 Task: Look for space in Creve Coeur, United States from 6th September, 2023 to 12th September, 2023 for 4 adults in price range Rs.10000 to Rs.14000. Place can be private room with 4 bedrooms having 4 beds and 4 bathrooms. Property type can be house, flat, guest house. Amenities needed are: wifi, TV, free parkinig on premises, gym, breakfast. Booking option can be shelf check-in. Required host language is English.
Action: Mouse moved to (574, 138)
Screenshot: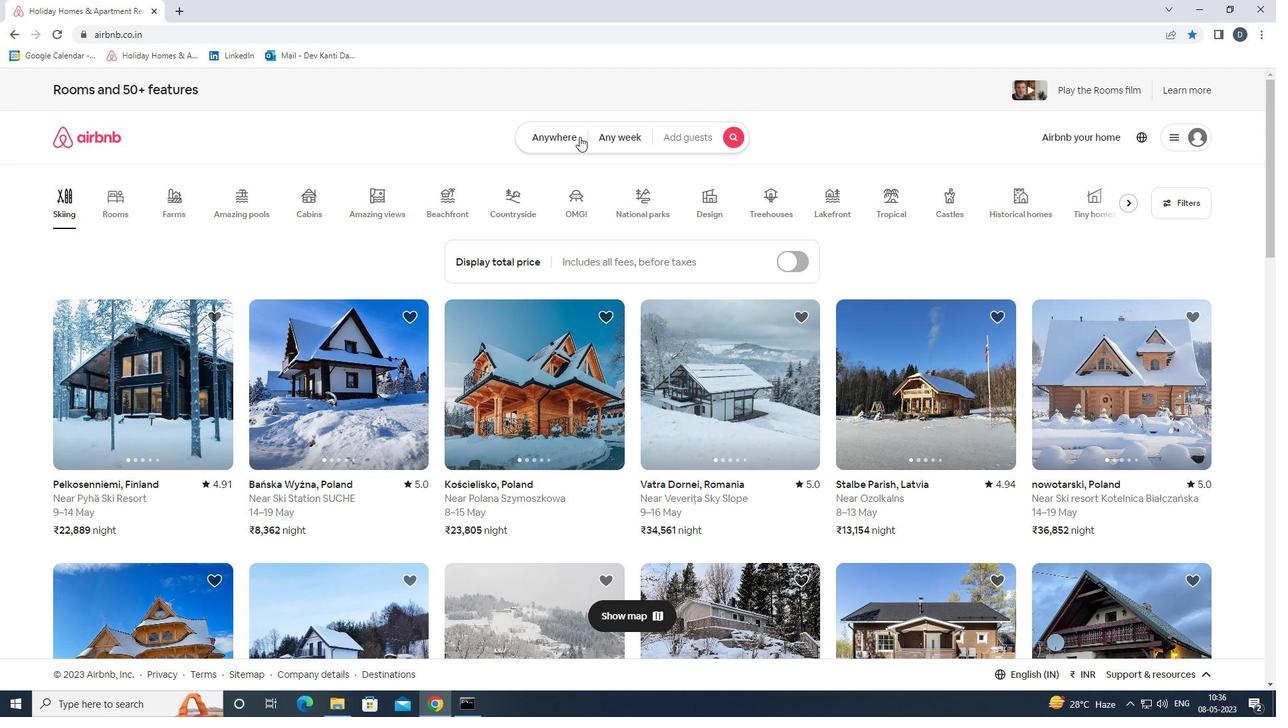 
Action: Mouse pressed left at (574, 138)
Screenshot: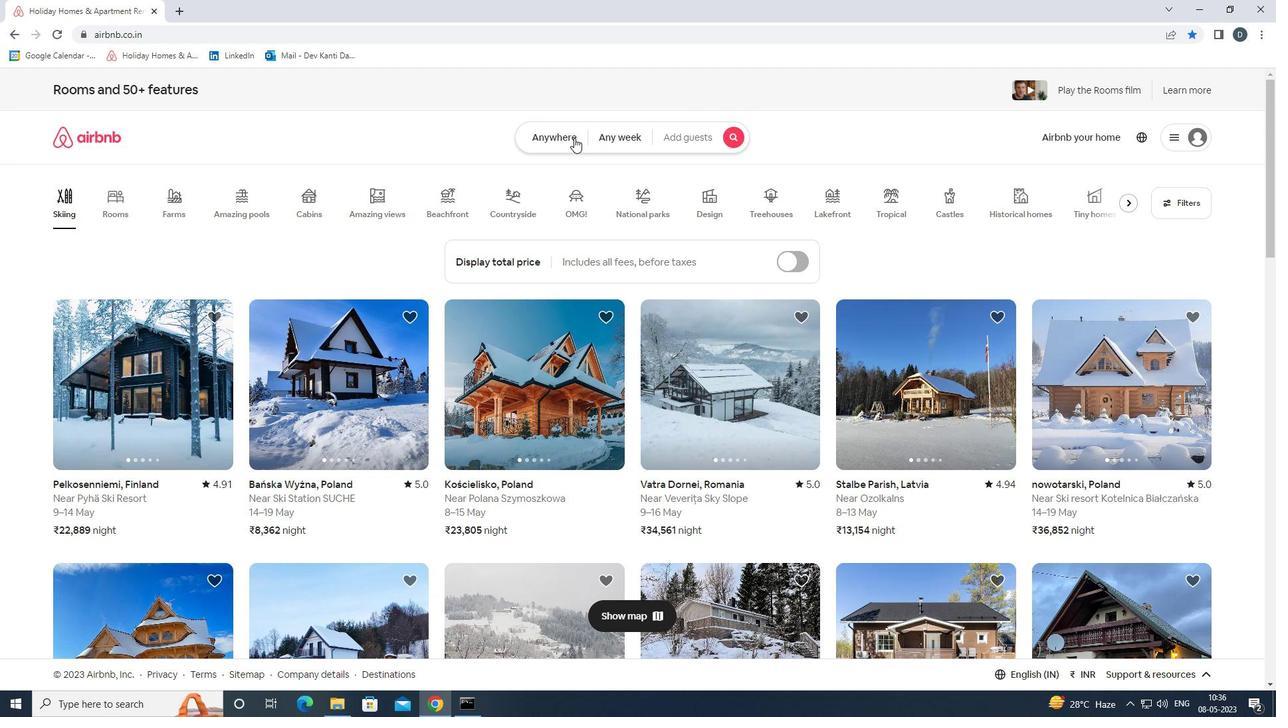 
Action: Mouse moved to (513, 190)
Screenshot: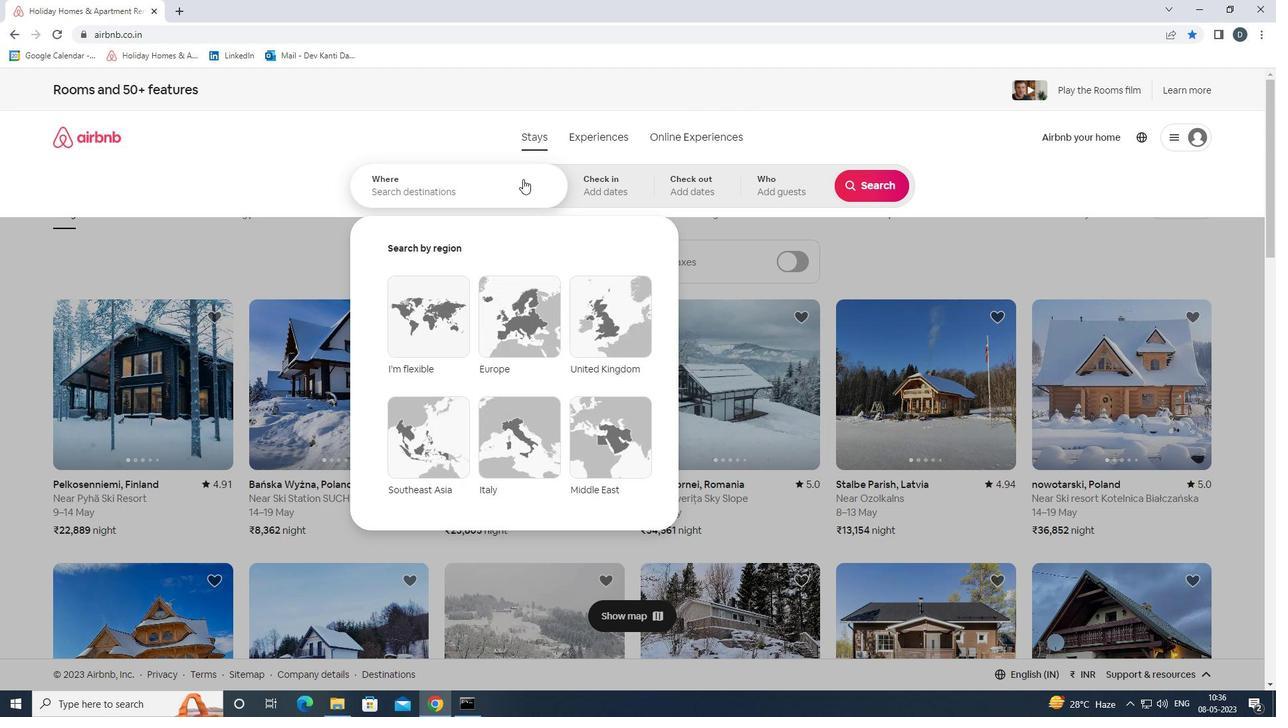 
Action: Mouse pressed left at (513, 190)
Screenshot: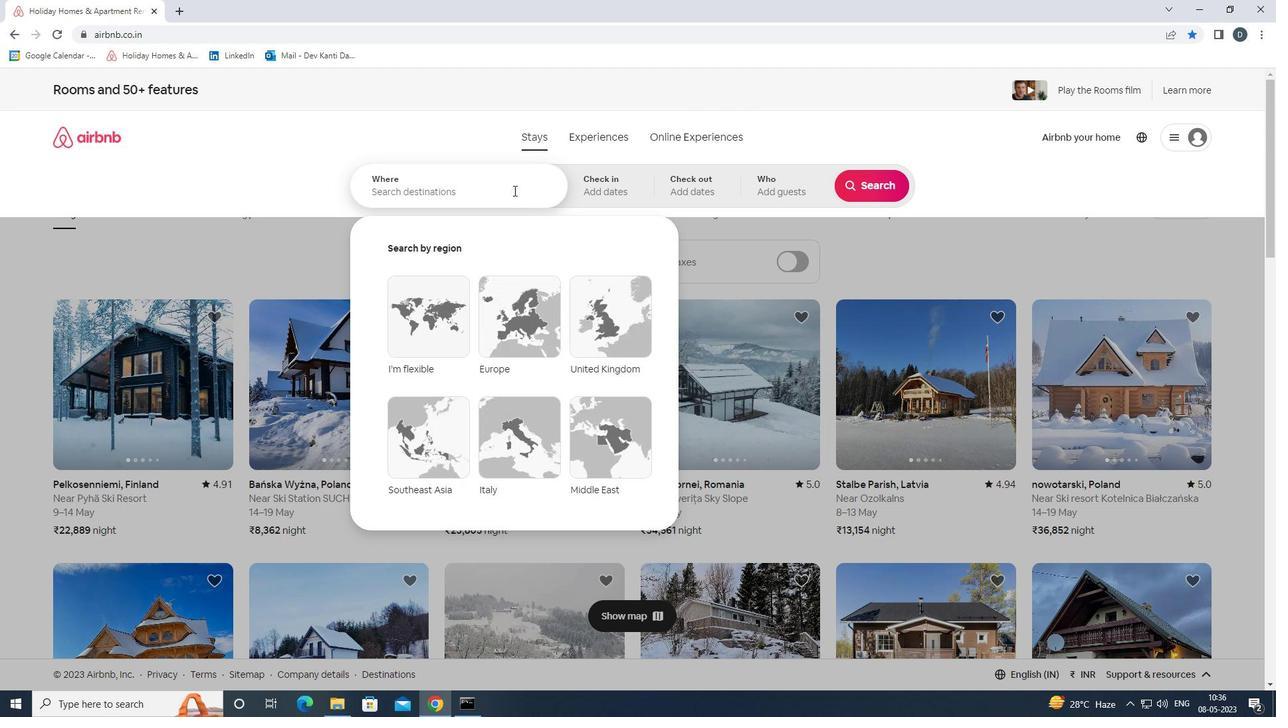 
Action: Key pressed <Key.shift><Key.shift>CREVE<Key.space><Key.shift>COEUR,<Key.shift><Key.shift>UNITED<Key.space><Key.shift><Key.shift>STAE<Key.backspace>TES<Key.enter>
Screenshot: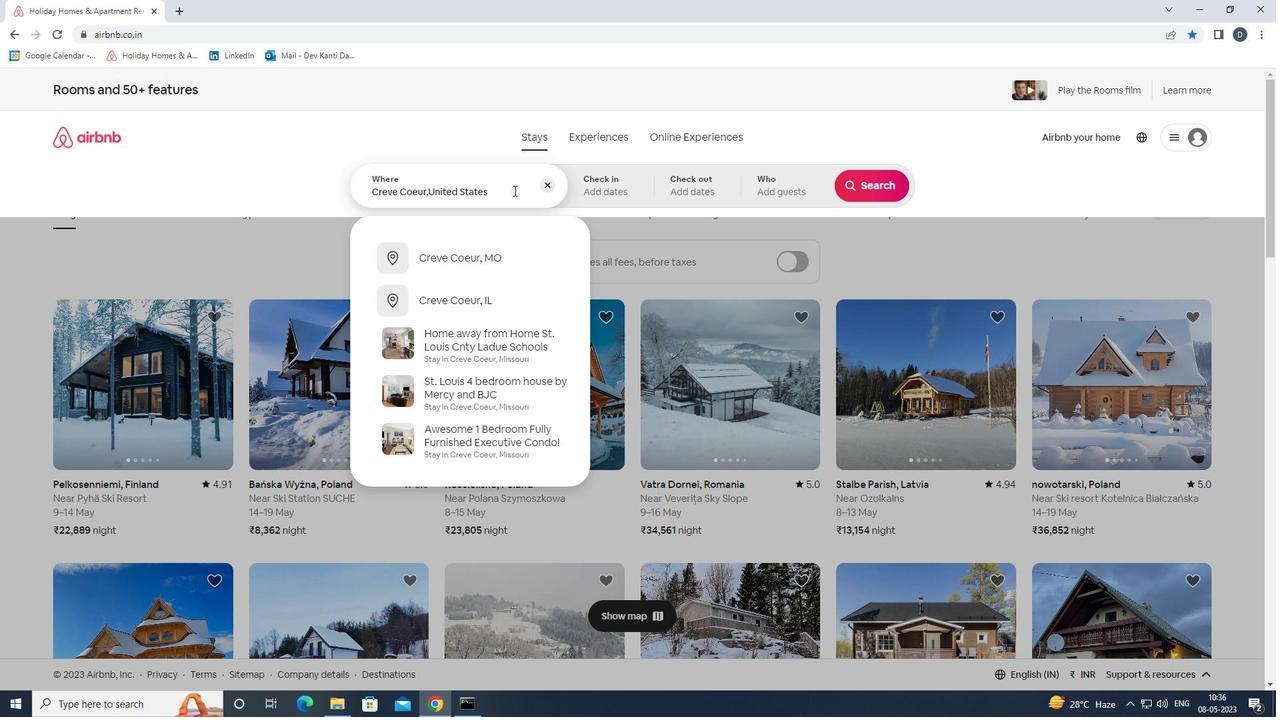 
Action: Mouse moved to (872, 292)
Screenshot: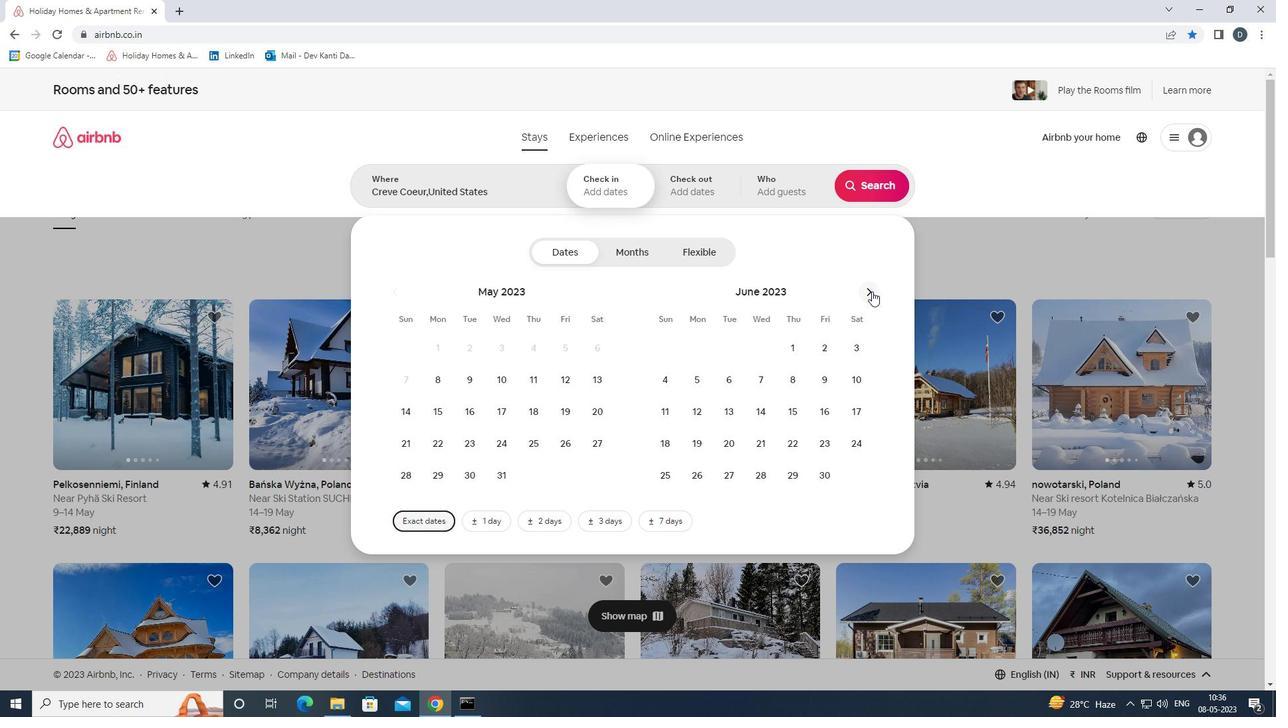 
Action: Mouse pressed left at (872, 292)
Screenshot: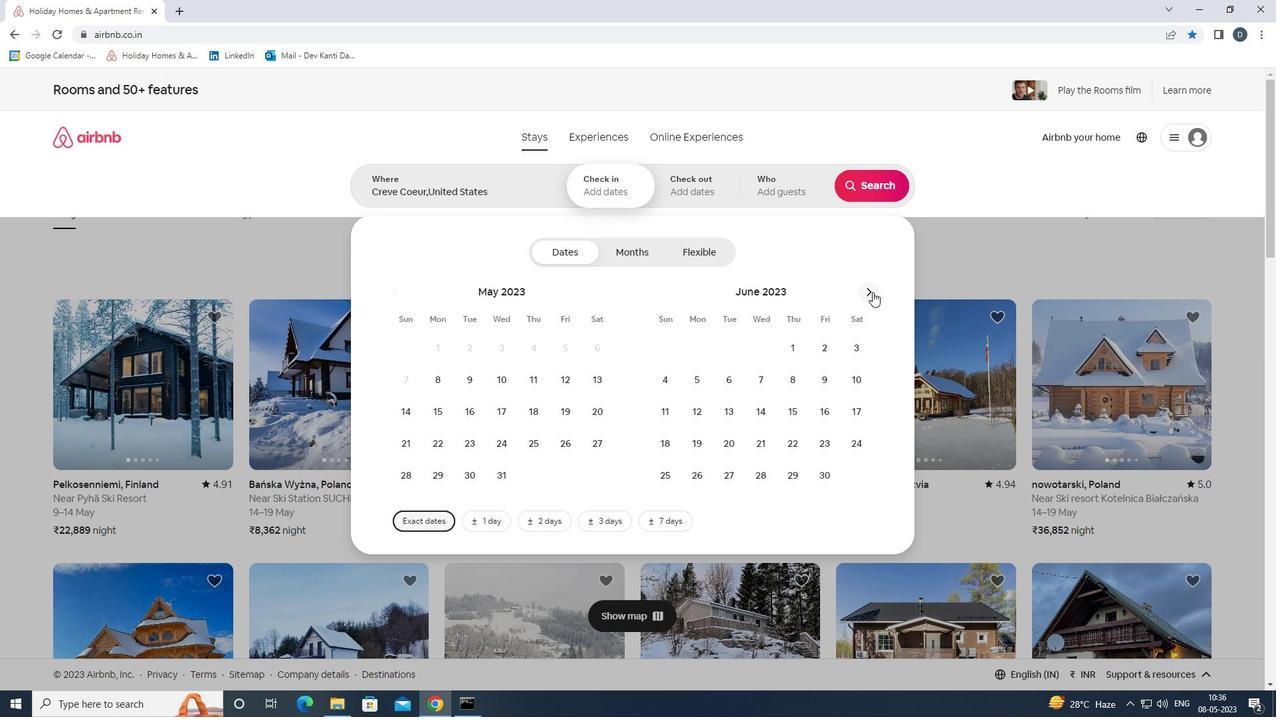 
Action: Mouse moved to (872, 292)
Screenshot: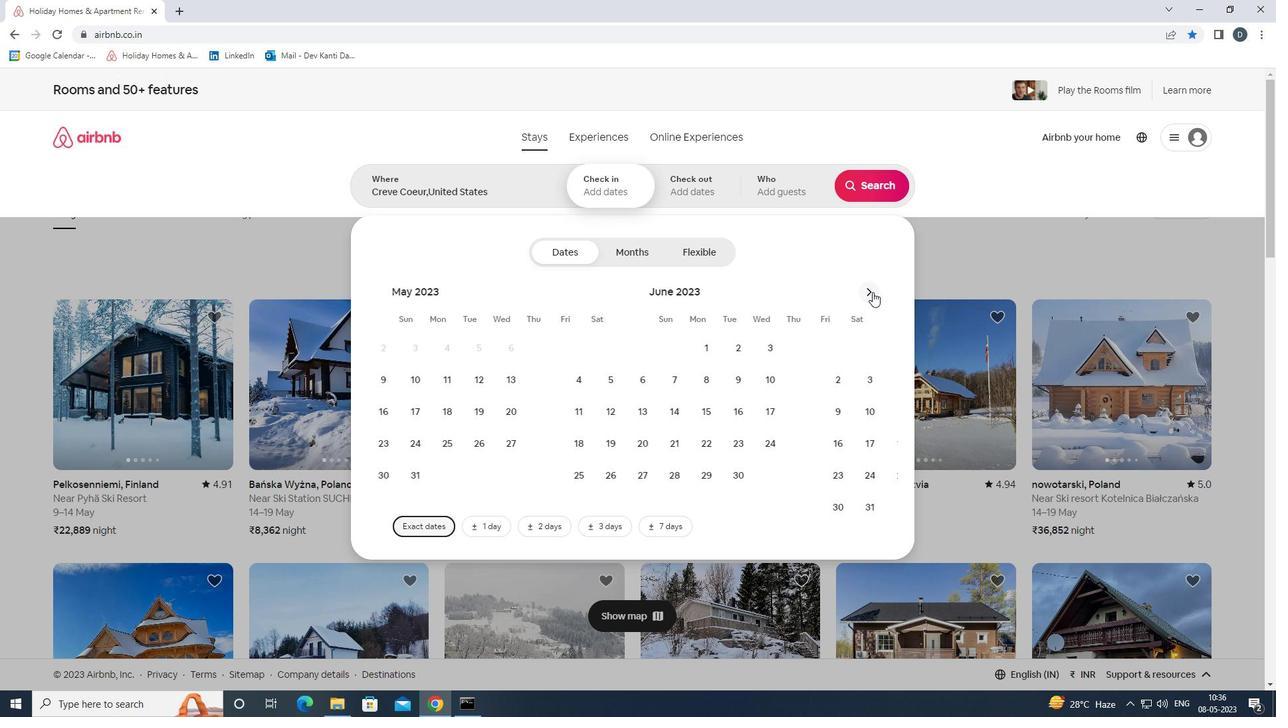 
Action: Mouse pressed left at (872, 292)
Screenshot: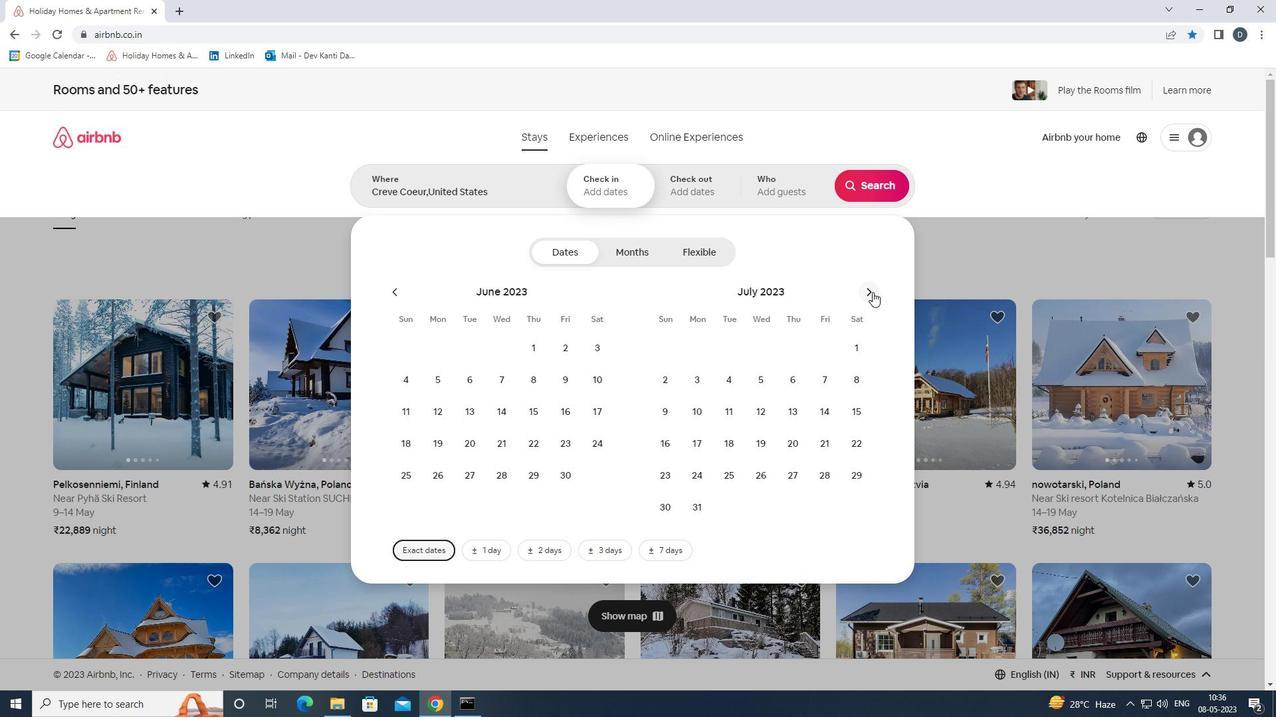 
Action: Mouse pressed left at (872, 292)
Screenshot: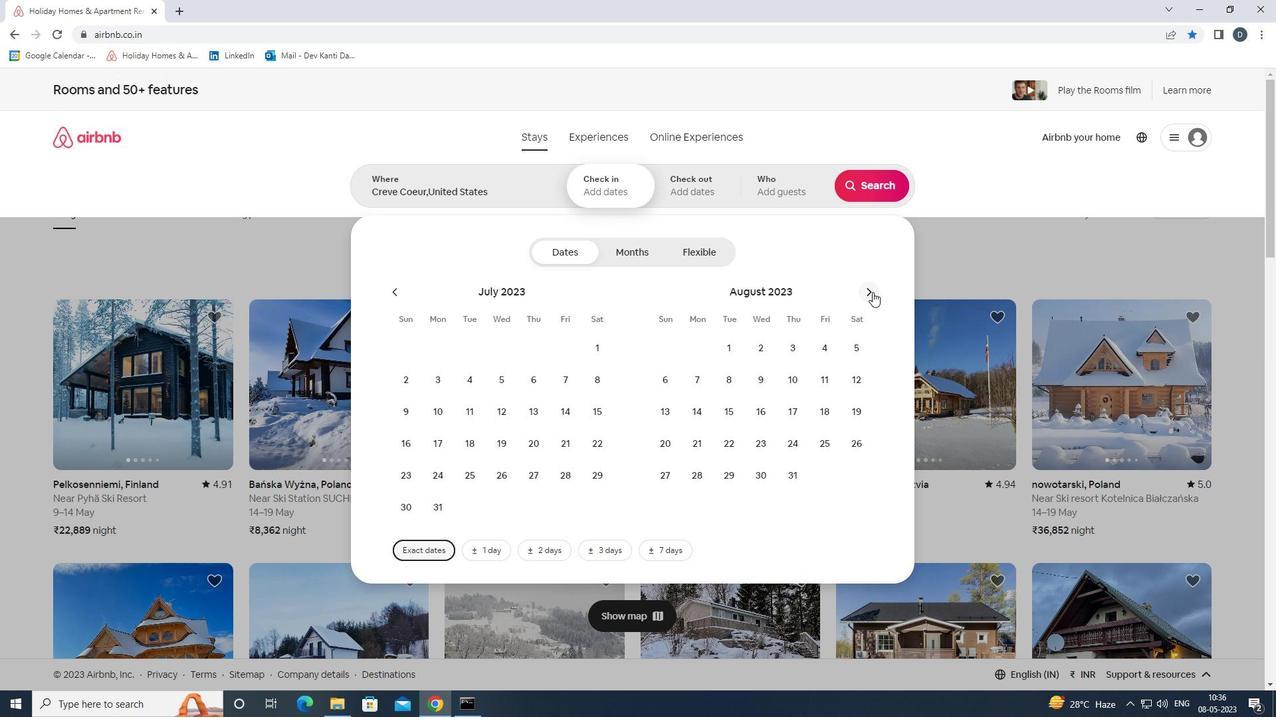 
Action: Mouse moved to (767, 374)
Screenshot: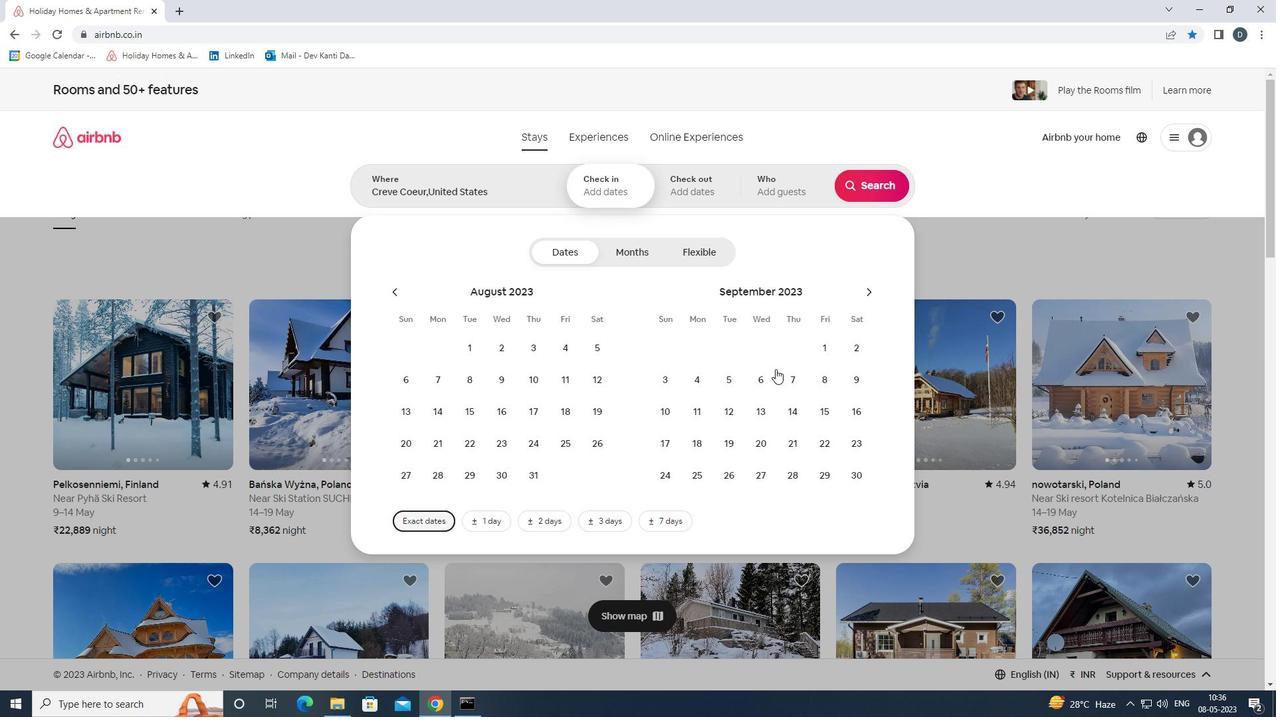 
Action: Mouse pressed left at (767, 374)
Screenshot: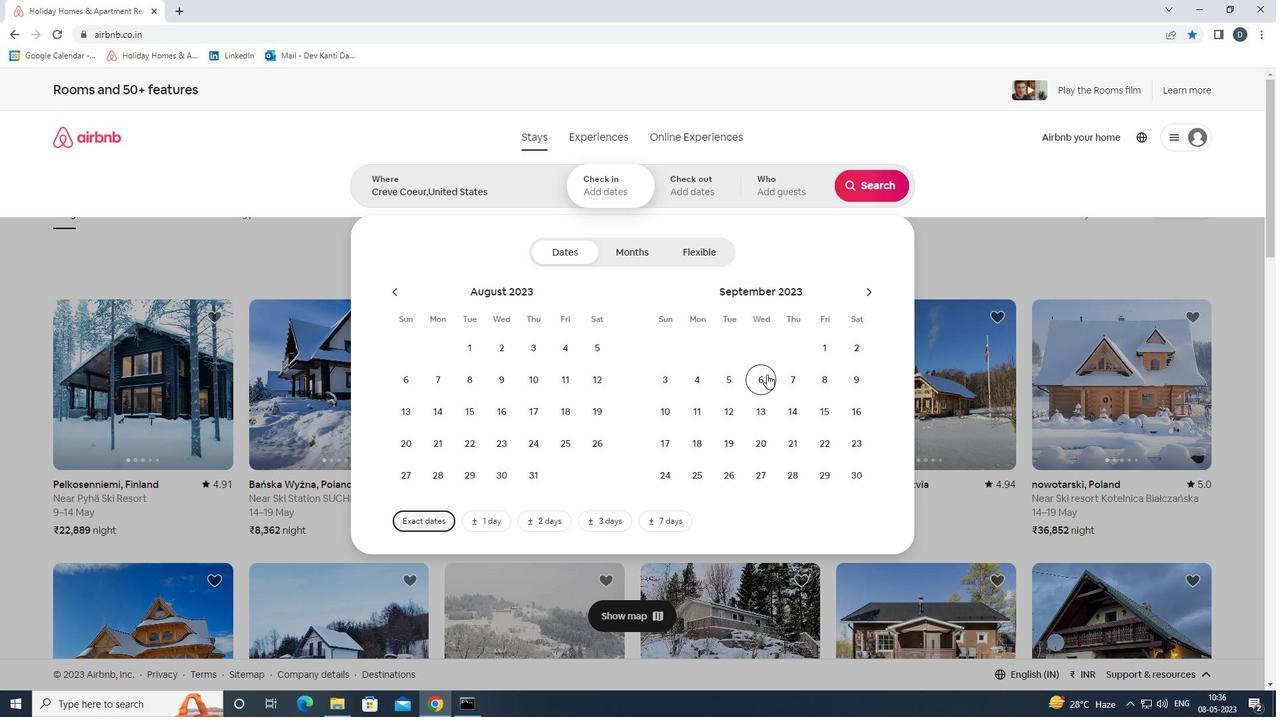 
Action: Mouse moved to (734, 410)
Screenshot: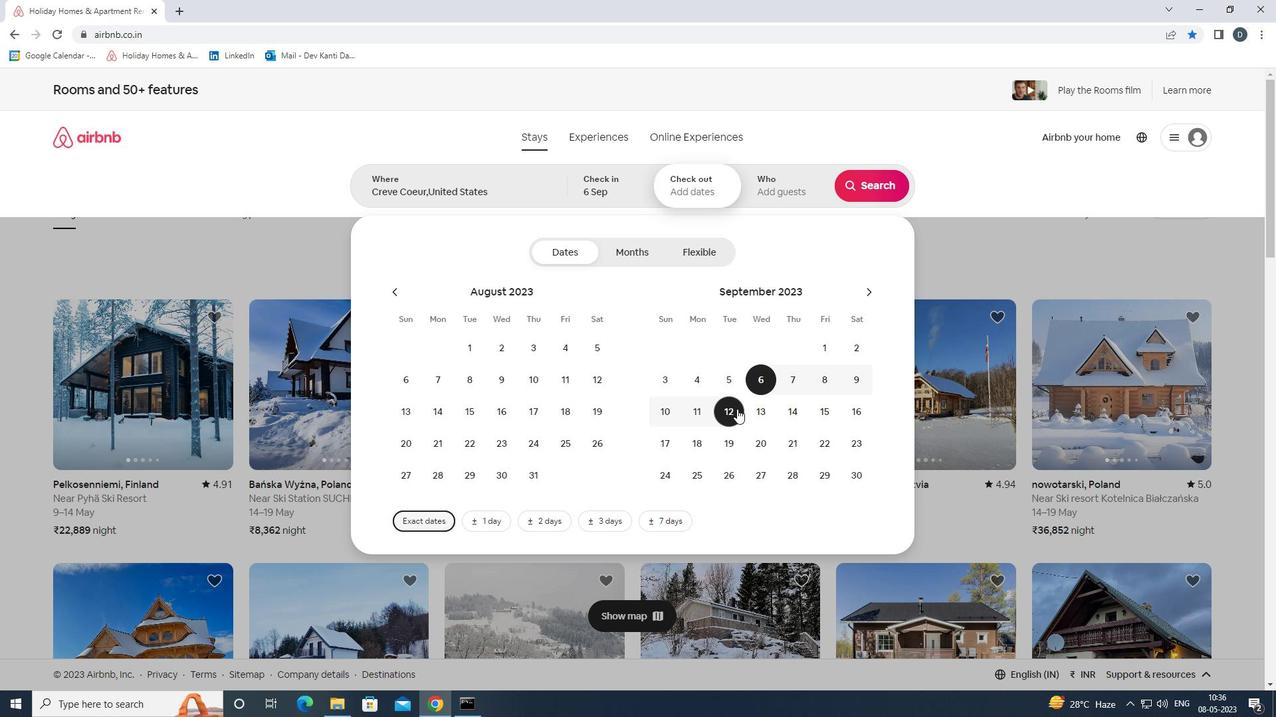 
Action: Mouse pressed left at (734, 410)
Screenshot: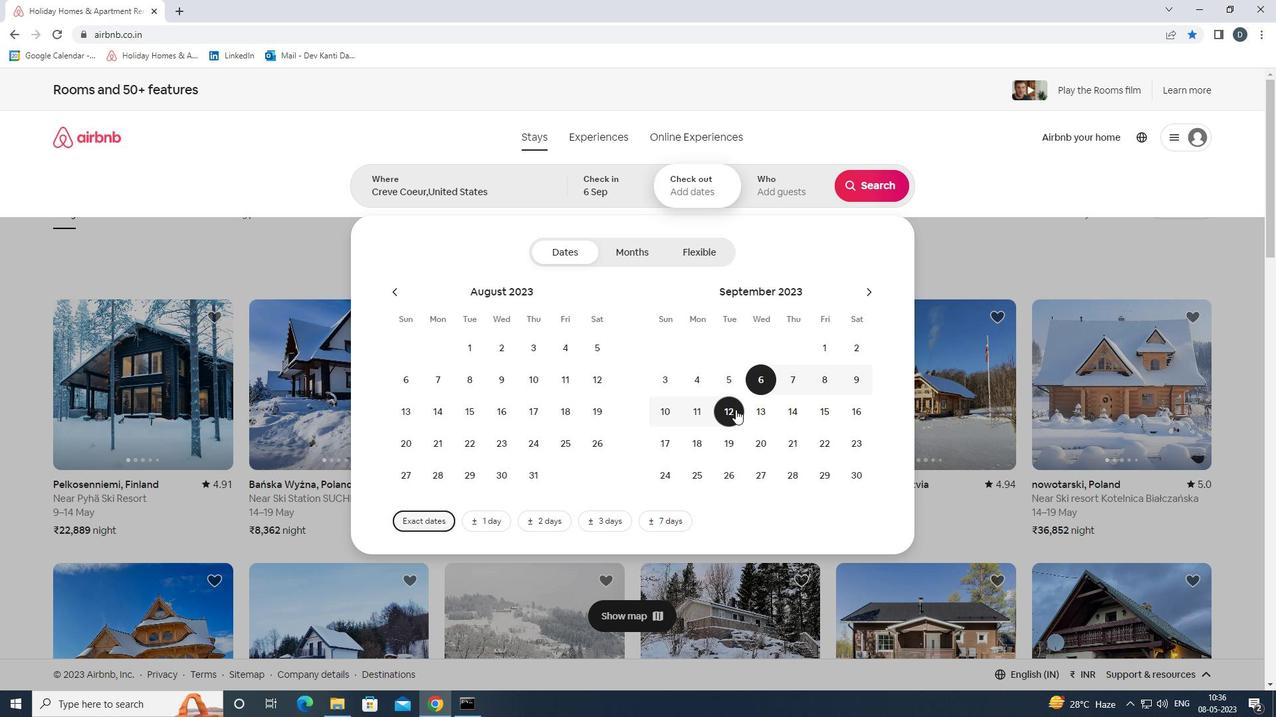 
Action: Mouse moved to (771, 195)
Screenshot: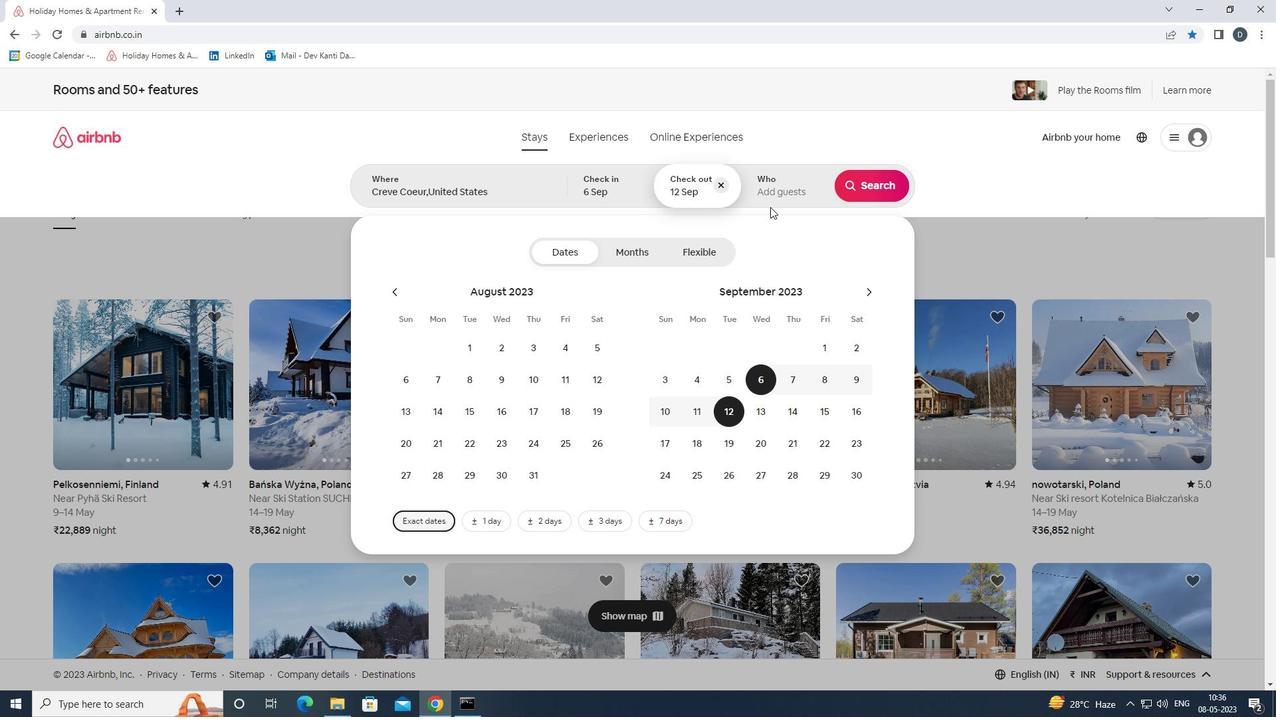 
Action: Mouse pressed left at (771, 195)
Screenshot: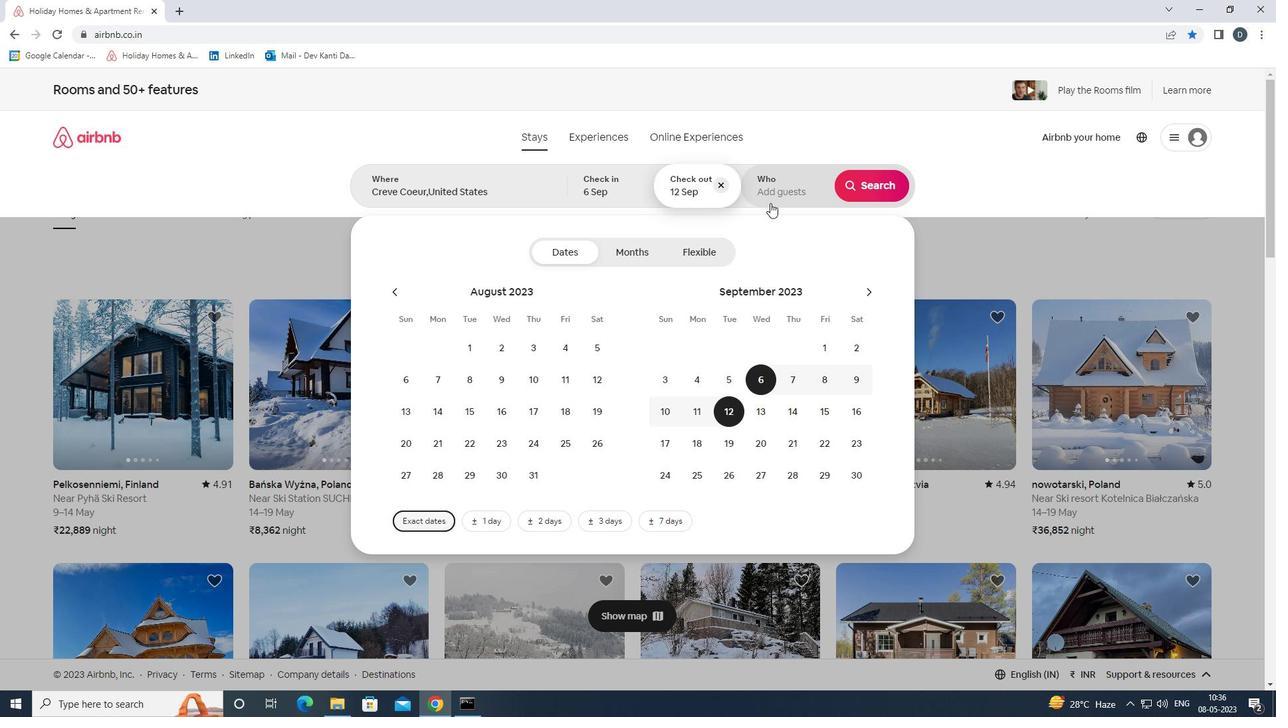 
Action: Mouse moved to (873, 255)
Screenshot: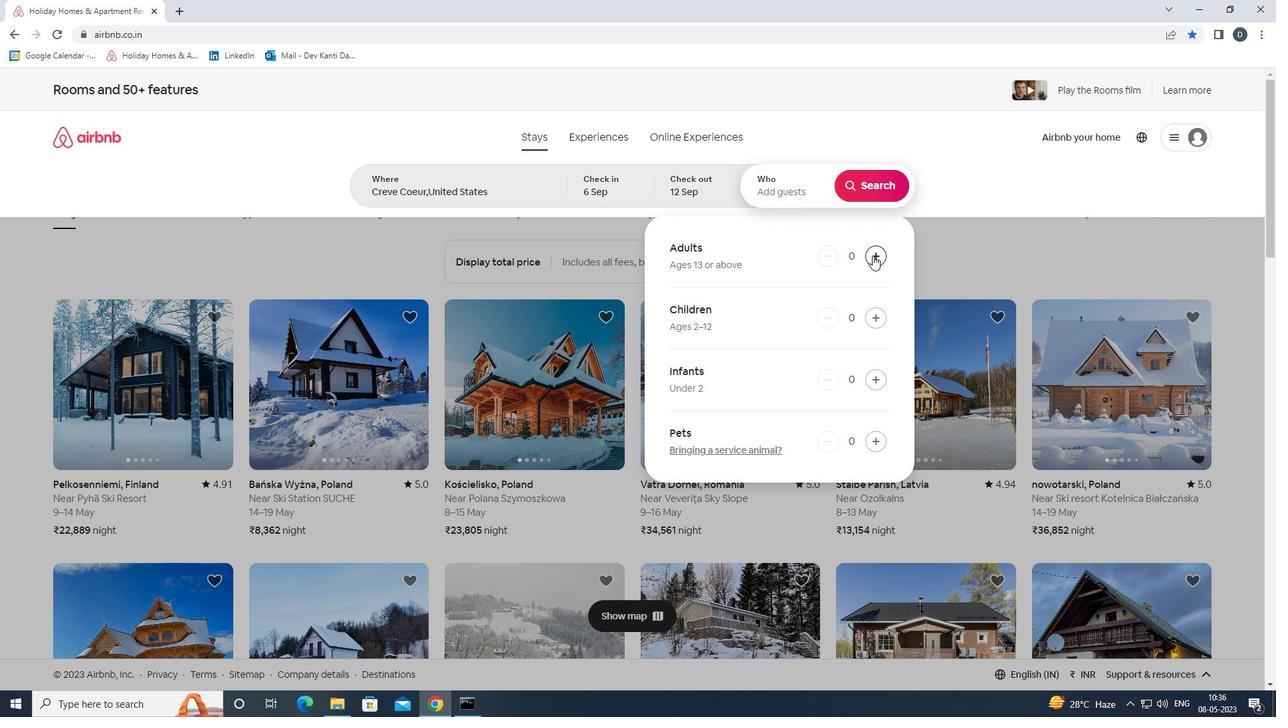 
Action: Mouse pressed left at (873, 255)
Screenshot: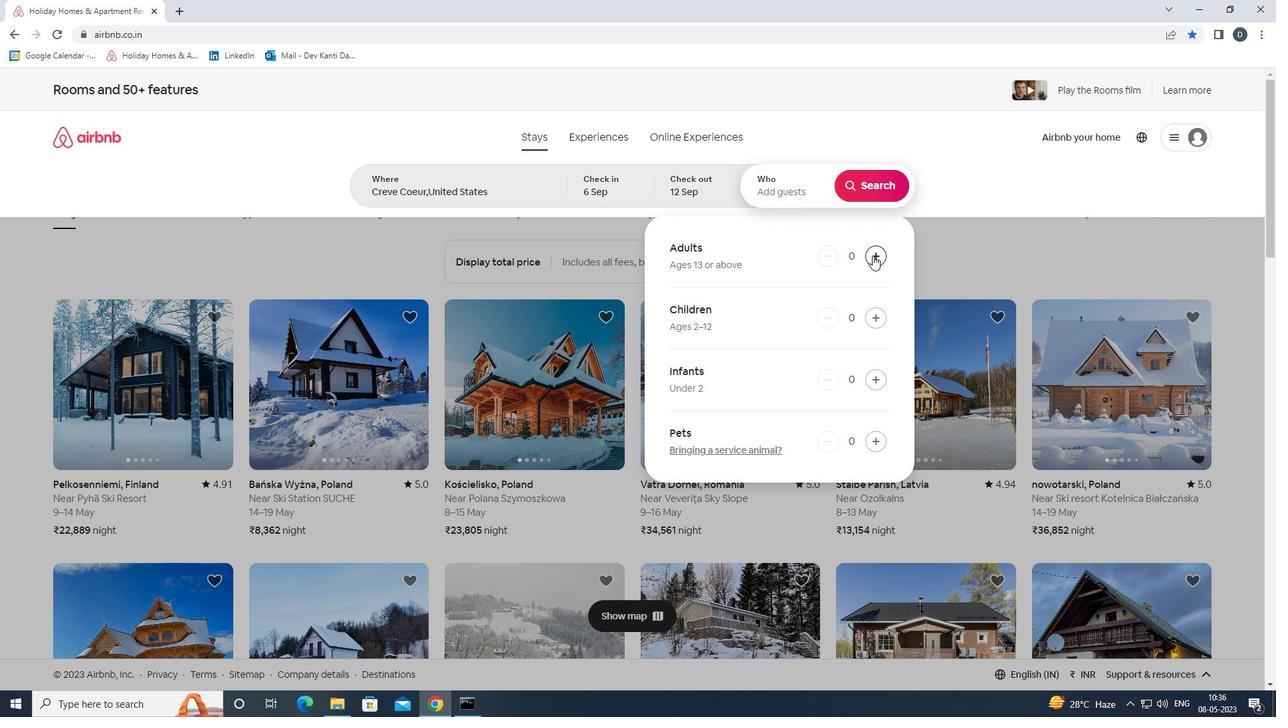 
Action: Mouse moved to (873, 255)
Screenshot: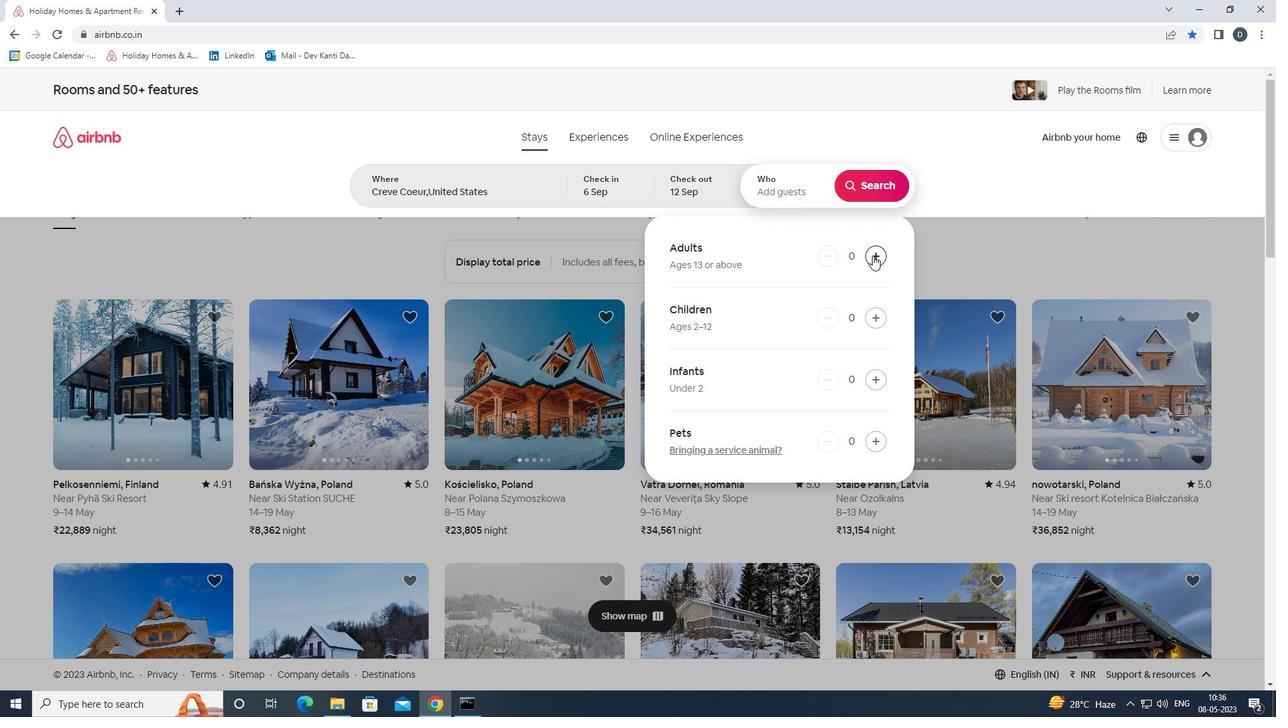 
Action: Mouse pressed left at (873, 255)
Screenshot: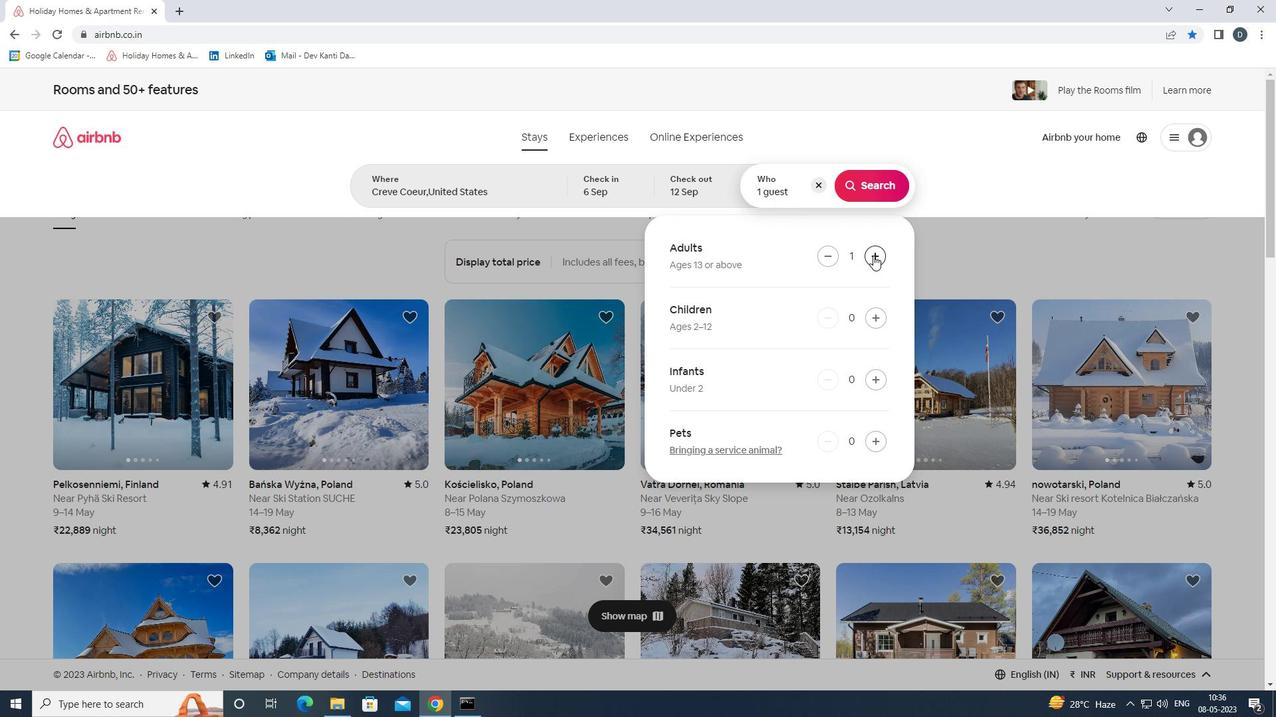 
Action: Mouse pressed left at (873, 255)
Screenshot: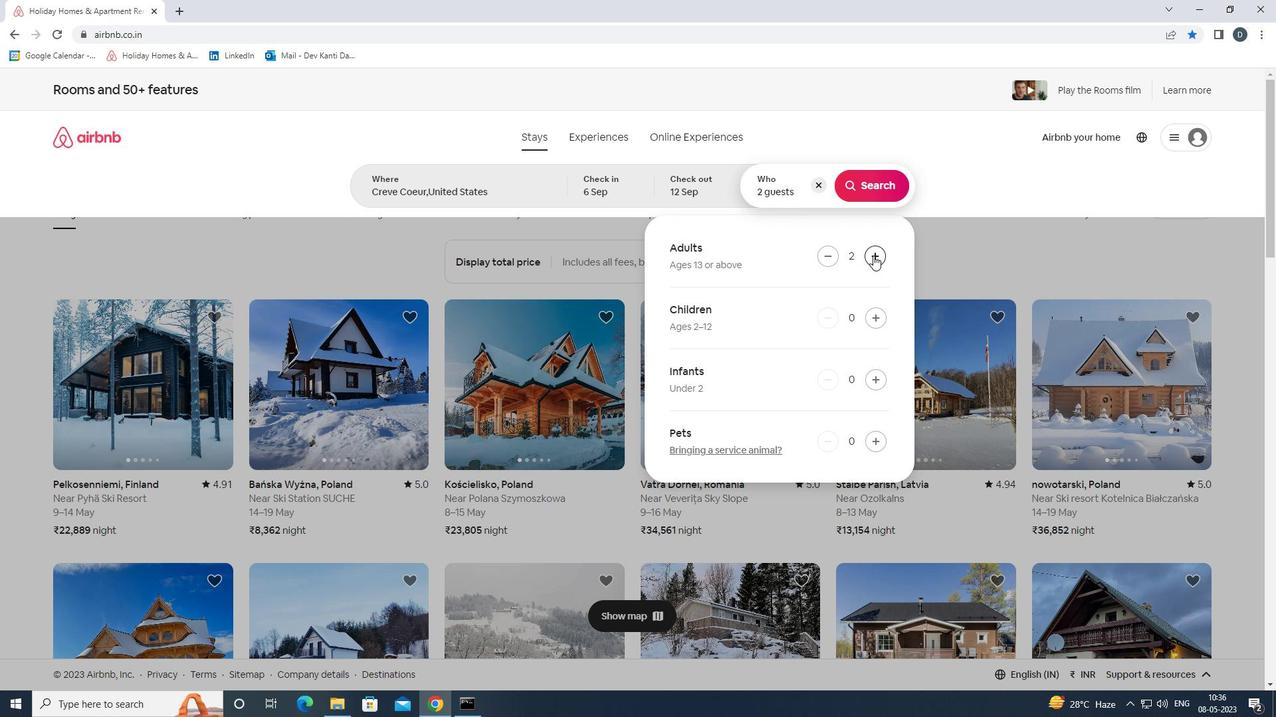 
Action: Mouse pressed left at (873, 255)
Screenshot: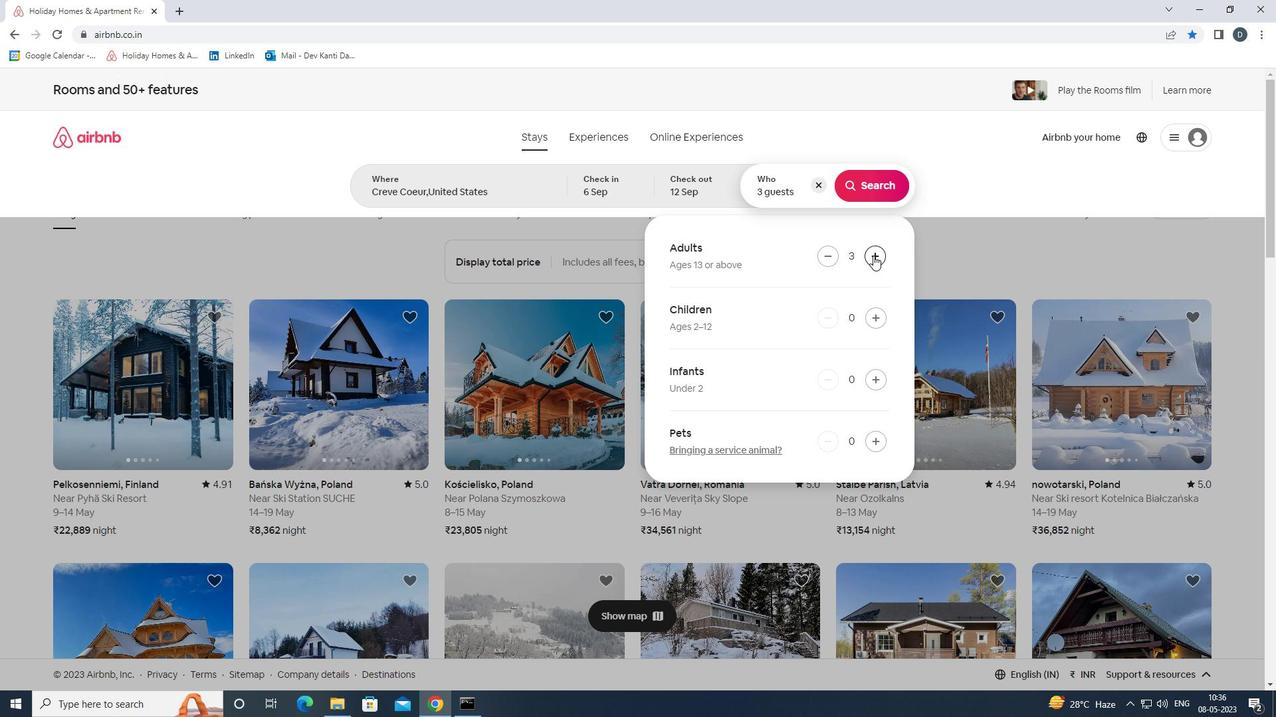 
Action: Mouse moved to (874, 180)
Screenshot: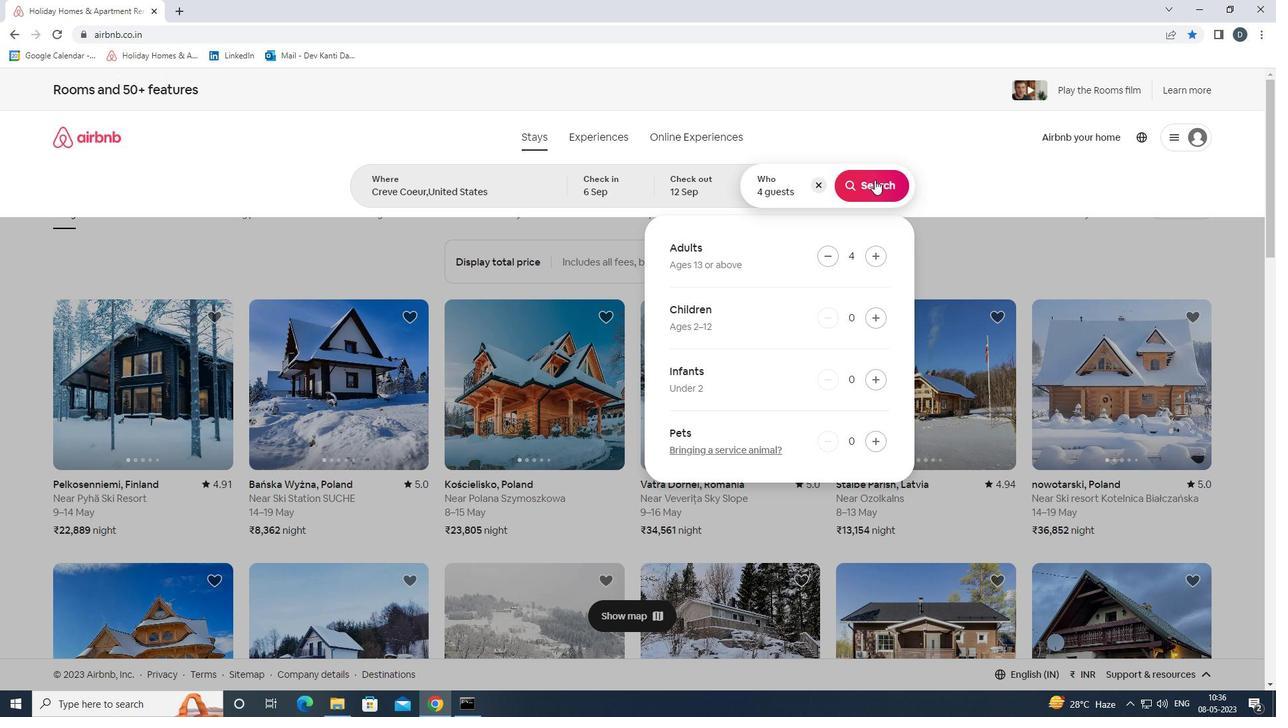 
Action: Mouse pressed left at (874, 180)
Screenshot: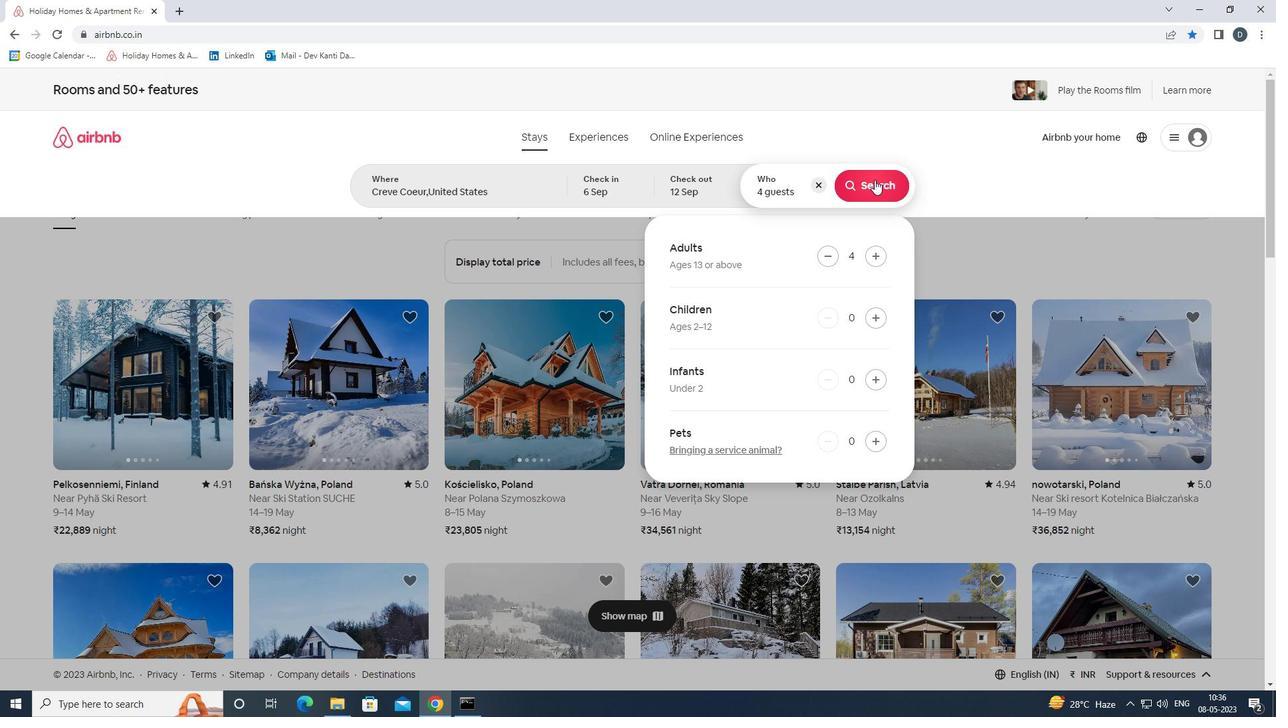 
Action: Mouse moved to (1212, 143)
Screenshot: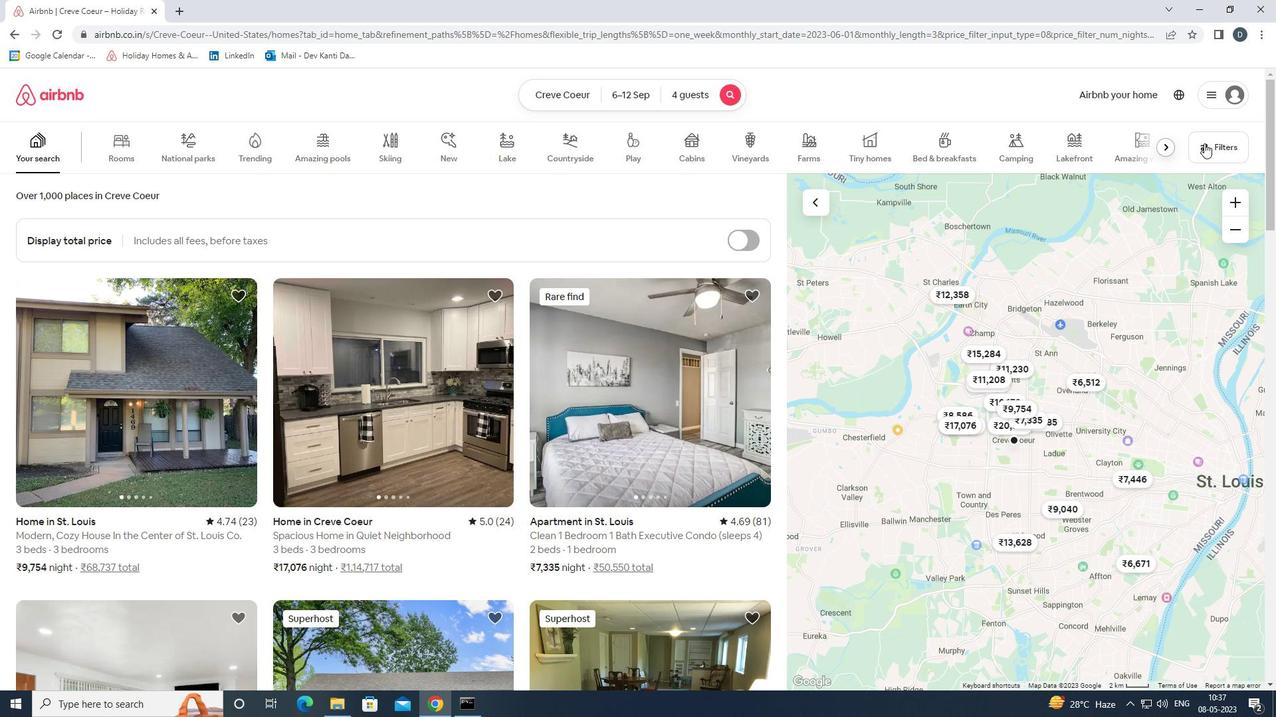 
Action: Mouse pressed left at (1212, 143)
Screenshot: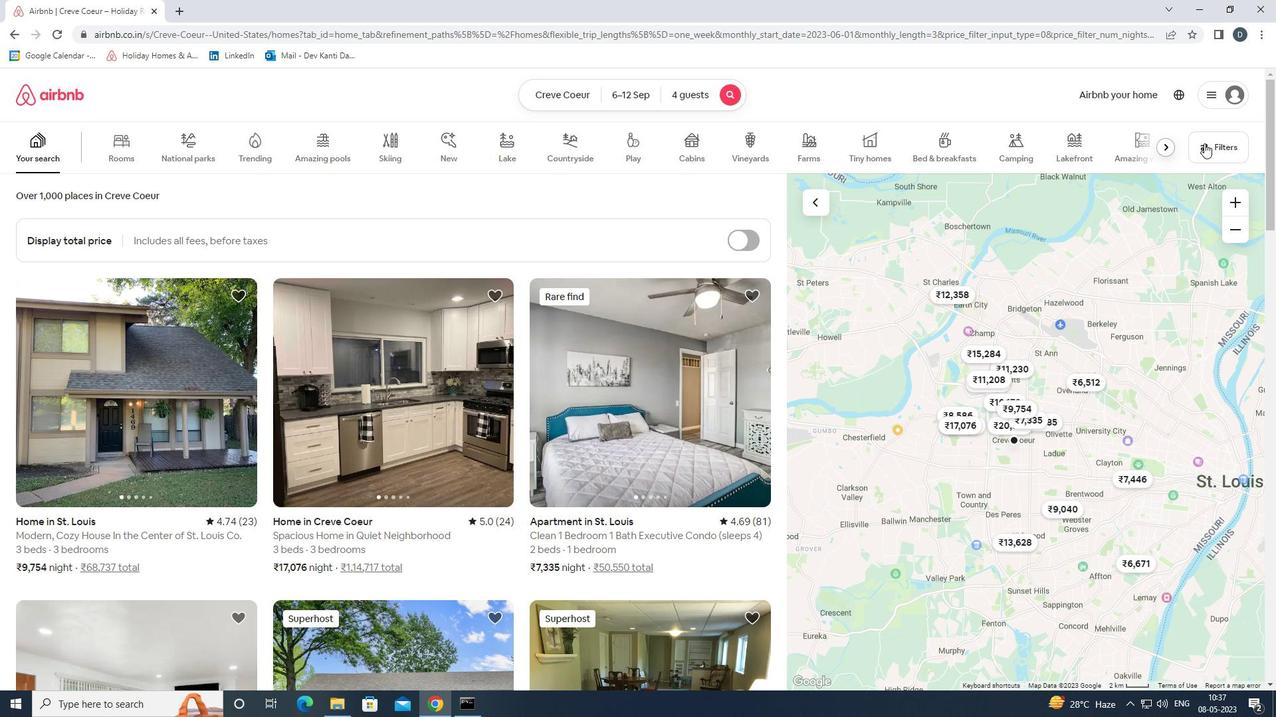 
Action: Mouse moved to (559, 475)
Screenshot: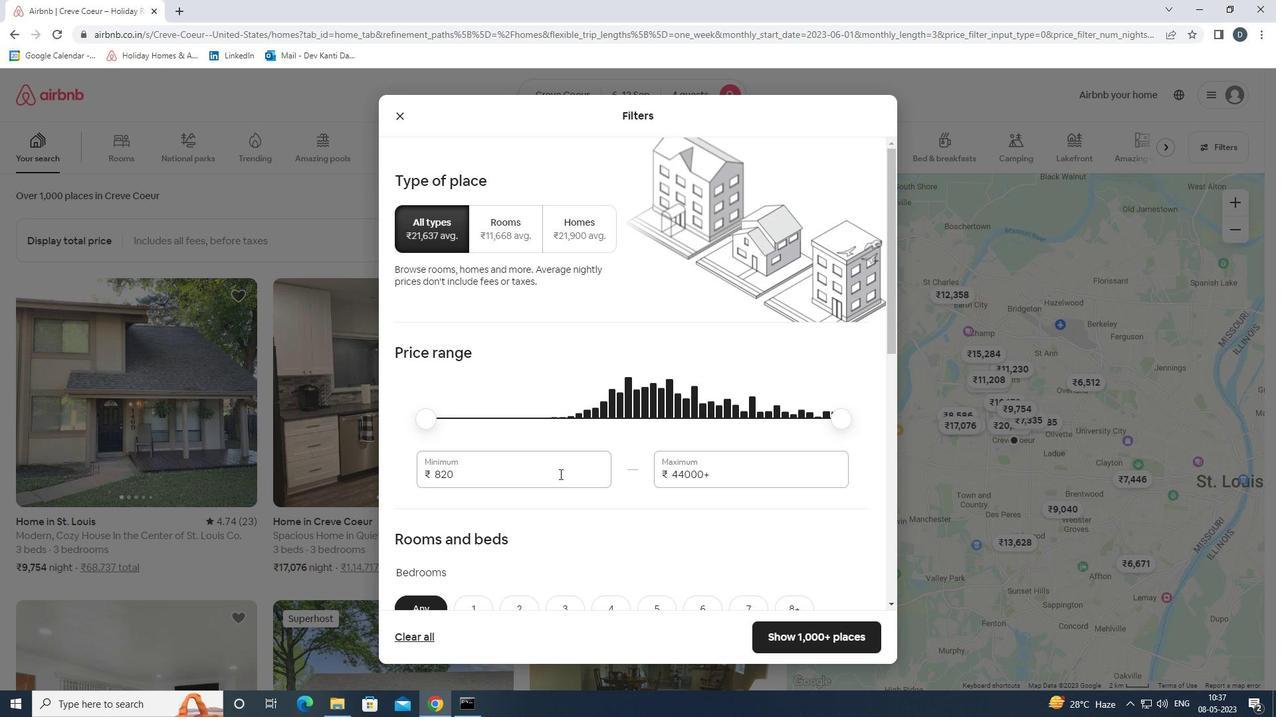 
Action: Mouse pressed left at (559, 475)
Screenshot: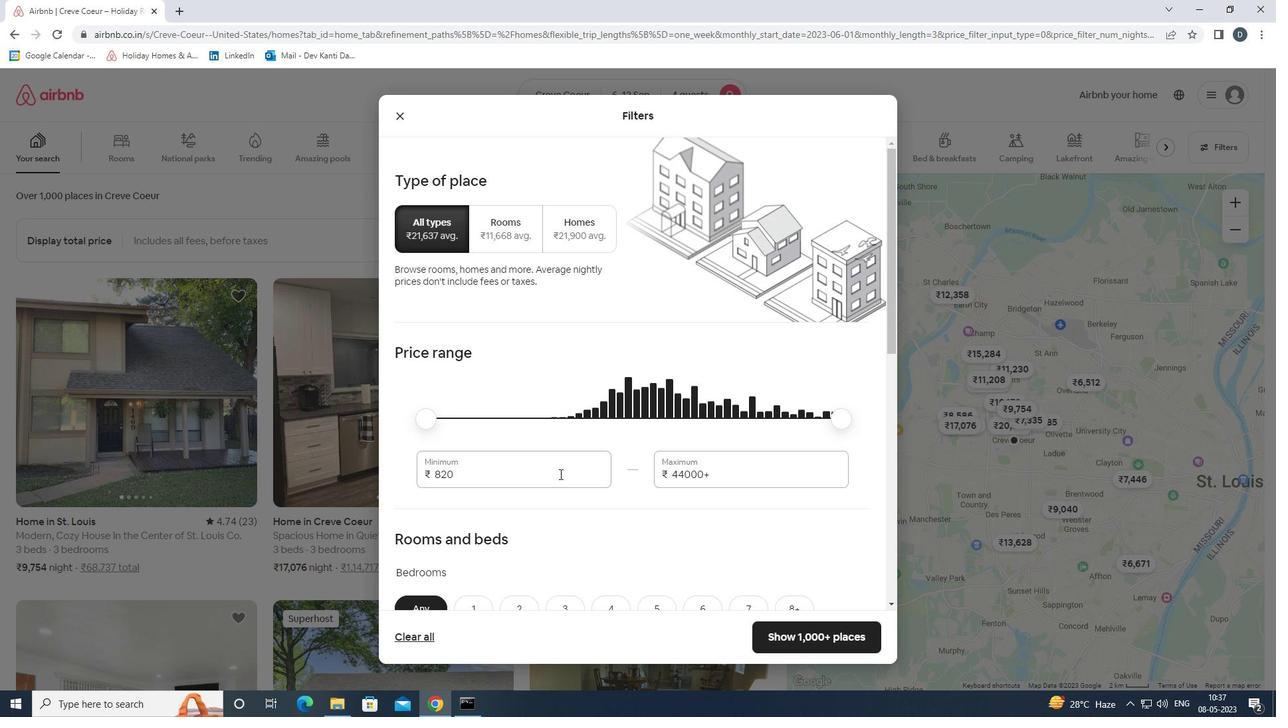 
Action: Mouse moved to (559, 475)
Screenshot: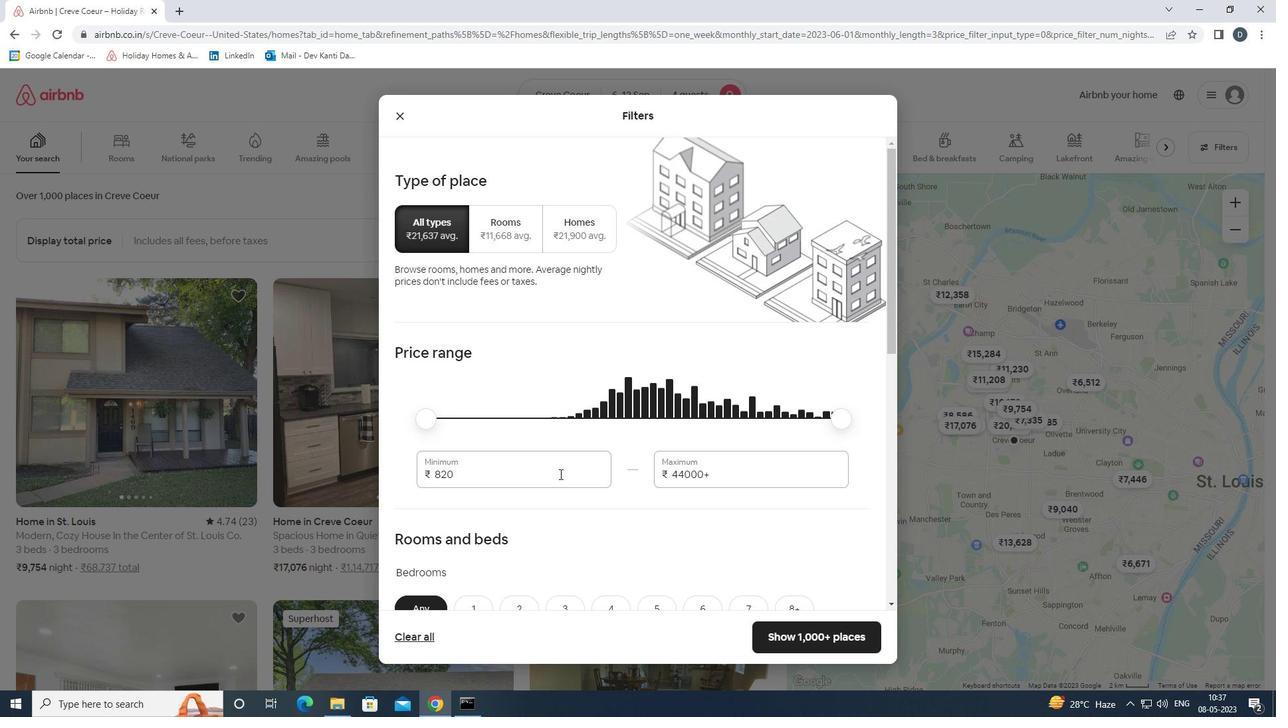 
Action: Mouse pressed left at (559, 475)
Screenshot: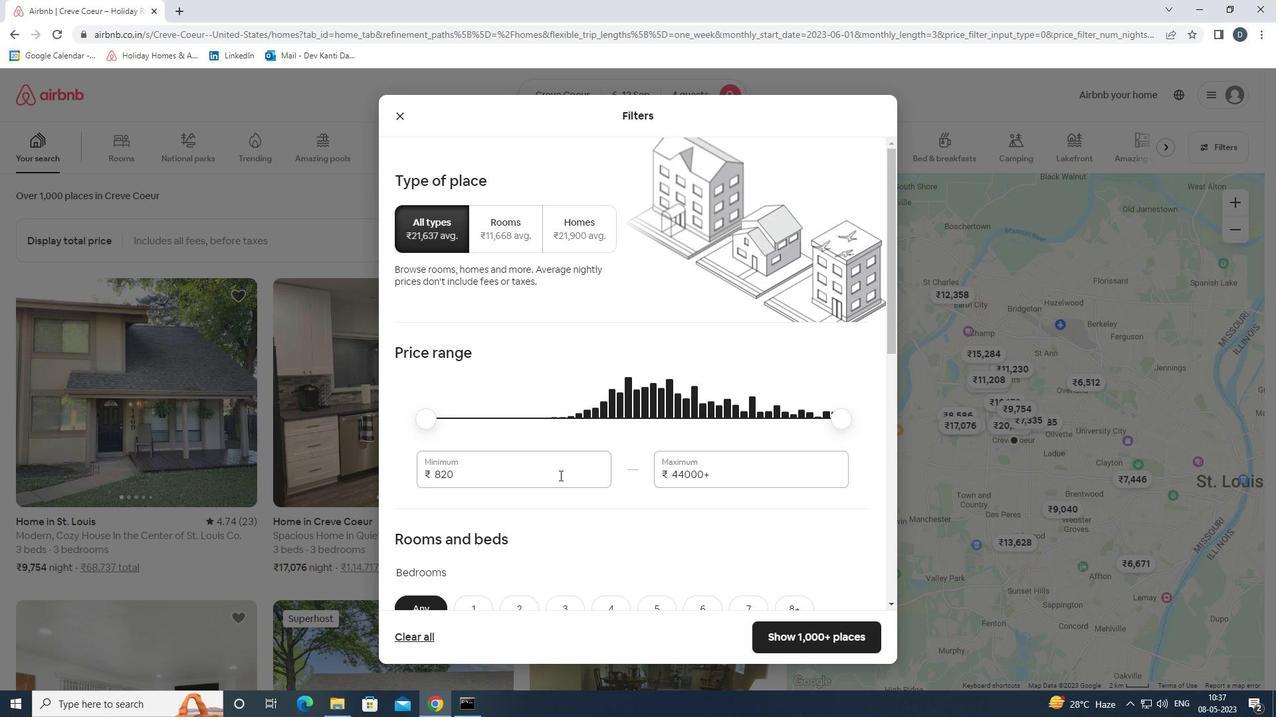
Action: Key pressed 10000<Key.tab>14000
Screenshot: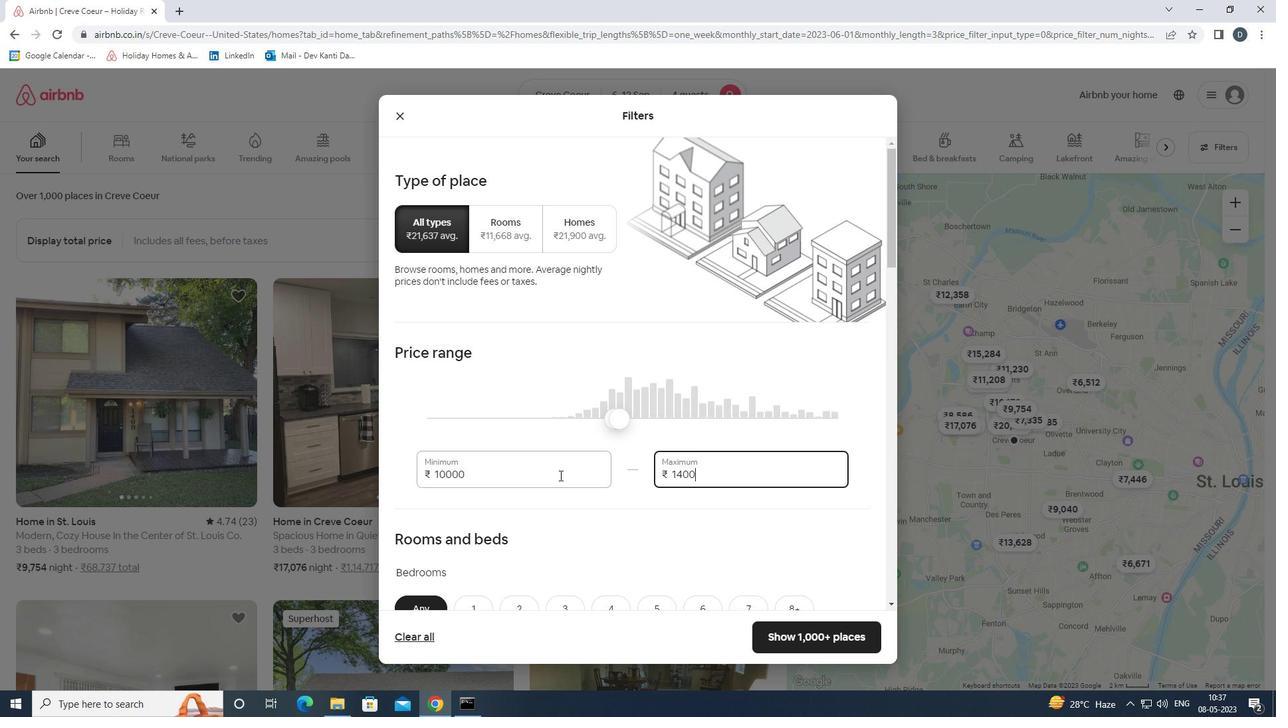 
Action: Mouse scrolled (559, 475) with delta (0, 0)
Screenshot: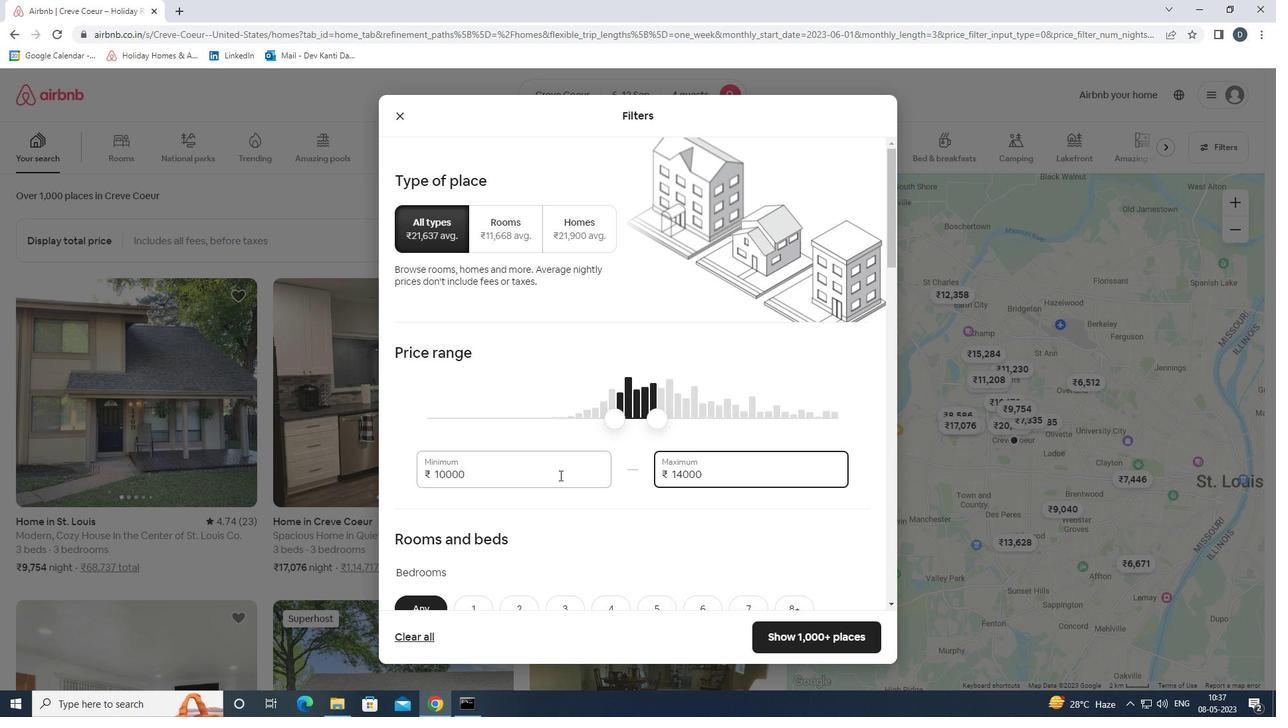 
Action: Mouse moved to (561, 475)
Screenshot: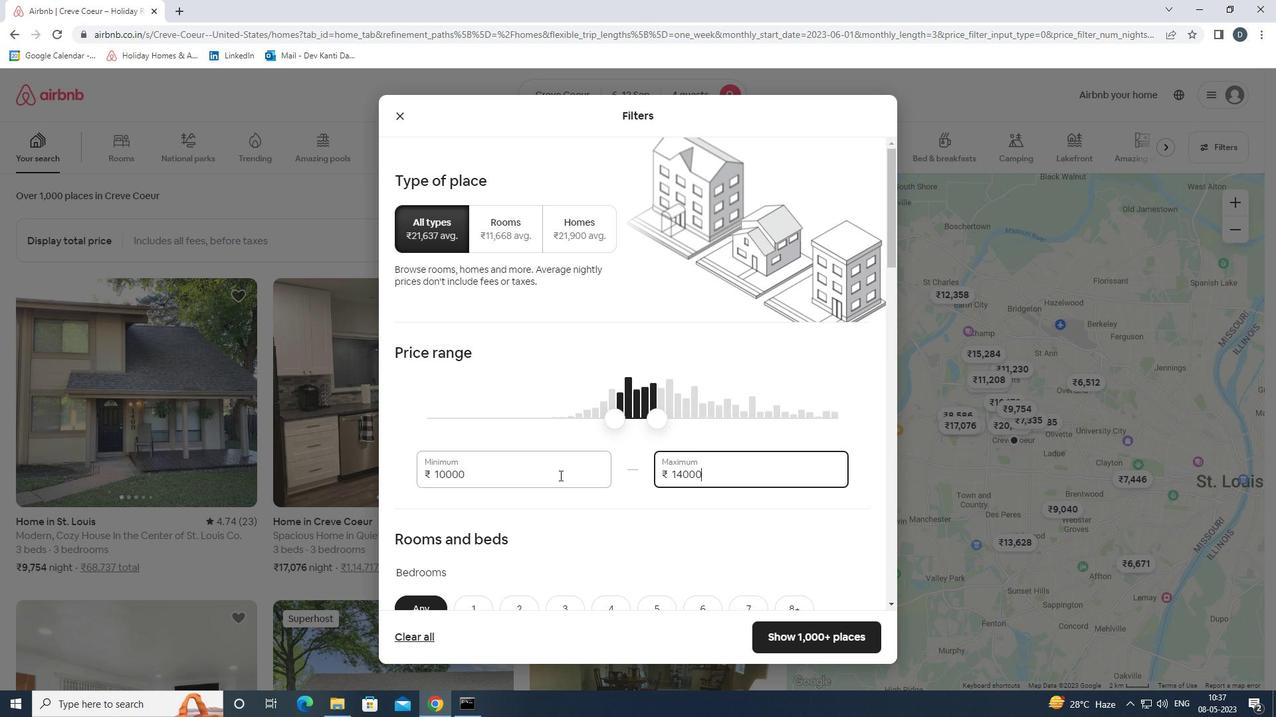 
Action: Mouse scrolled (561, 475) with delta (0, 0)
Screenshot: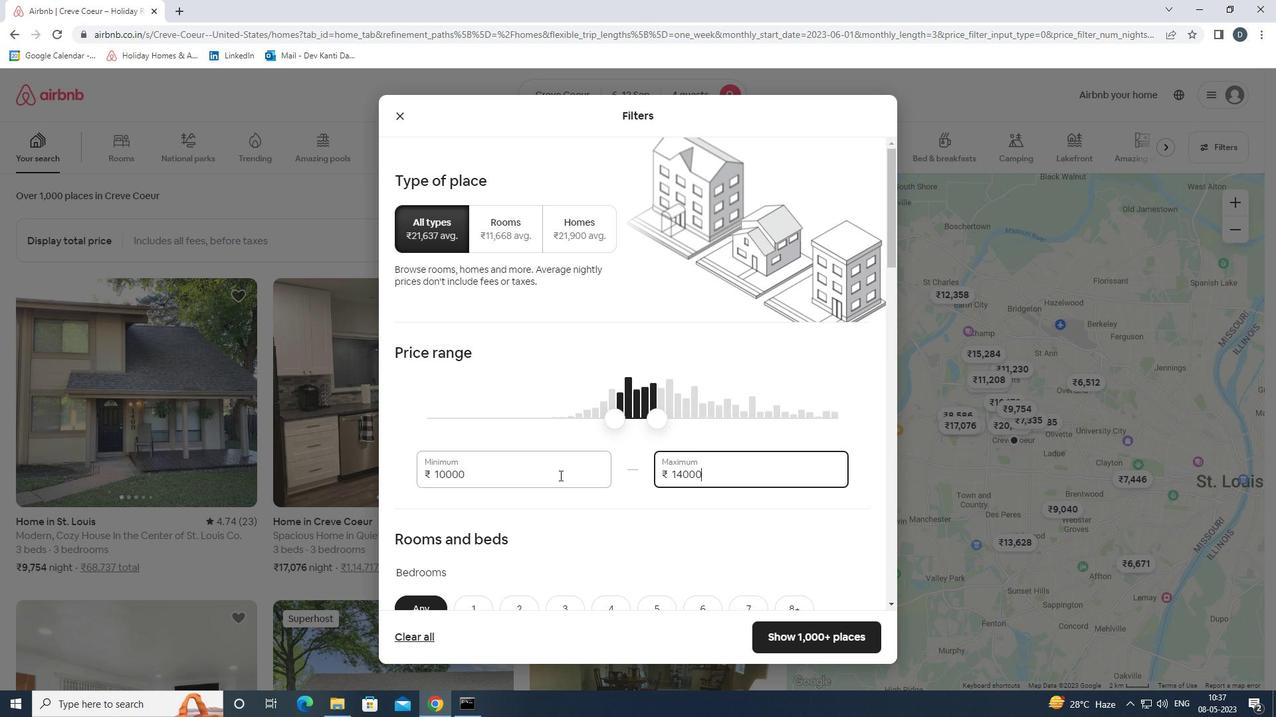 
Action: Mouse moved to (562, 475)
Screenshot: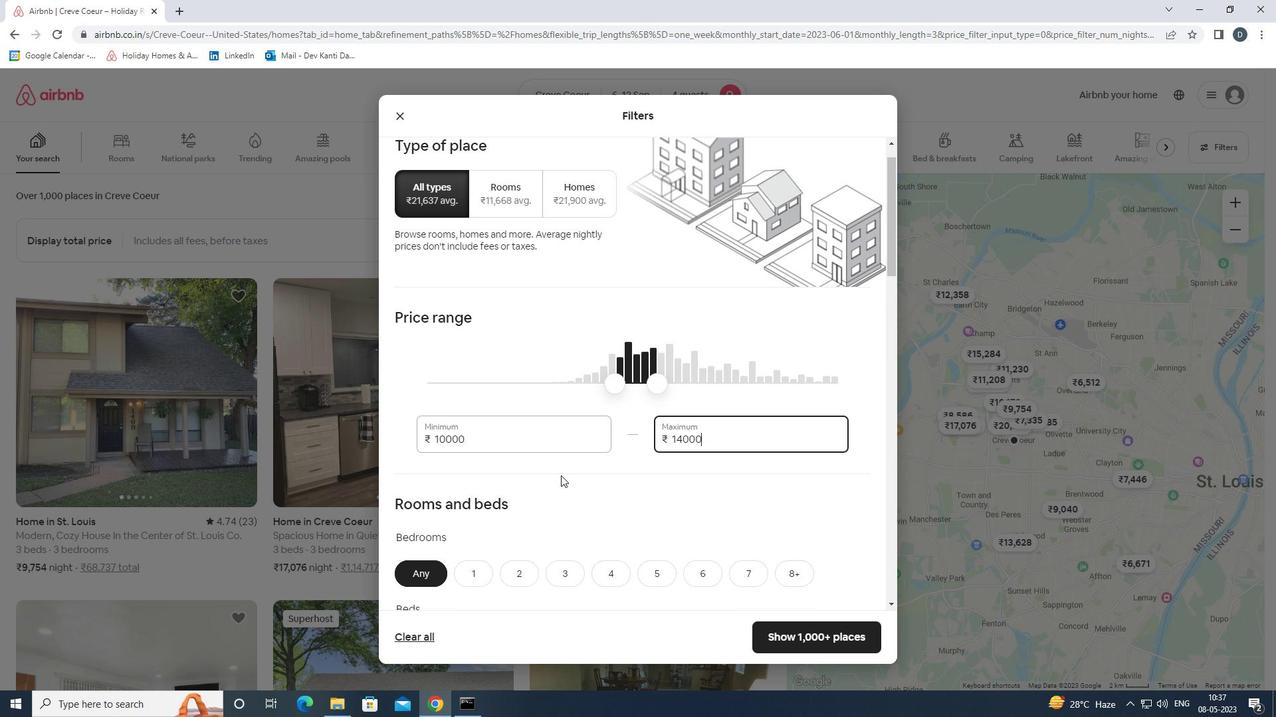 
Action: Mouse scrolled (562, 474) with delta (0, 0)
Screenshot: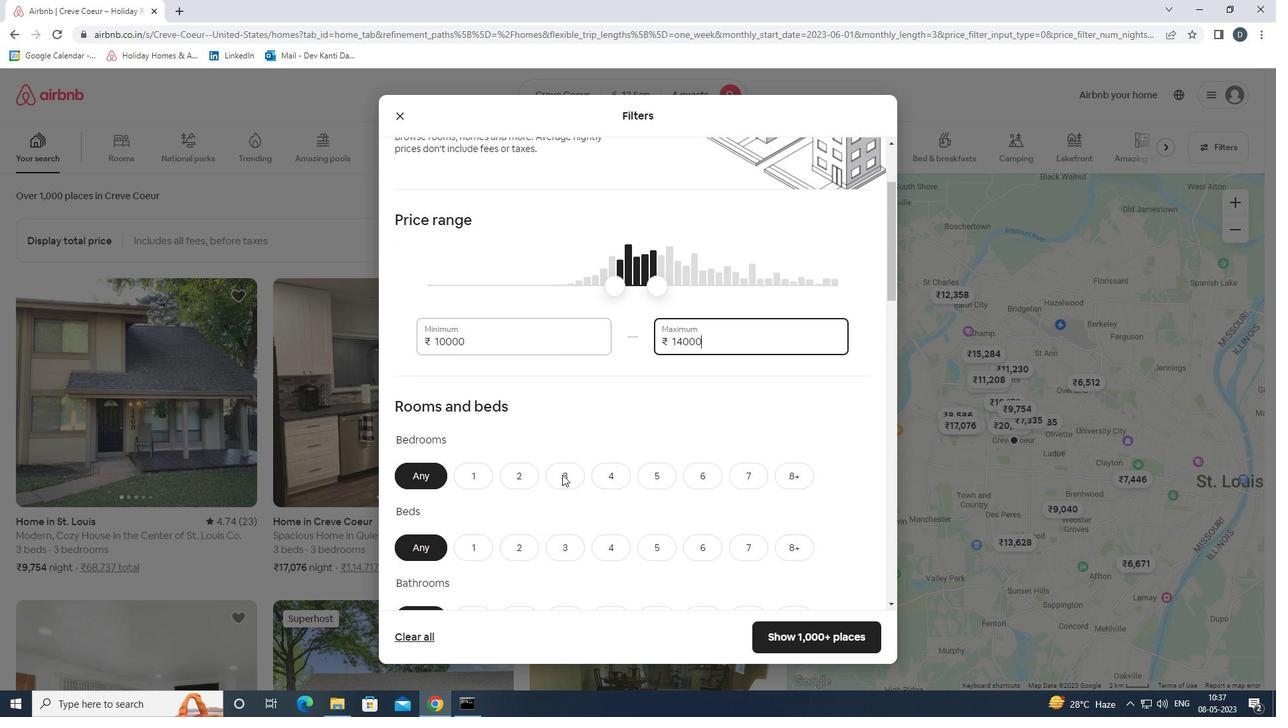 
Action: Mouse scrolled (562, 474) with delta (0, 0)
Screenshot: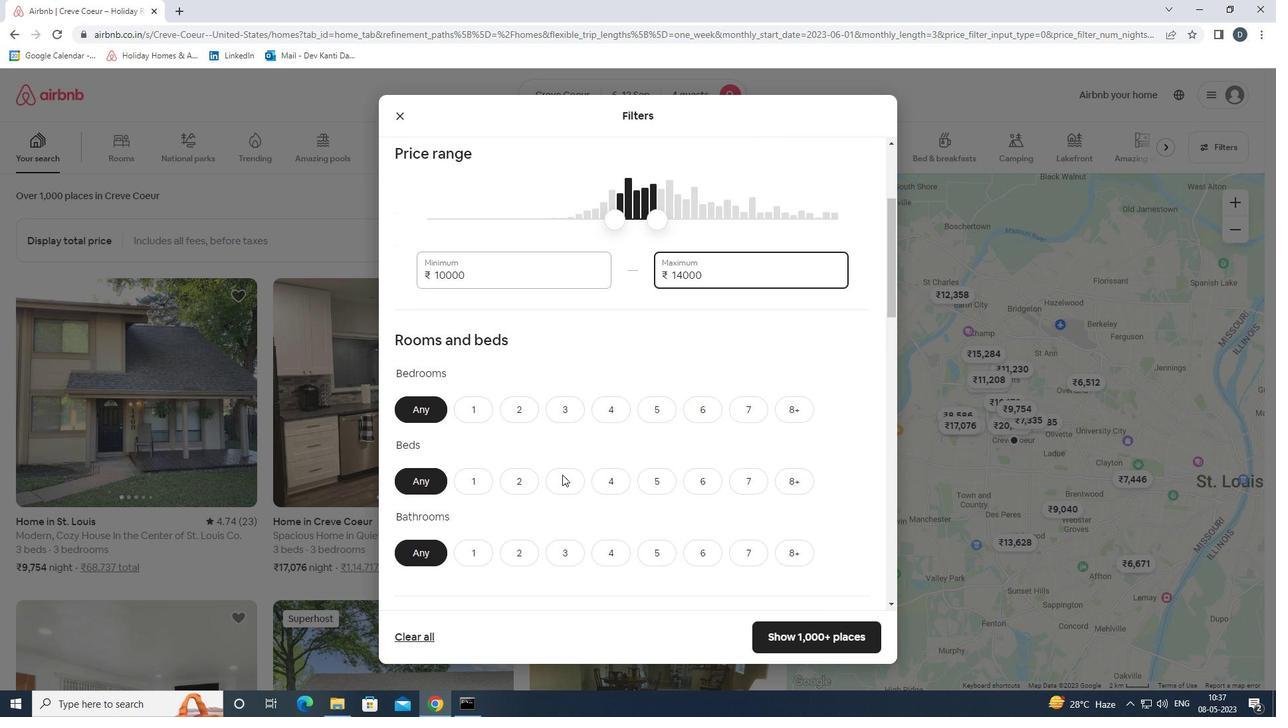 
Action: Mouse moved to (616, 345)
Screenshot: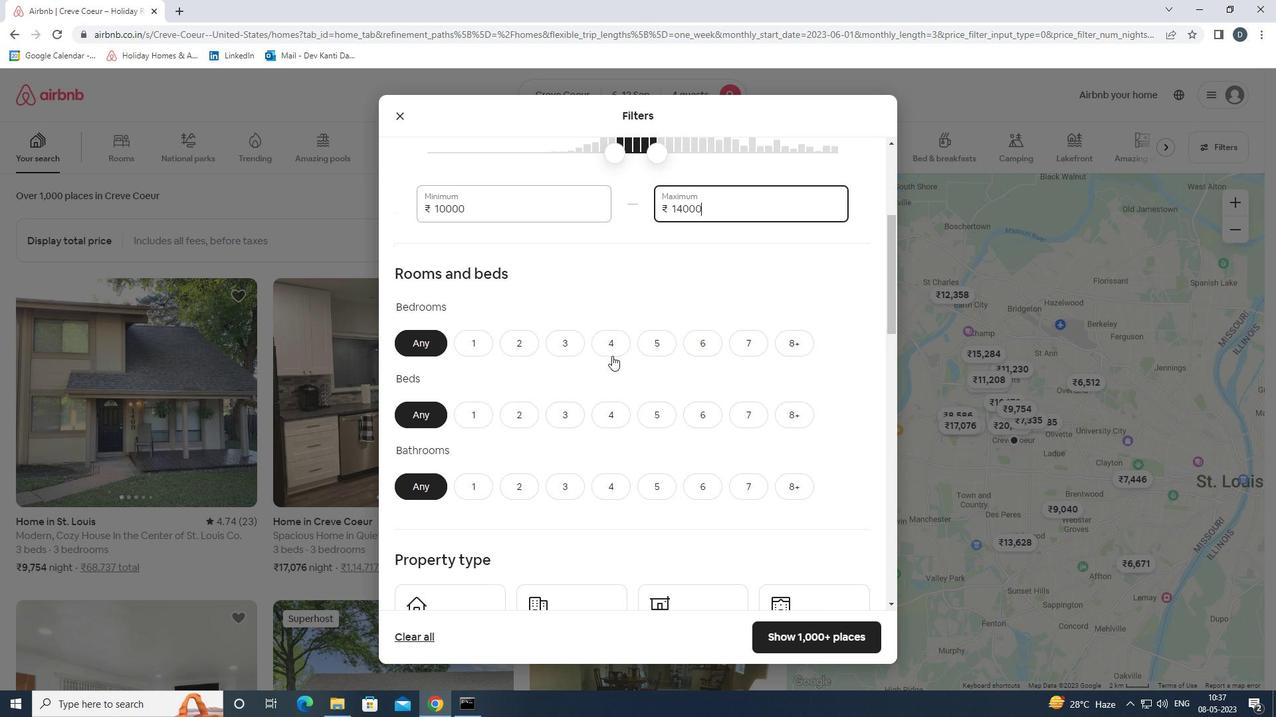 
Action: Mouse pressed left at (616, 345)
Screenshot: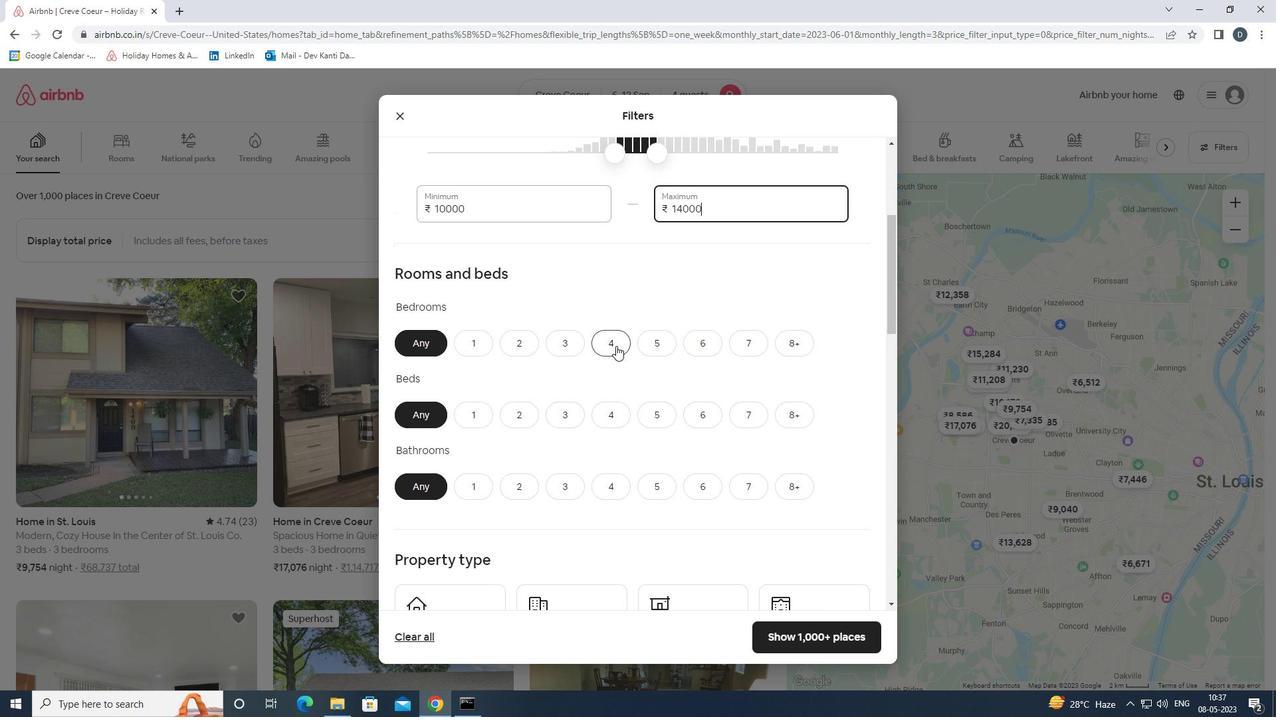 
Action: Mouse moved to (613, 407)
Screenshot: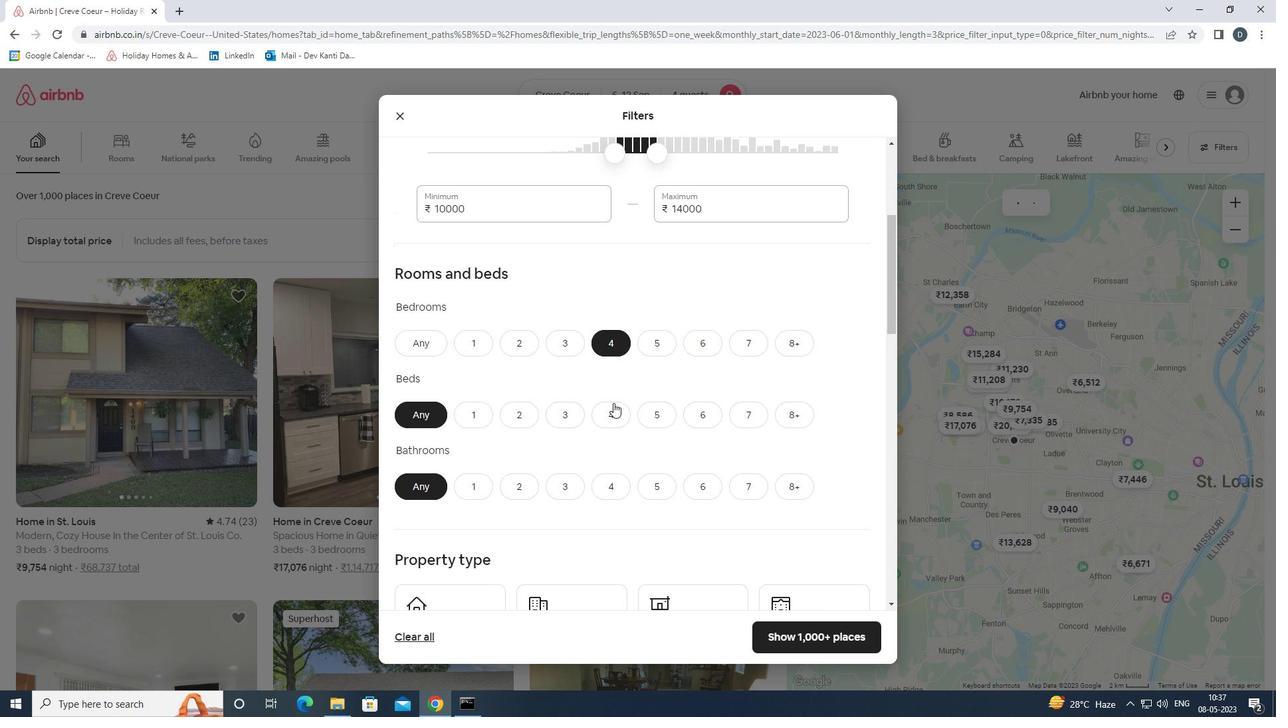 
Action: Mouse pressed left at (613, 407)
Screenshot: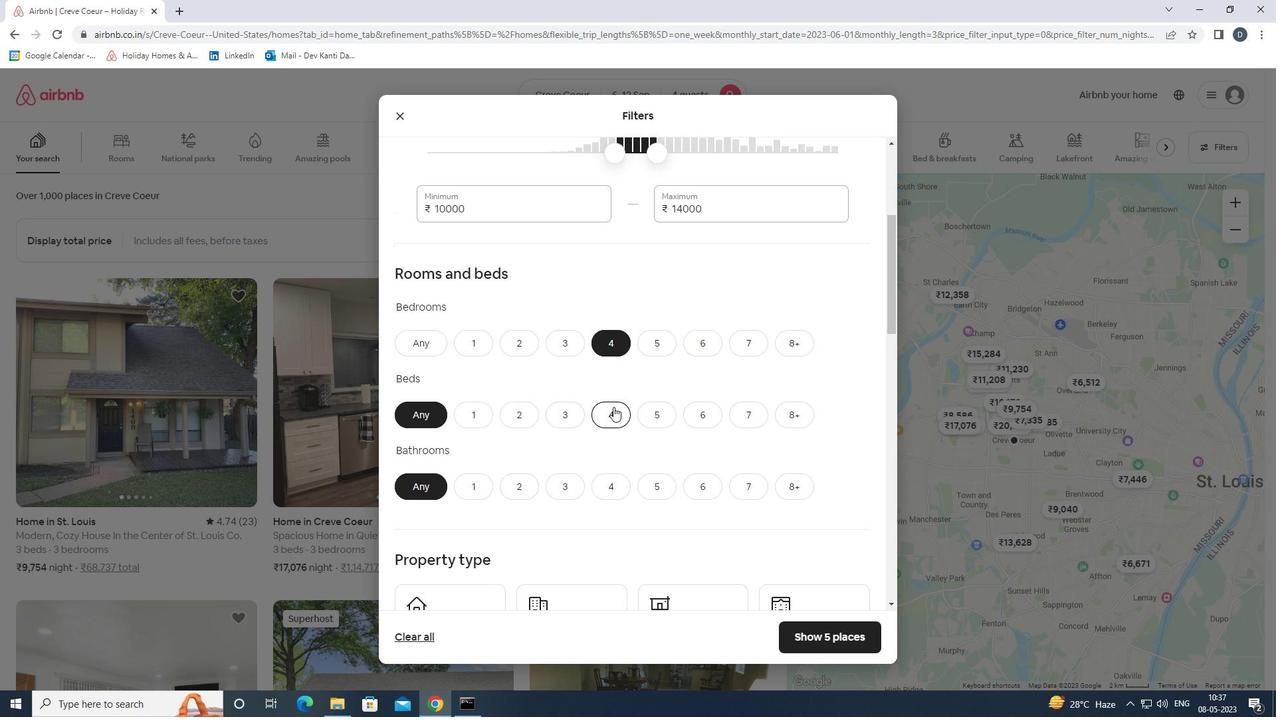 
Action: Mouse moved to (620, 481)
Screenshot: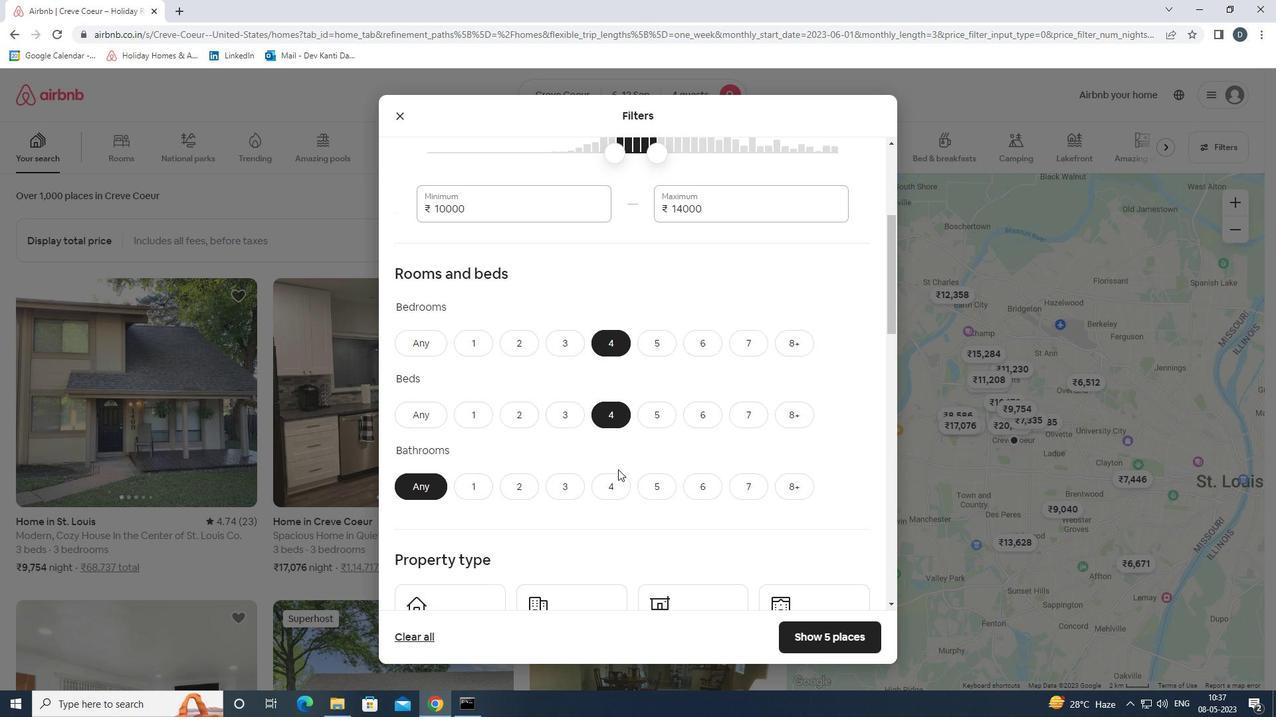 
Action: Mouse pressed left at (620, 481)
Screenshot: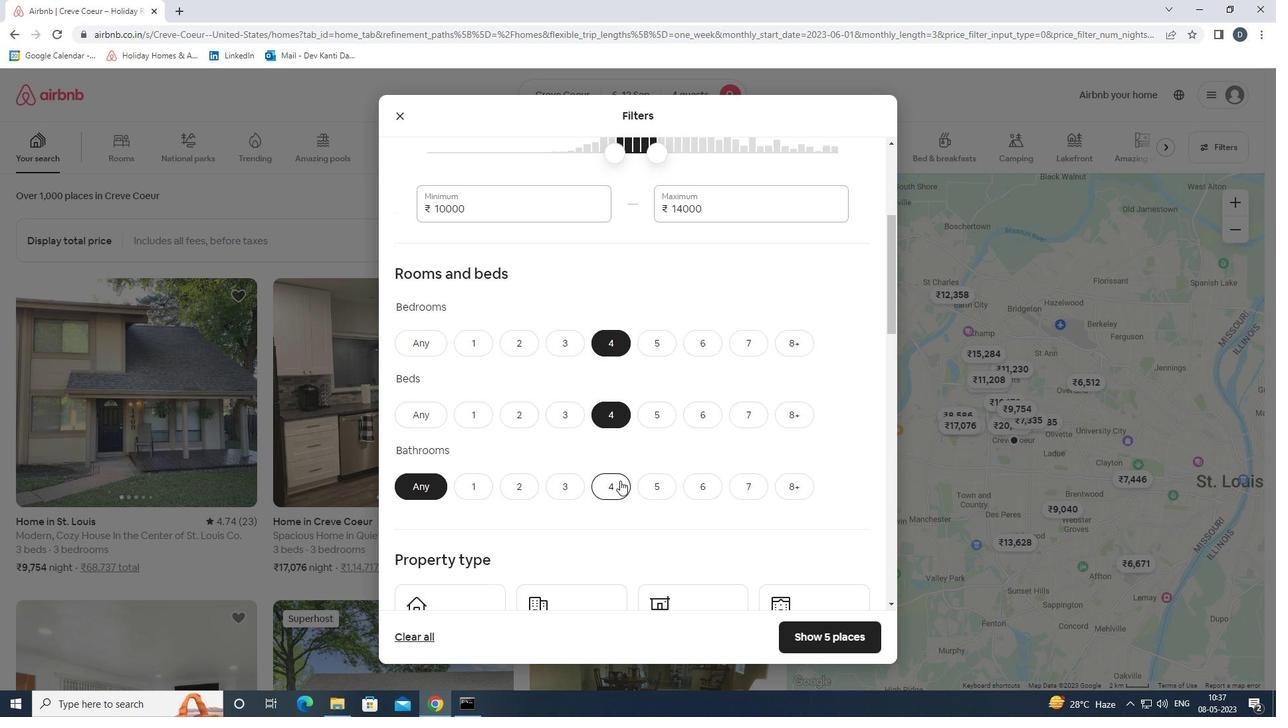 
Action: Mouse scrolled (620, 480) with delta (0, 0)
Screenshot: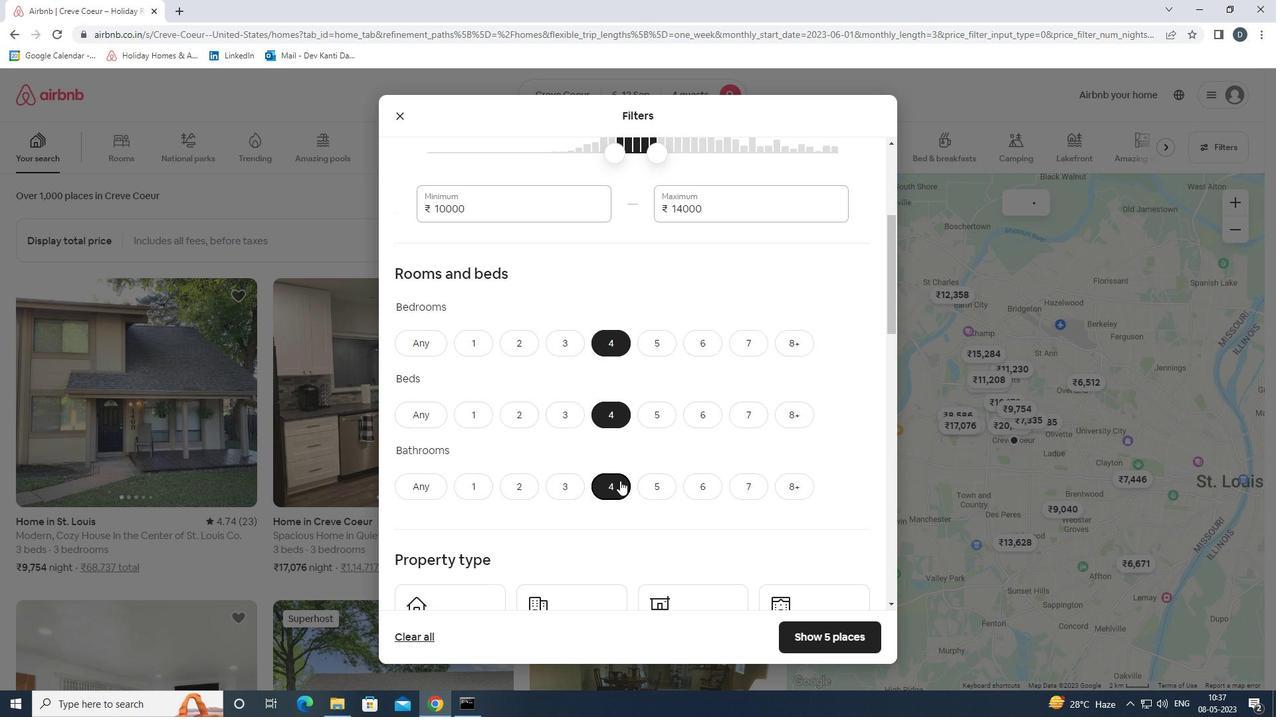 
Action: Mouse scrolled (620, 480) with delta (0, 0)
Screenshot: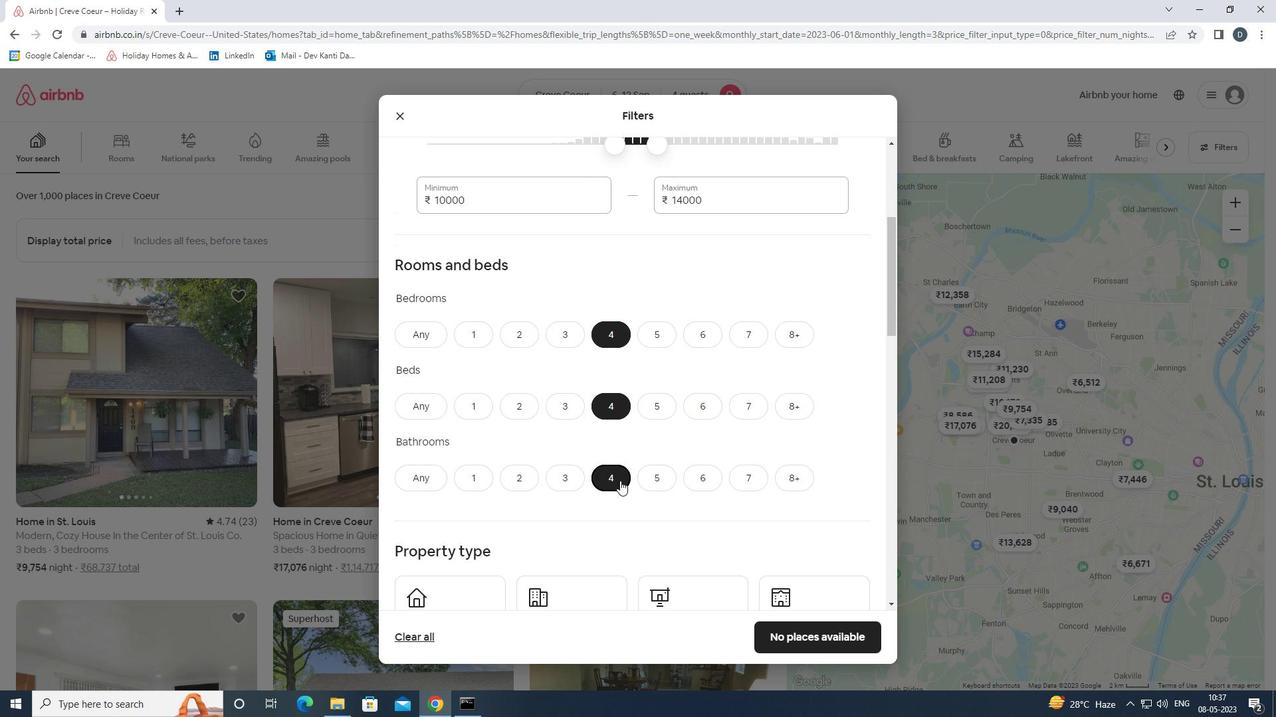
Action: Mouse moved to (470, 495)
Screenshot: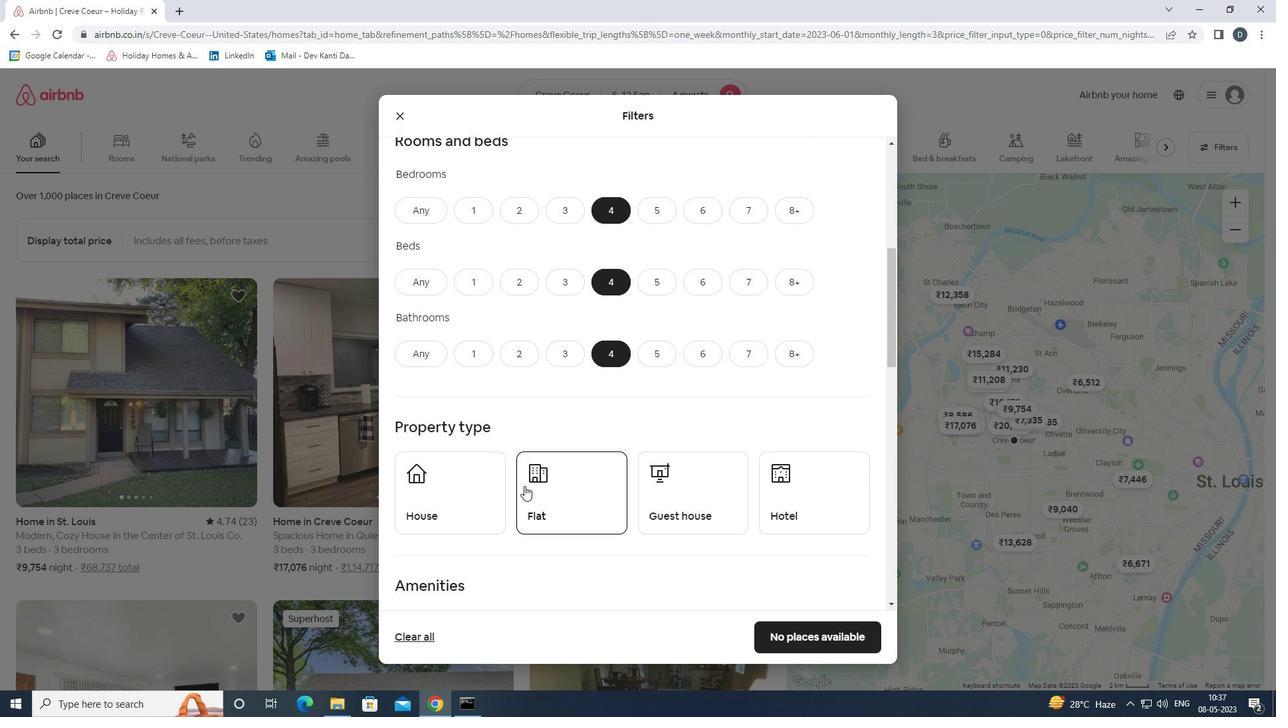 
Action: Mouse pressed left at (470, 495)
Screenshot: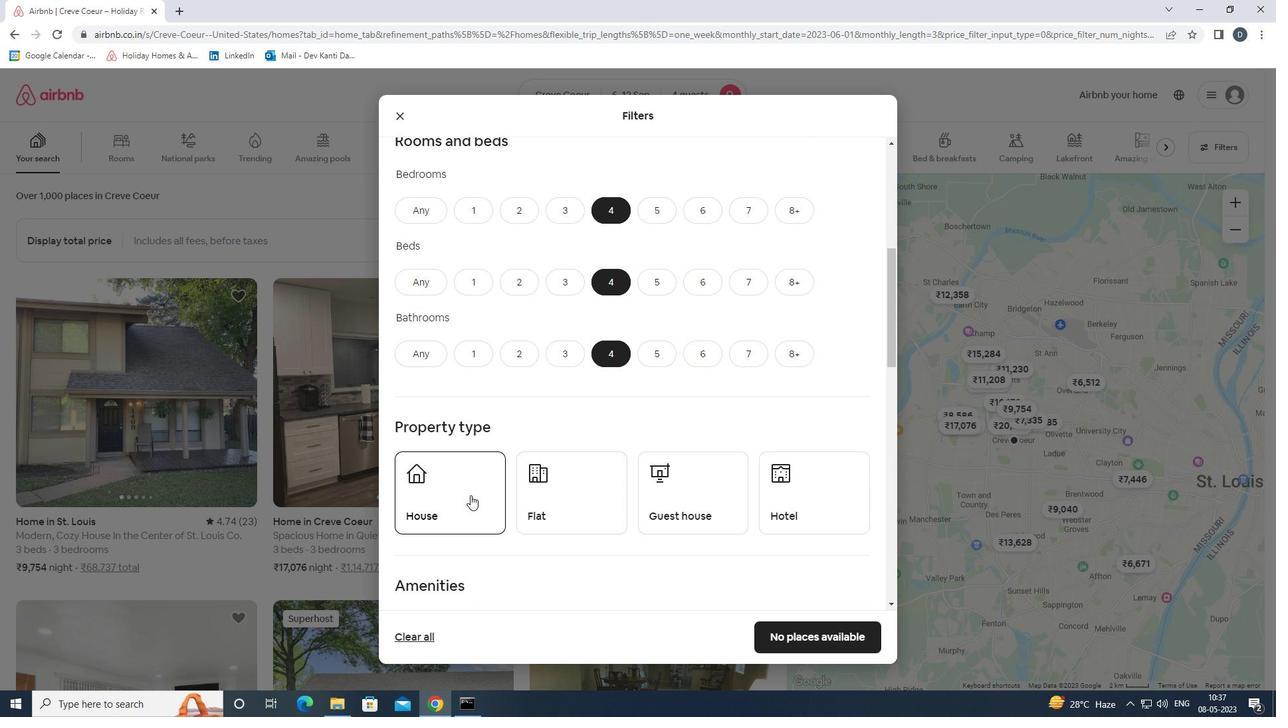 
Action: Mouse moved to (542, 491)
Screenshot: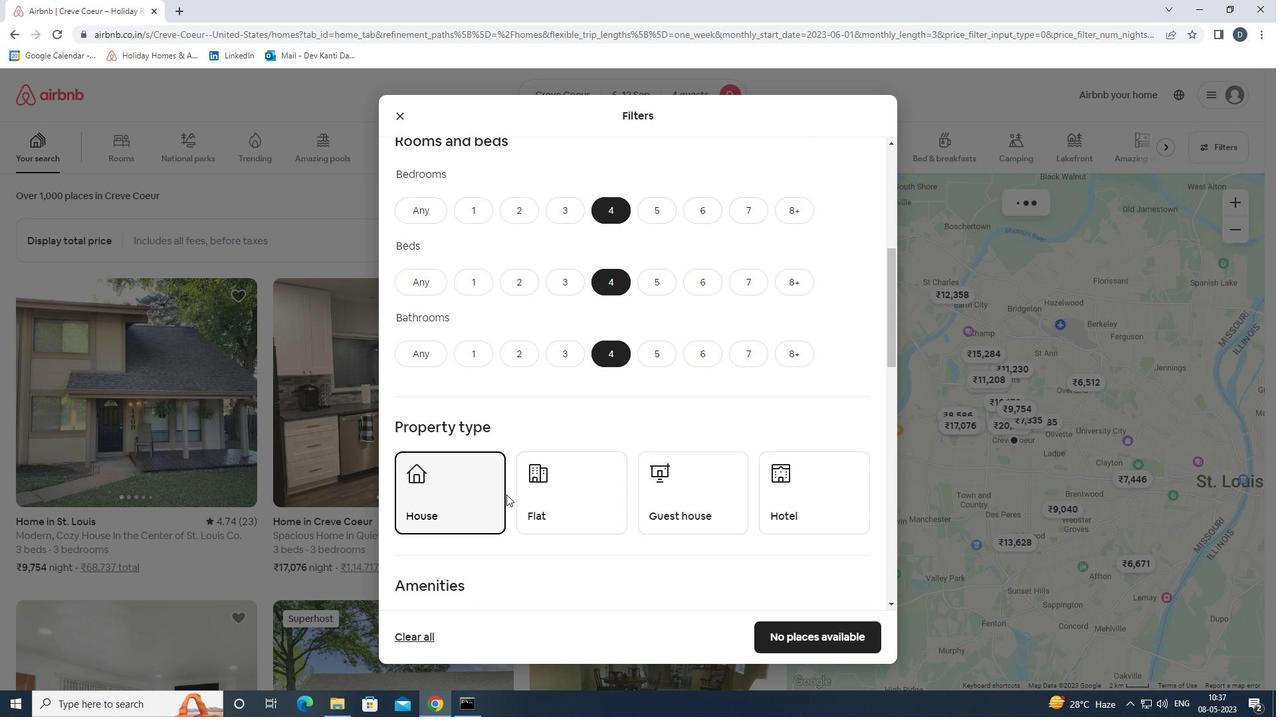 
Action: Mouse pressed left at (542, 491)
Screenshot: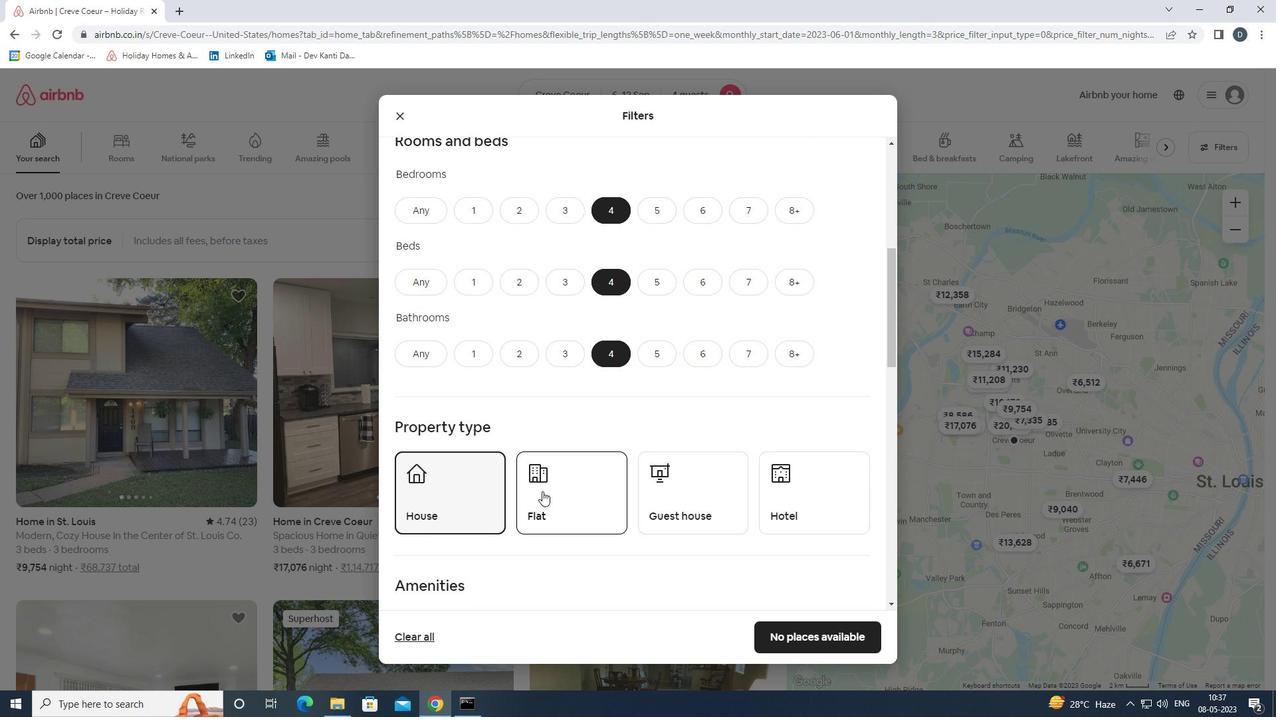 
Action: Mouse moved to (661, 475)
Screenshot: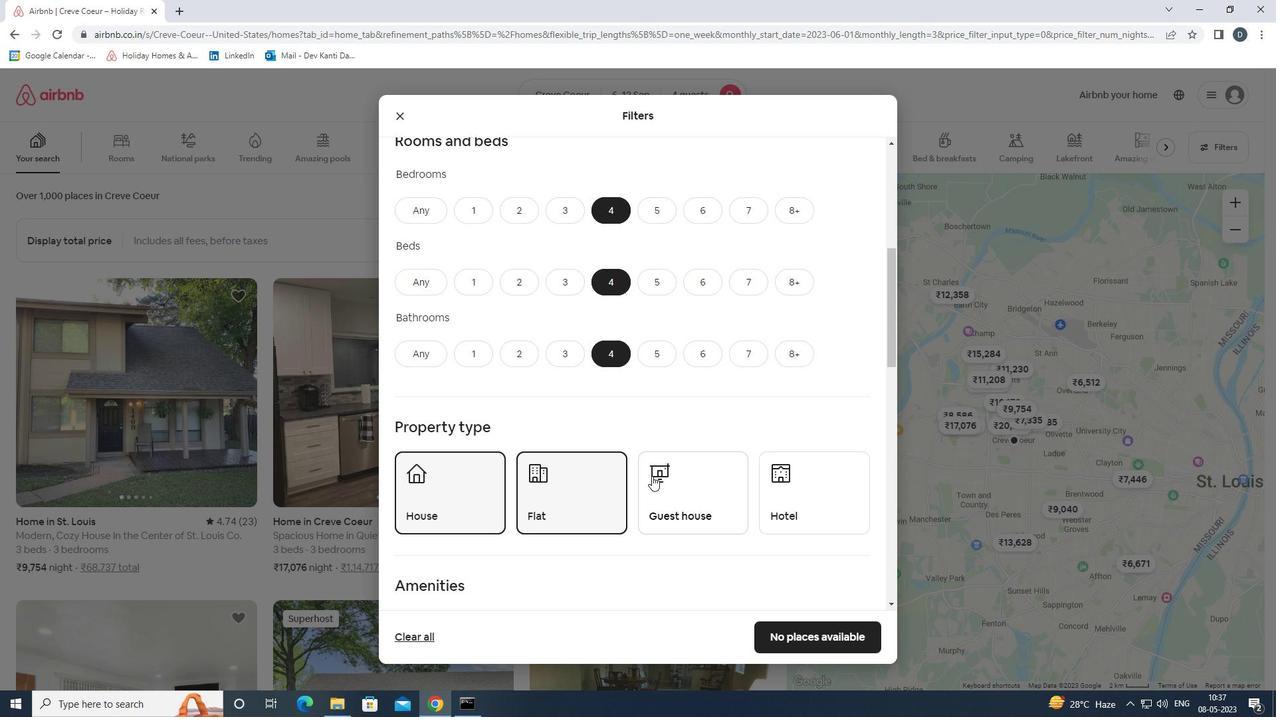 
Action: Mouse pressed left at (661, 475)
Screenshot: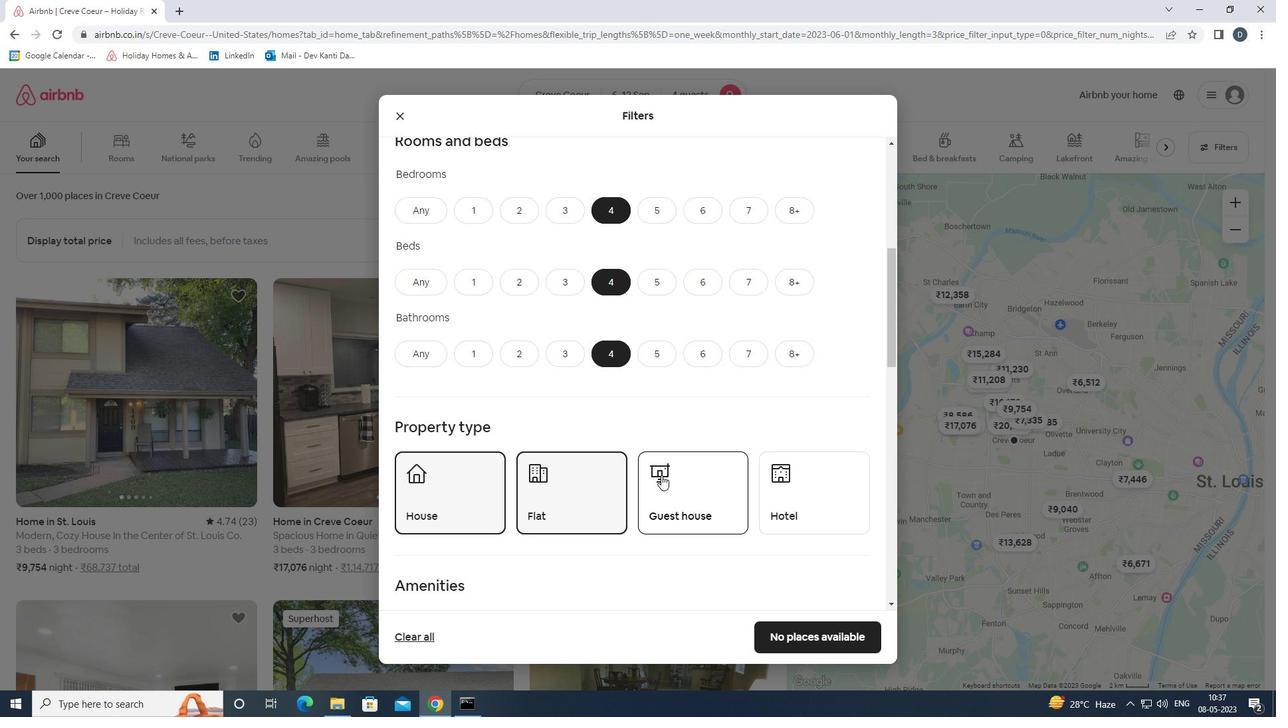 
Action: Mouse scrolled (661, 475) with delta (0, 0)
Screenshot: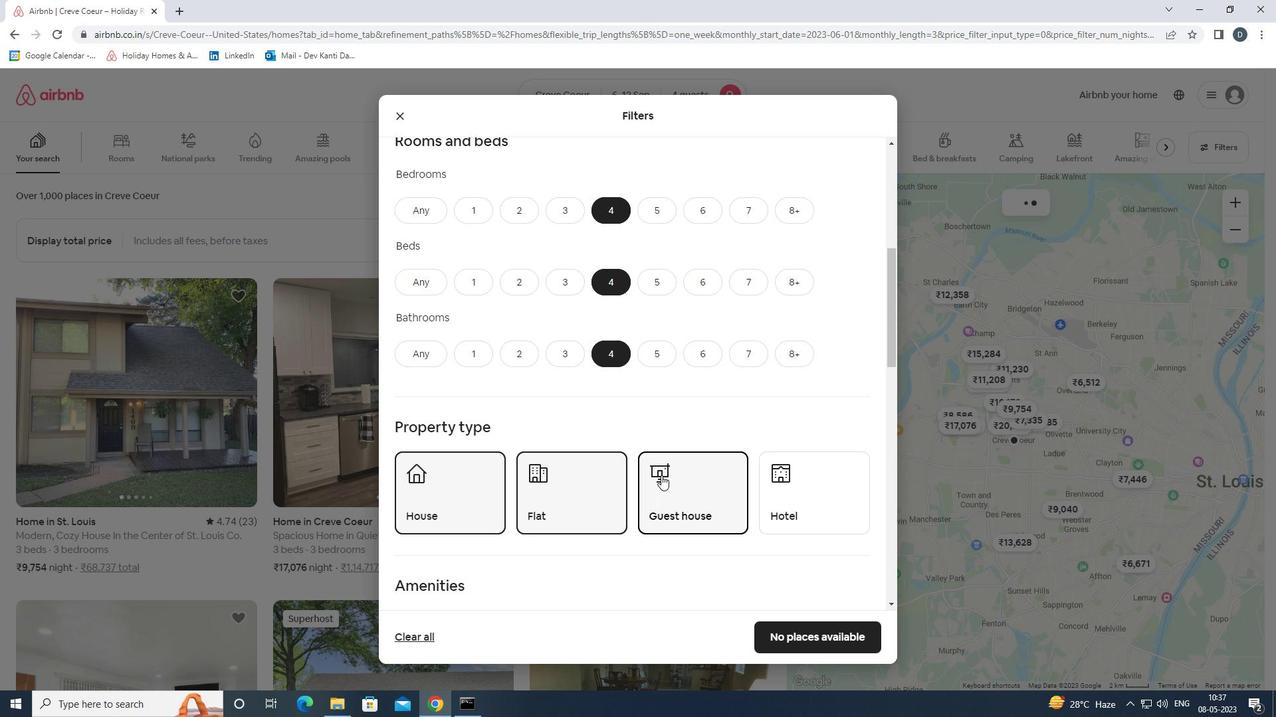 
Action: Mouse scrolled (661, 475) with delta (0, 0)
Screenshot: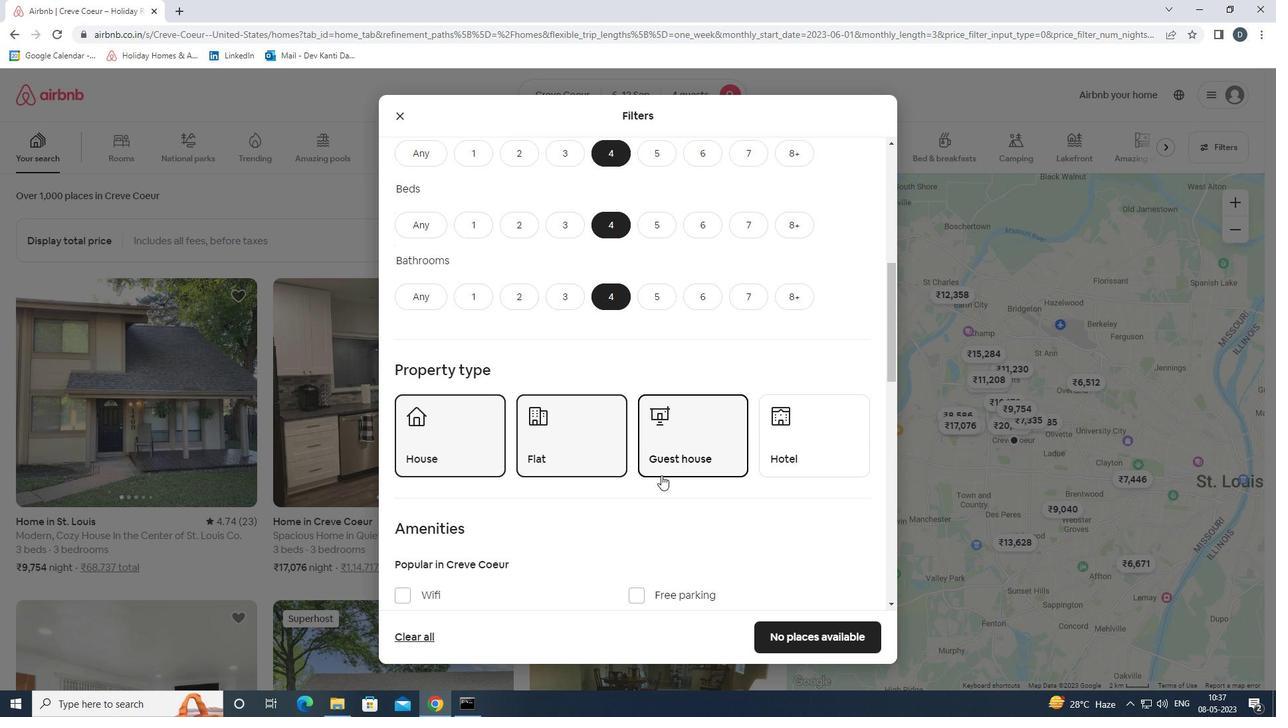 
Action: Mouse scrolled (661, 475) with delta (0, 0)
Screenshot: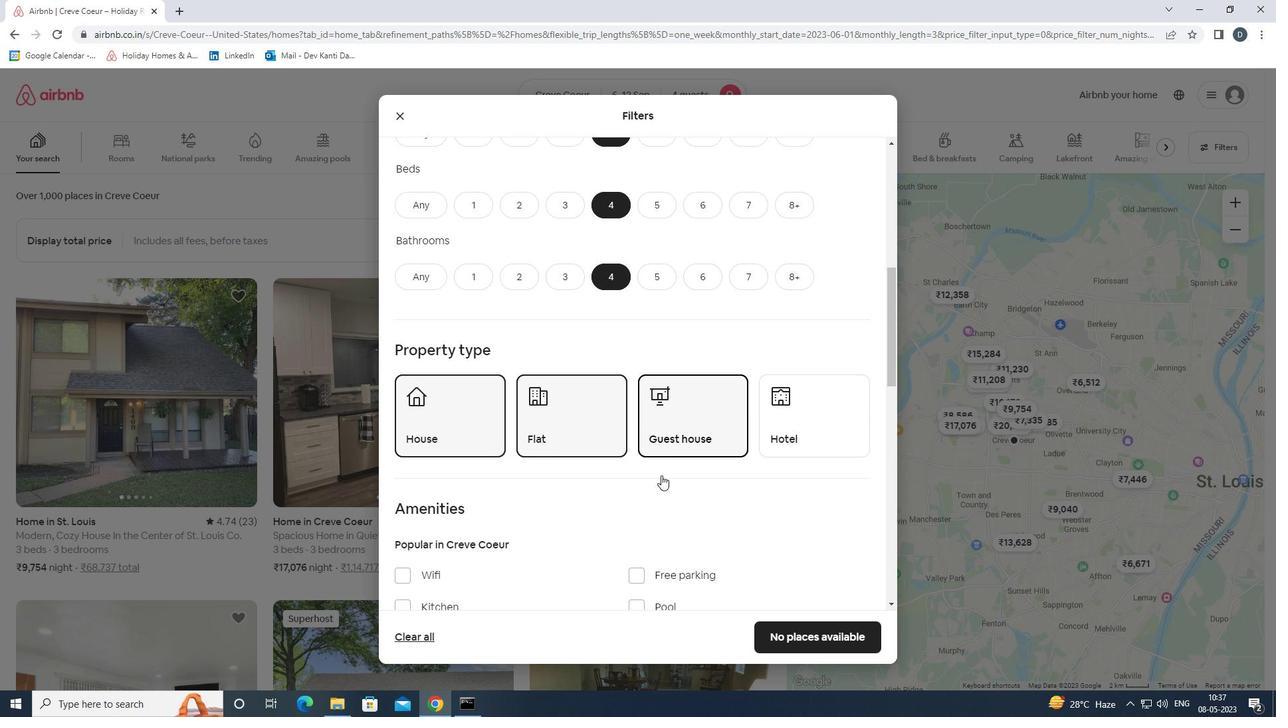 
Action: Mouse moved to (664, 456)
Screenshot: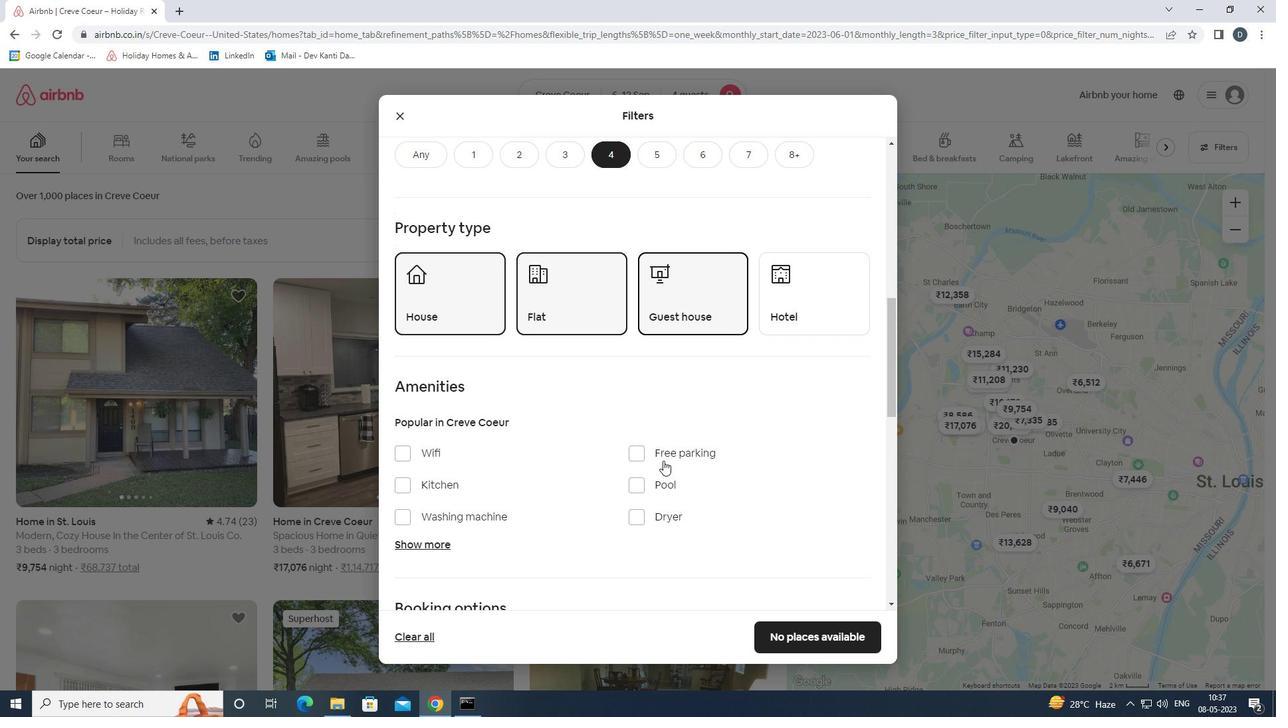
Action: Mouse pressed left at (664, 456)
Screenshot: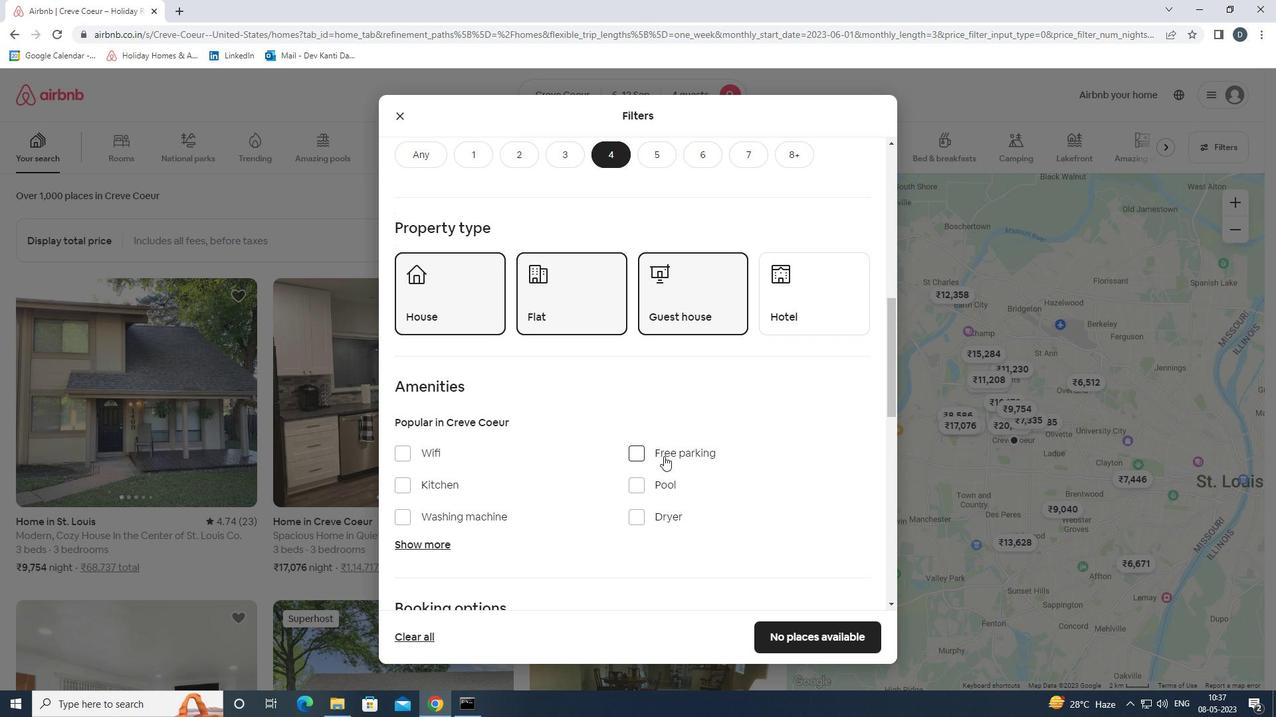 
Action: Mouse moved to (442, 450)
Screenshot: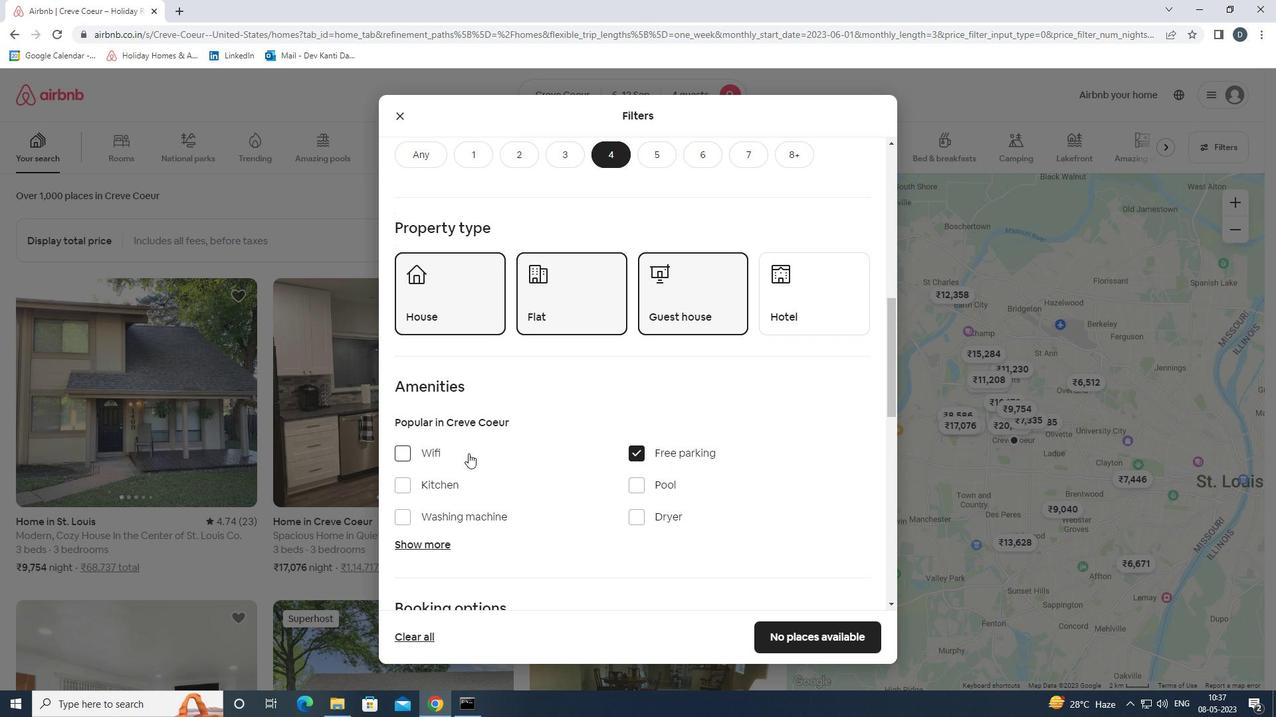 
Action: Mouse pressed left at (442, 450)
Screenshot: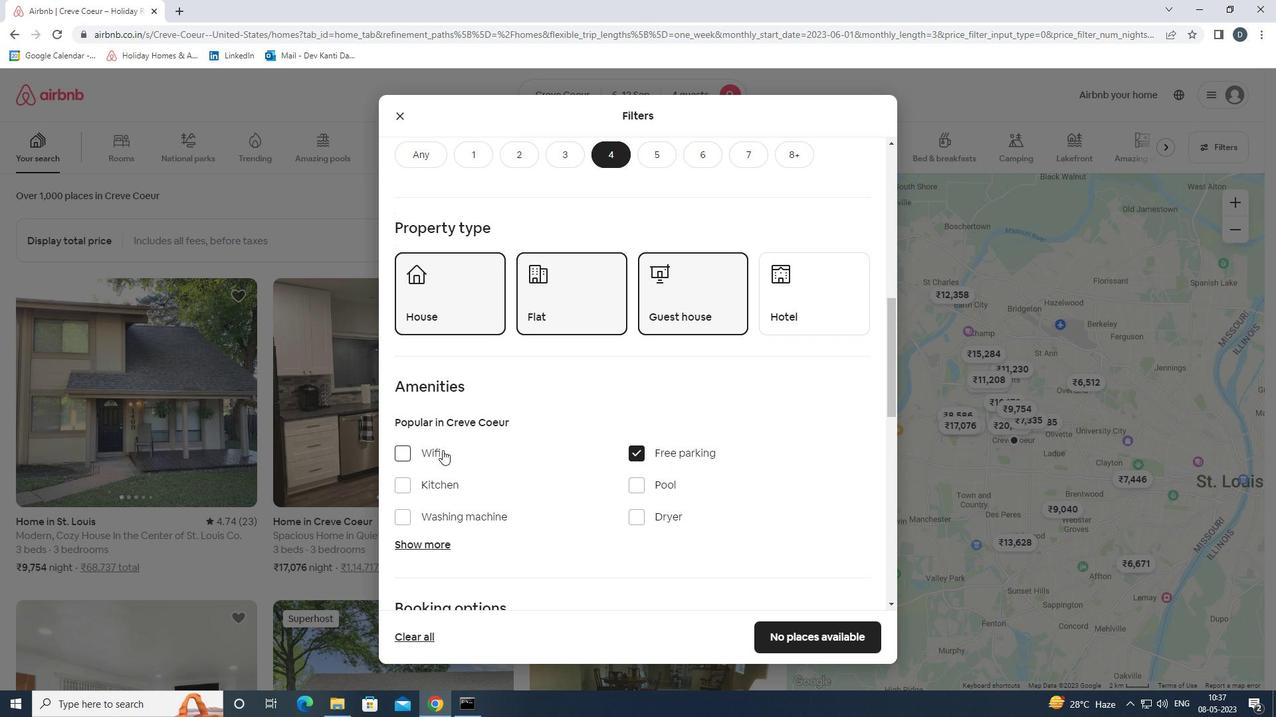 
Action: Mouse moved to (424, 541)
Screenshot: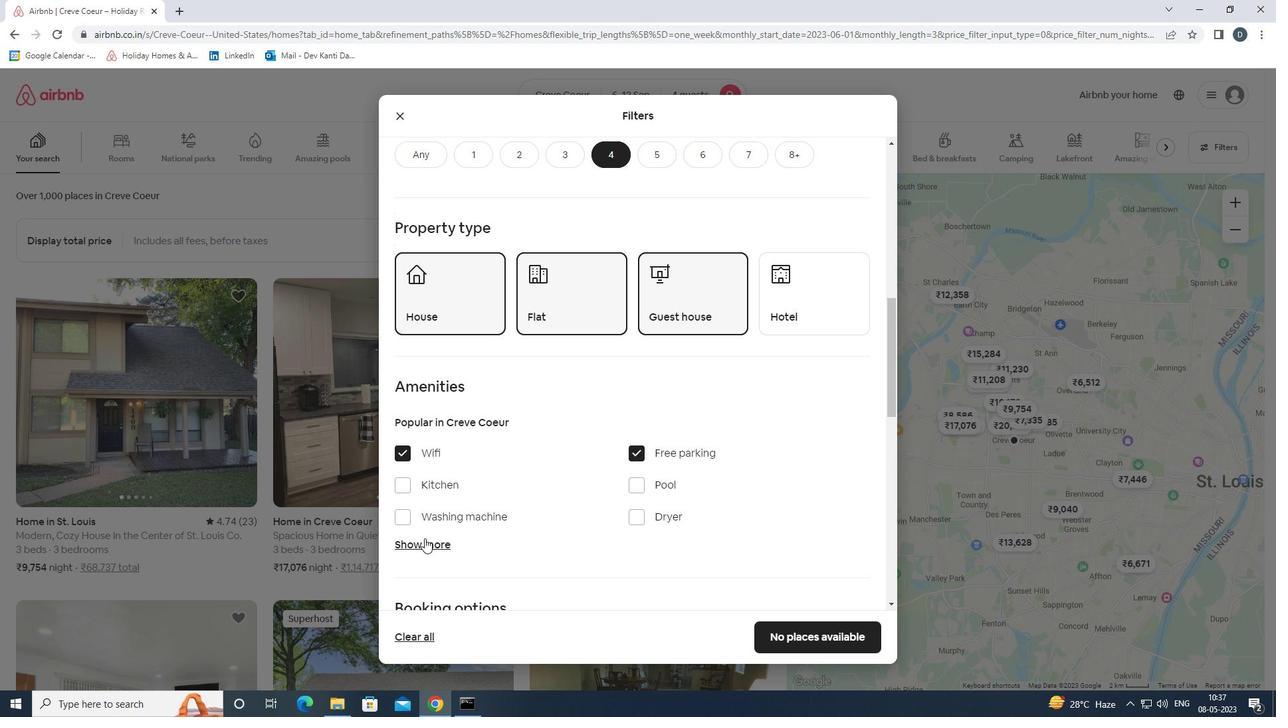 
Action: Mouse pressed left at (424, 541)
Screenshot: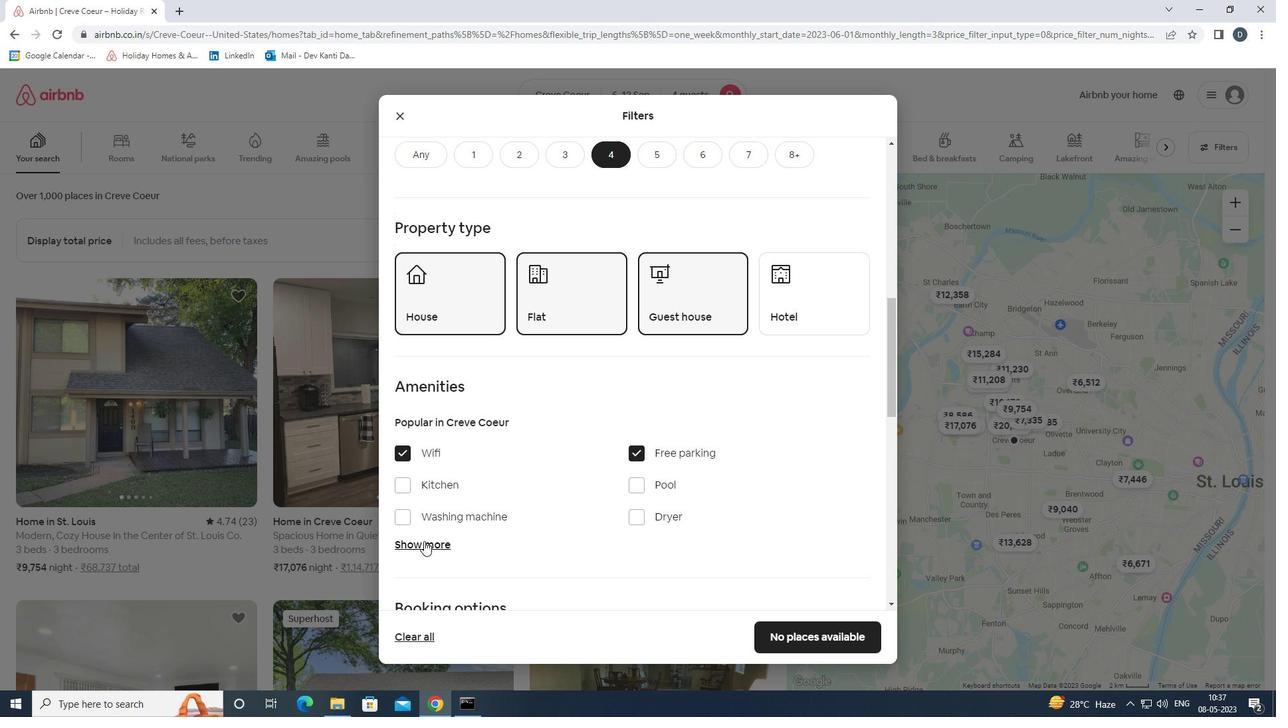 
Action: Mouse moved to (503, 515)
Screenshot: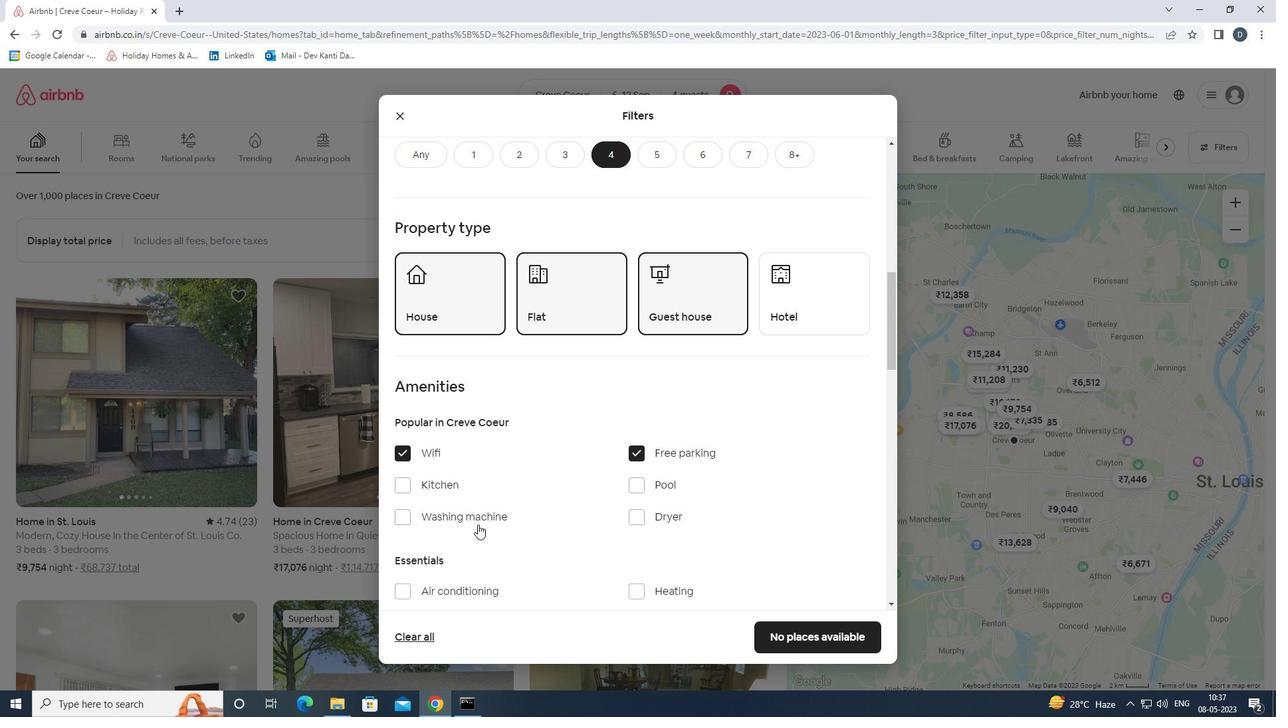 
Action: Mouse scrolled (503, 515) with delta (0, 0)
Screenshot: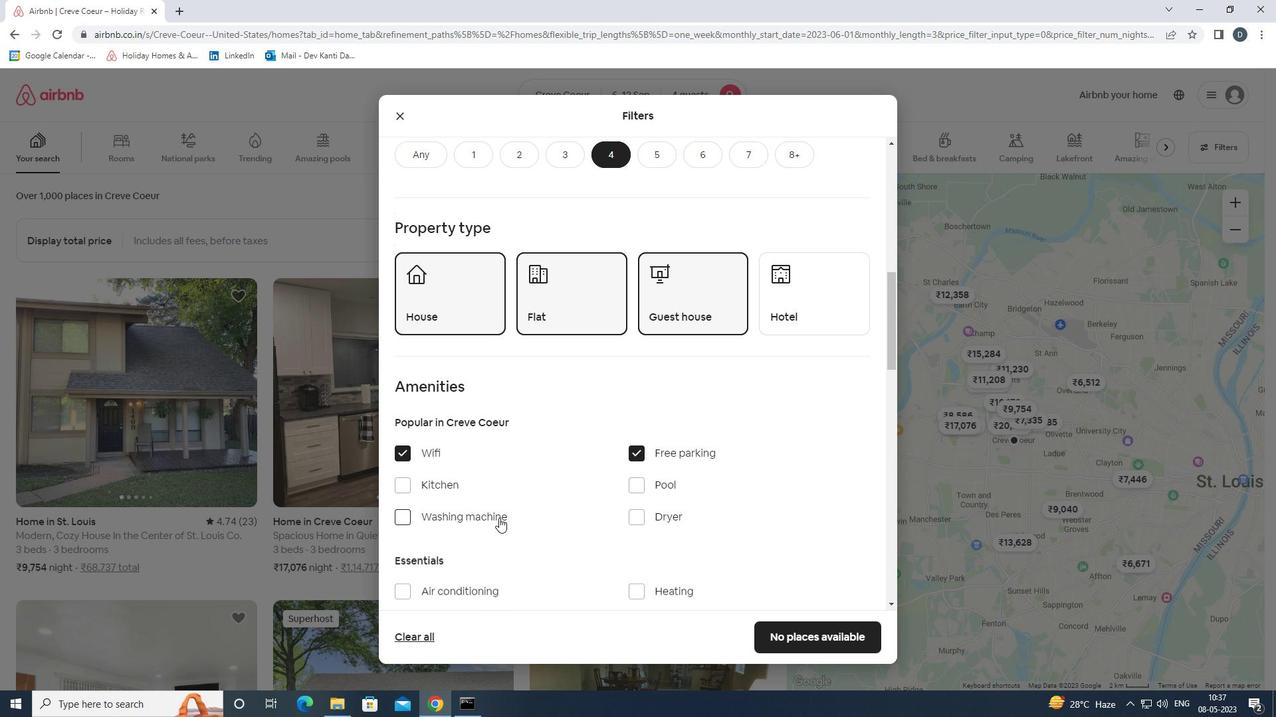 
Action: Mouse scrolled (503, 515) with delta (0, 0)
Screenshot: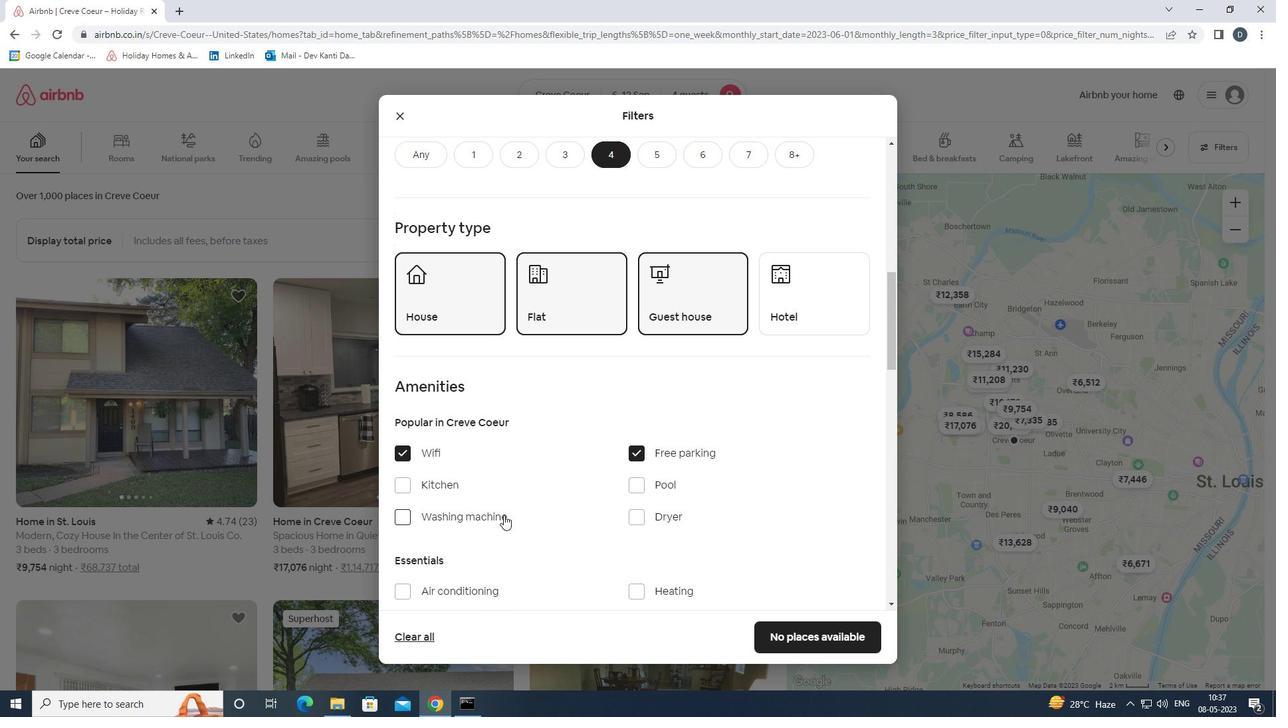 
Action: Mouse moved to (509, 515)
Screenshot: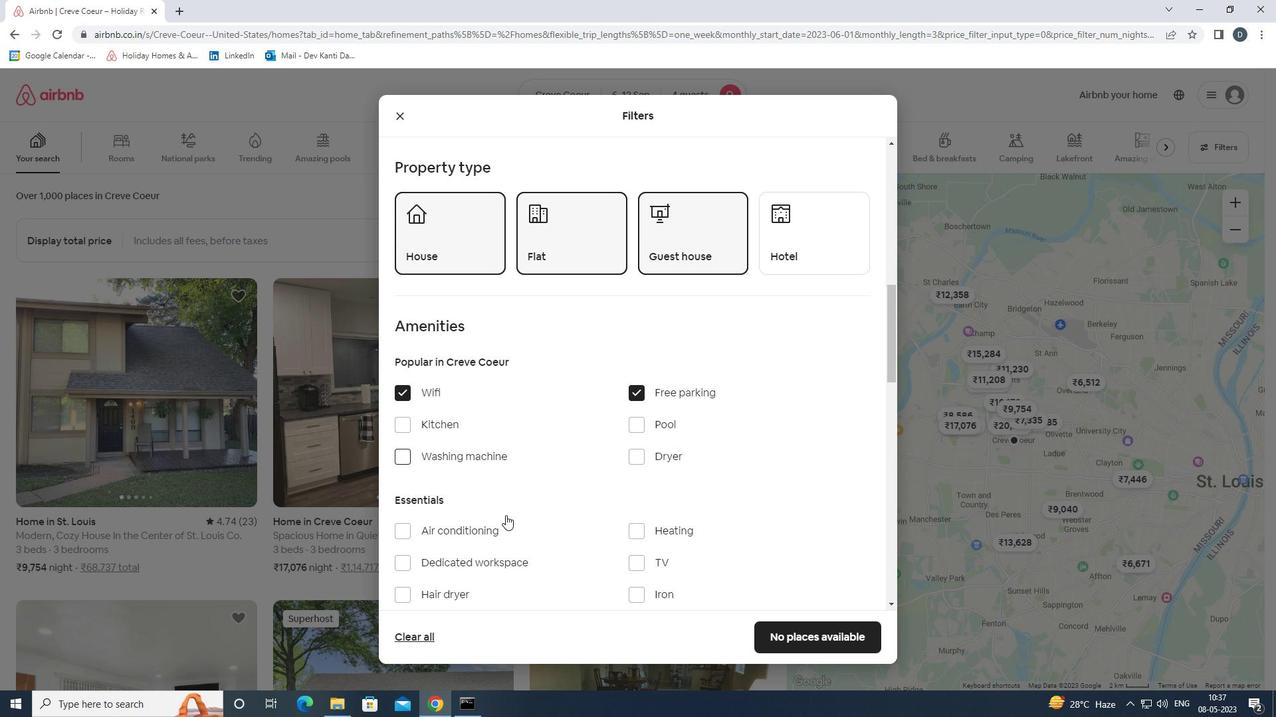 
Action: Mouse scrolled (509, 514) with delta (0, 0)
Screenshot: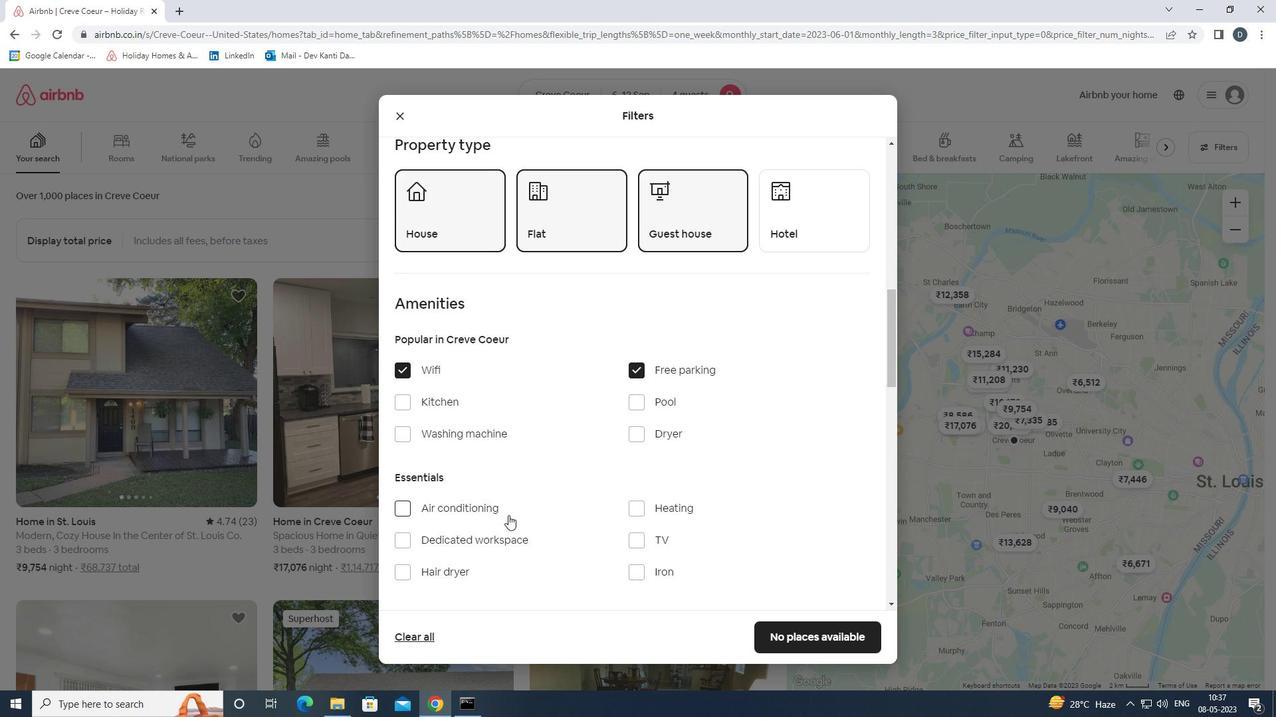 
Action: Mouse moved to (649, 428)
Screenshot: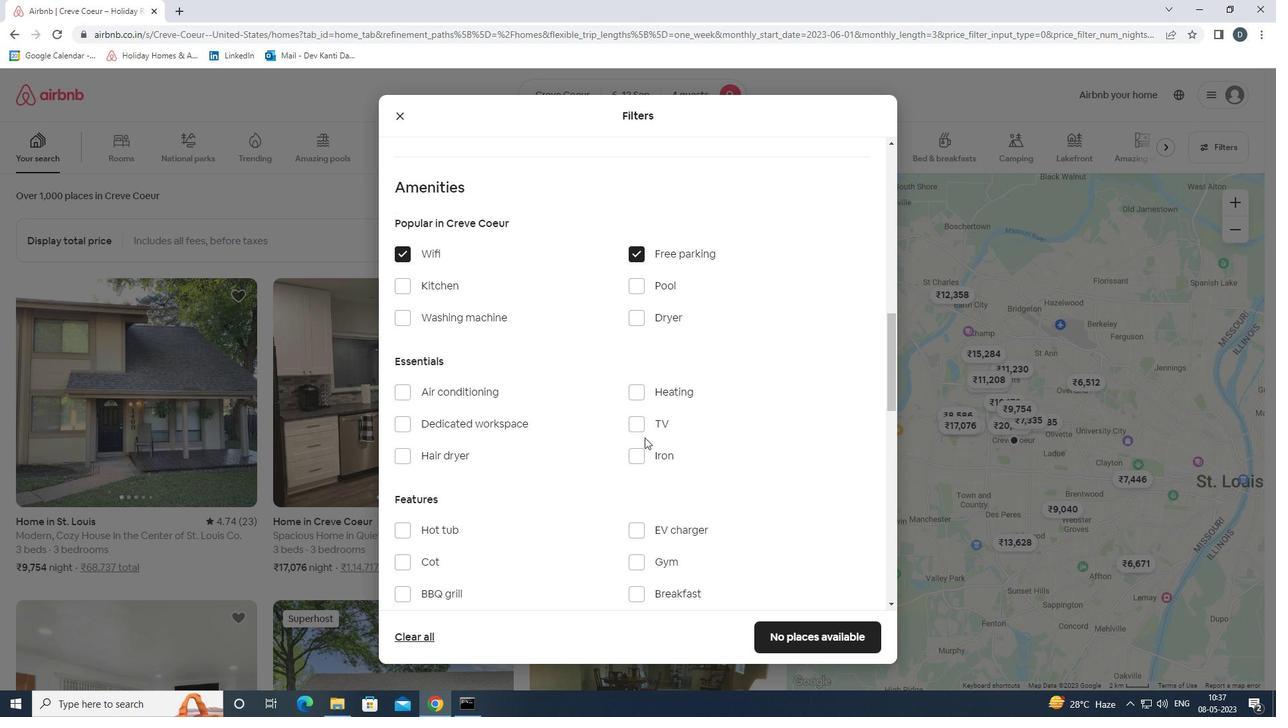 
Action: Mouse pressed left at (649, 428)
Screenshot: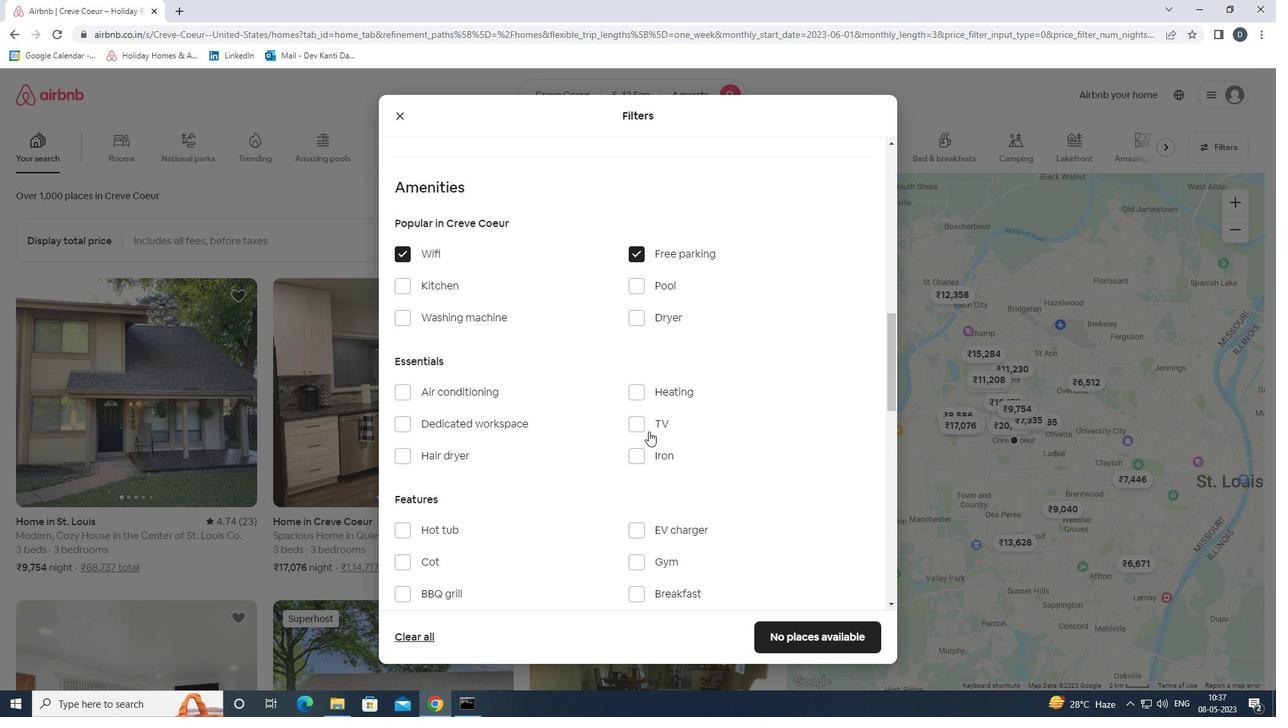 
Action: Mouse moved to (649, 429)
Screenshot: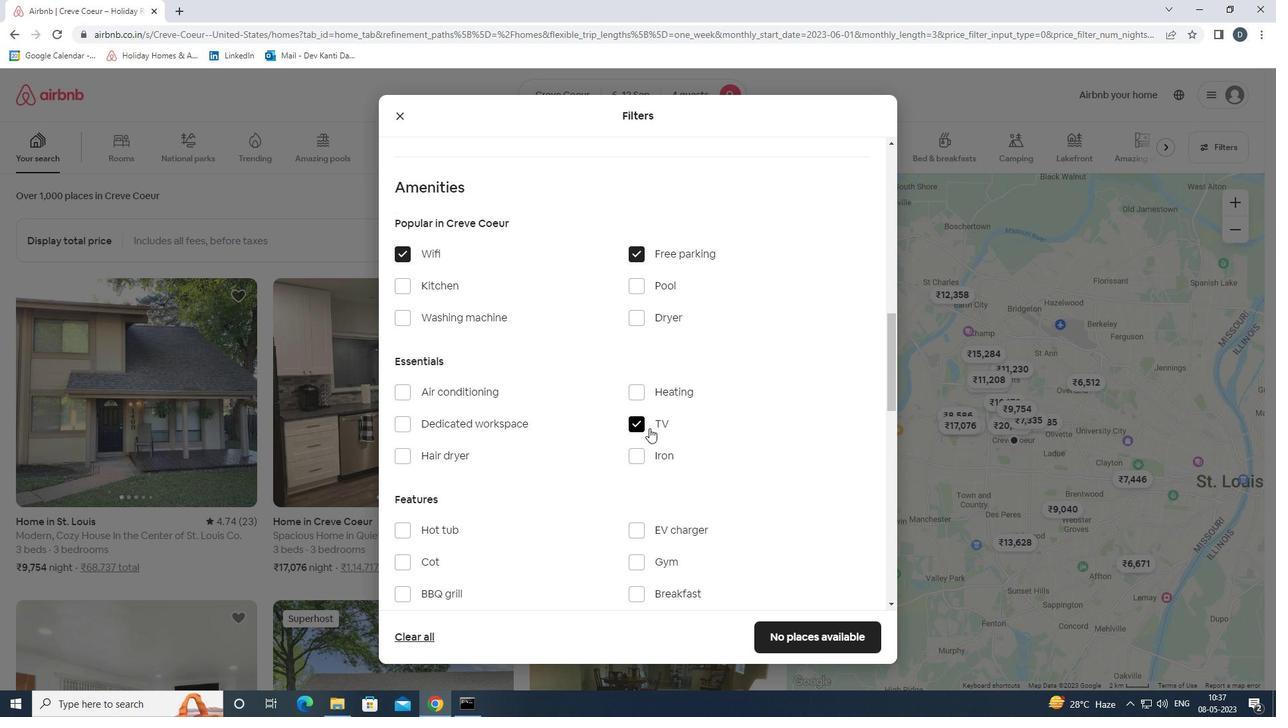 
Action: Mouse scrolled (649, 428) with delta (0, 0)
Screenshot: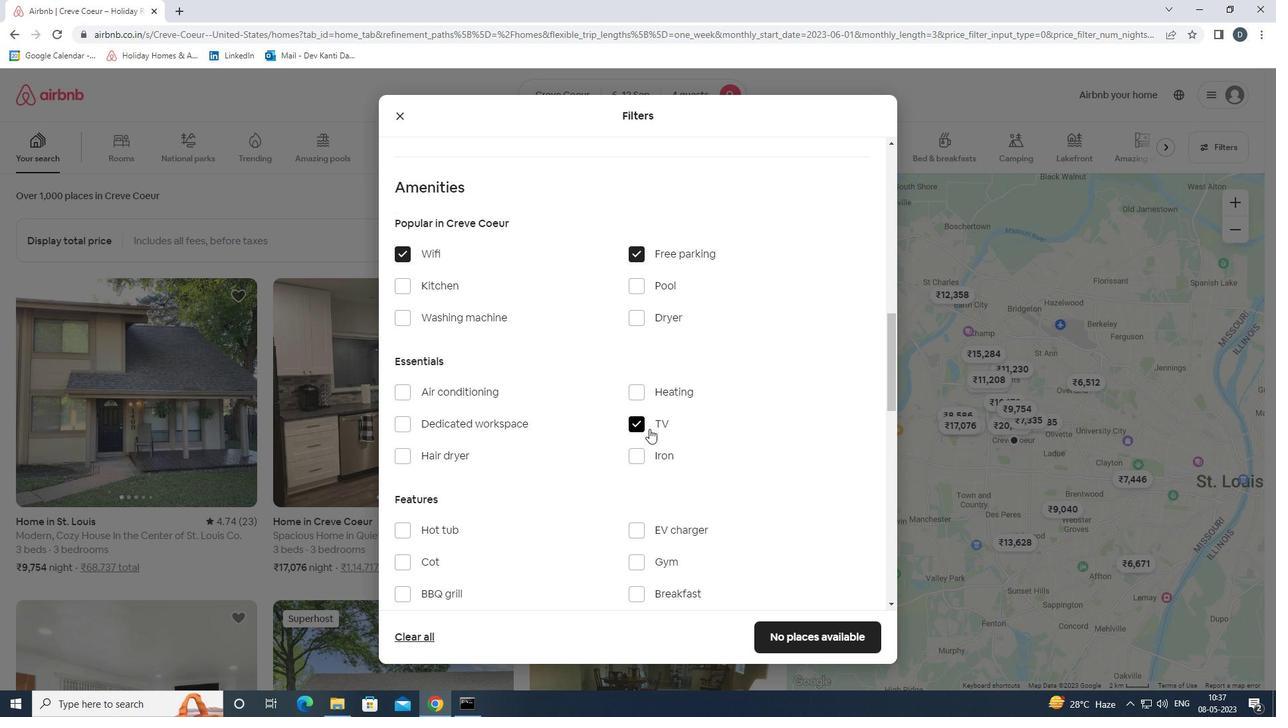 
Action: Mouse scrolled (649, 428) with delta (0, 0)
Screenshot: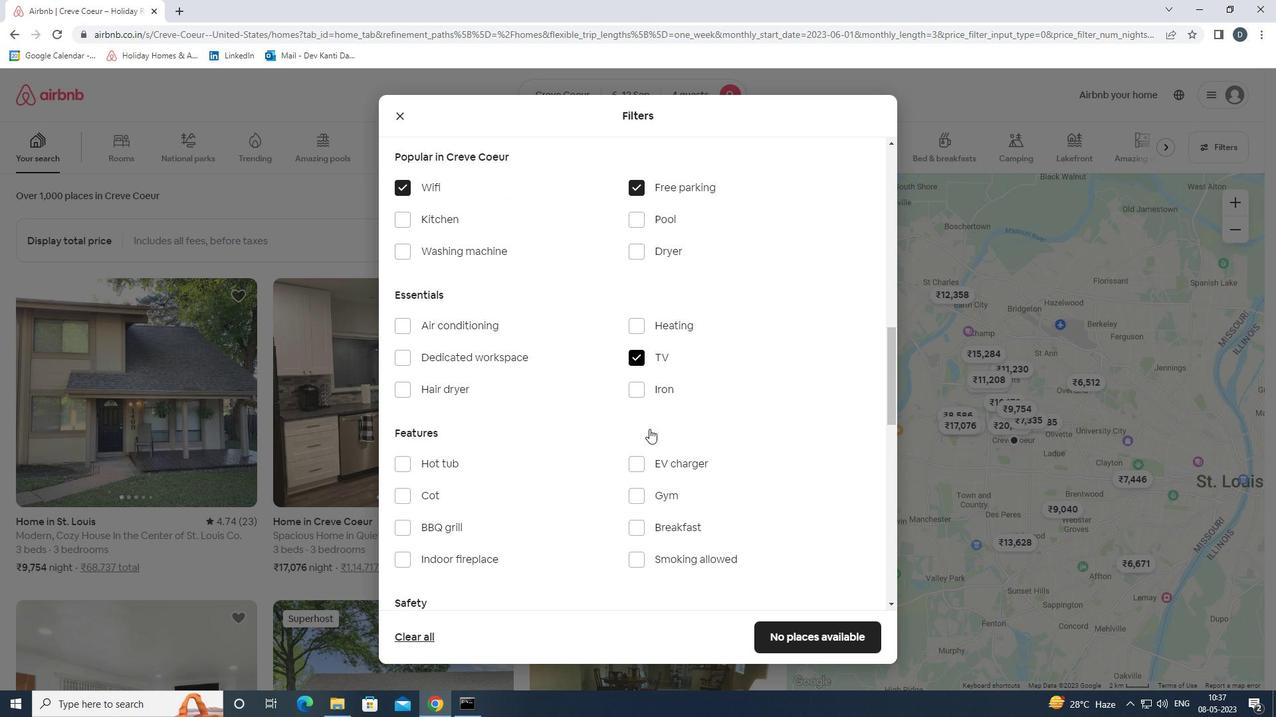 
Action: Mouse moved to (649, 431)
Screenshot: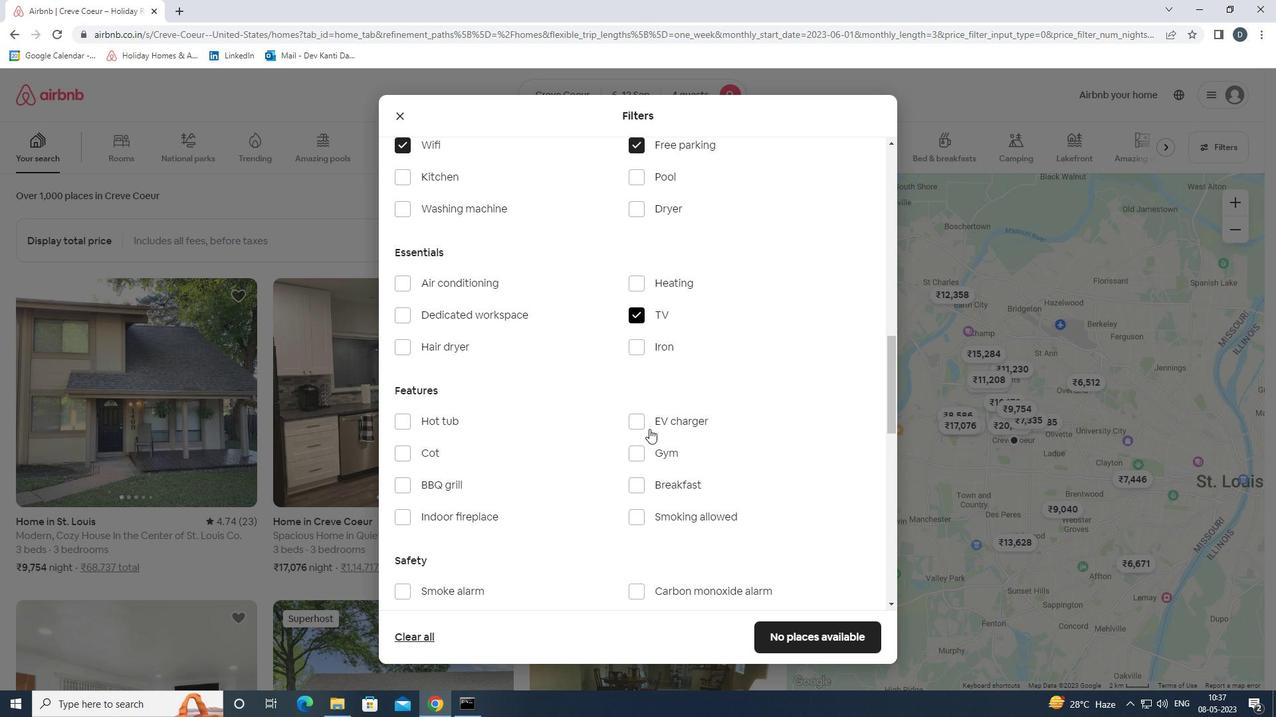 
Action: Mouse pressed left at (649, 431)
Screenshot: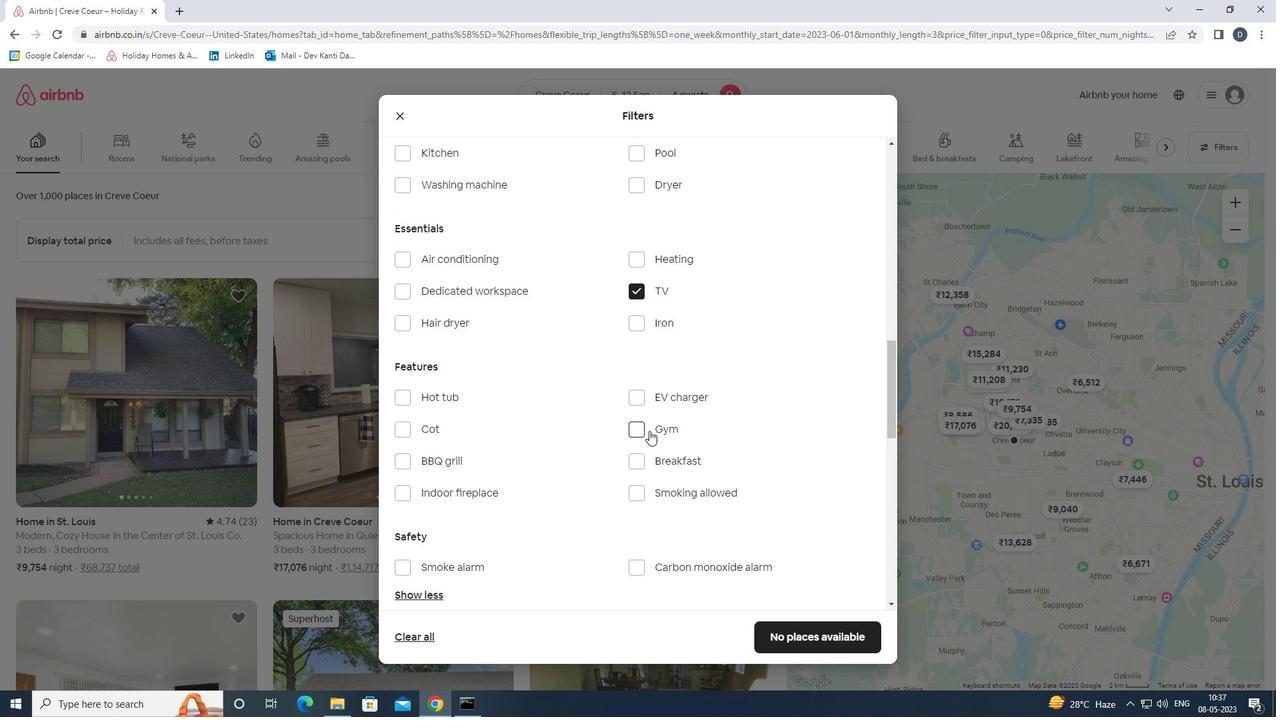 
Action: Mouse moved to (651, 457)
Screenshot: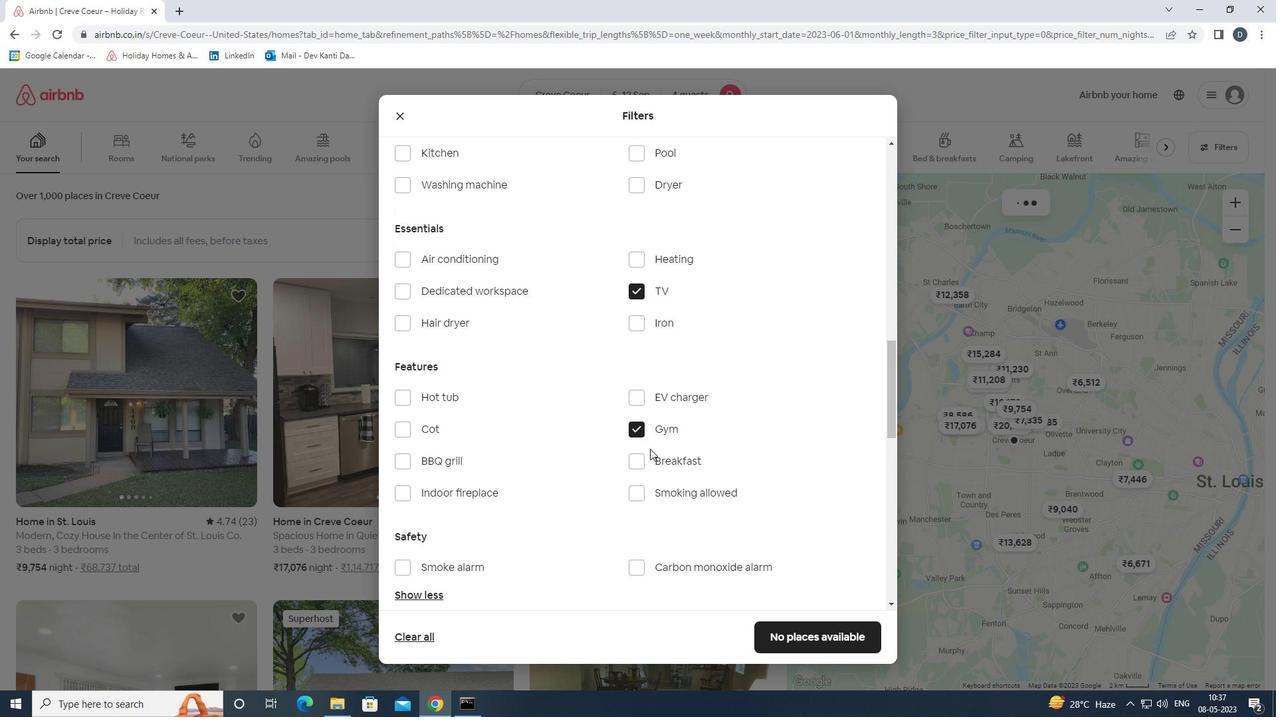 
Action: Mouse pressed left at (651, 457)
Screenshot: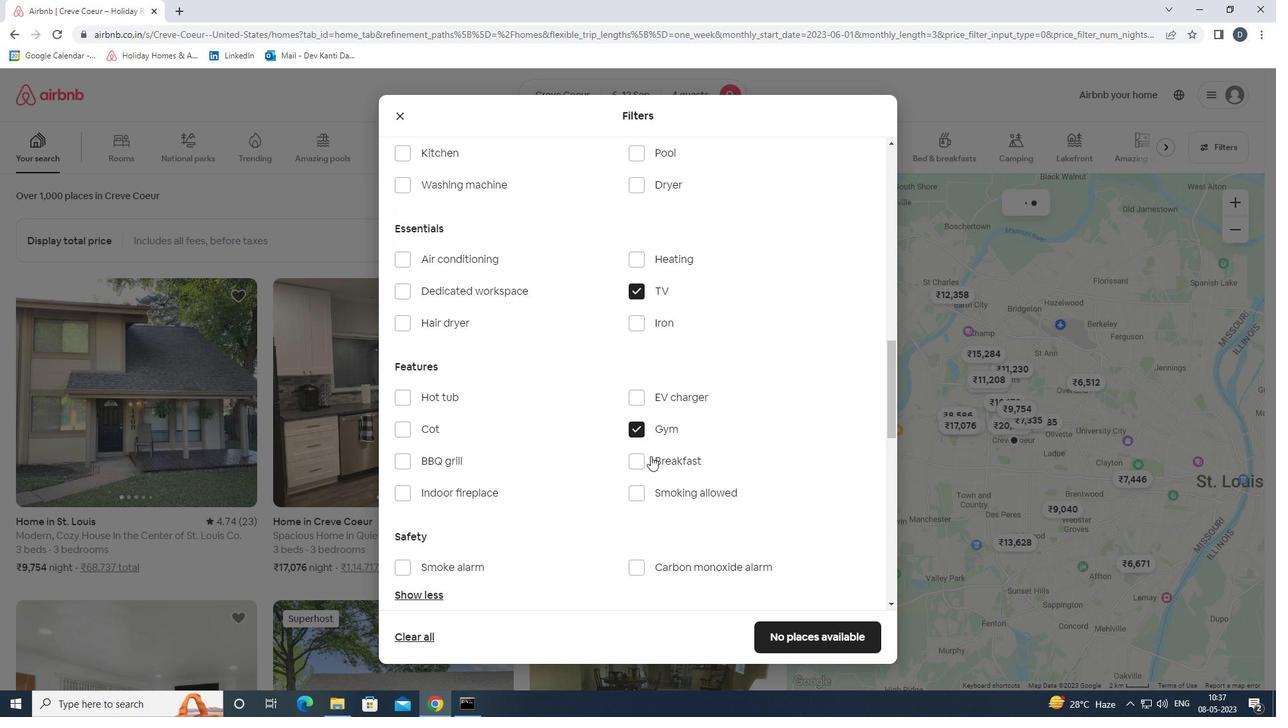 
Action: Mouse moved to (656, 458)
Screenshot: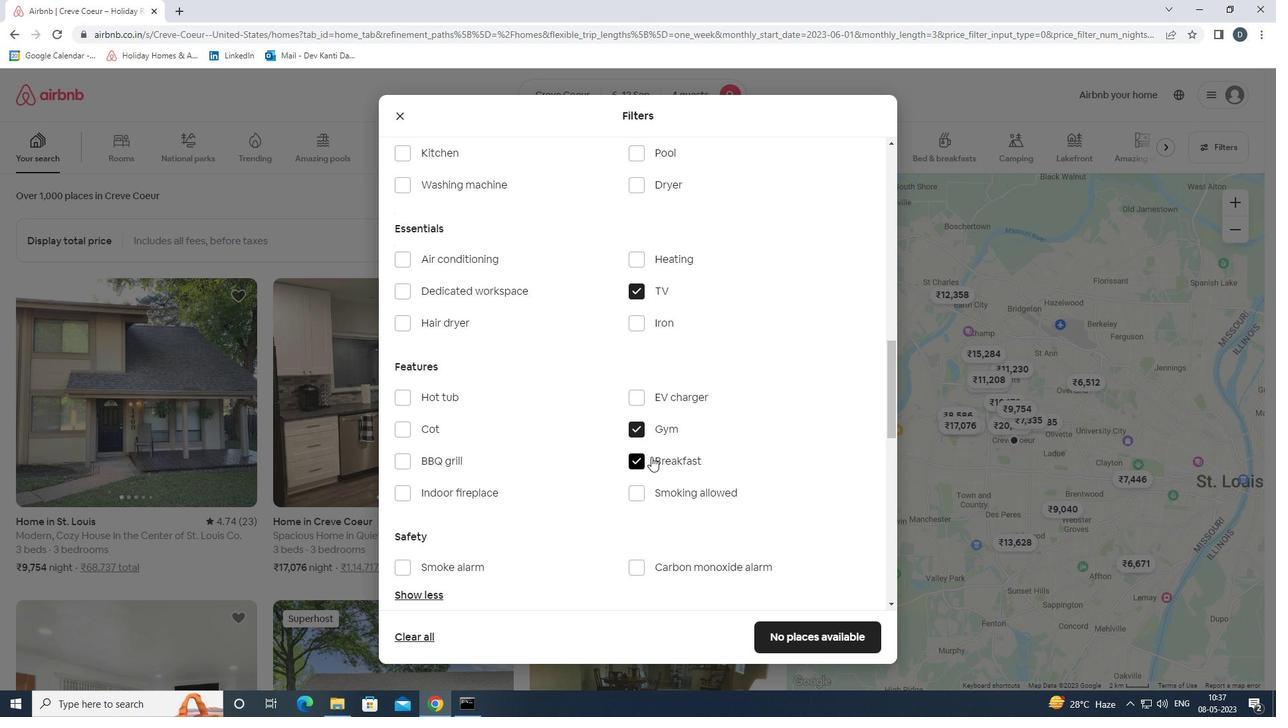 
Action: Mouse scrolled (656, 457) with delta (0, 0)
Screenshot: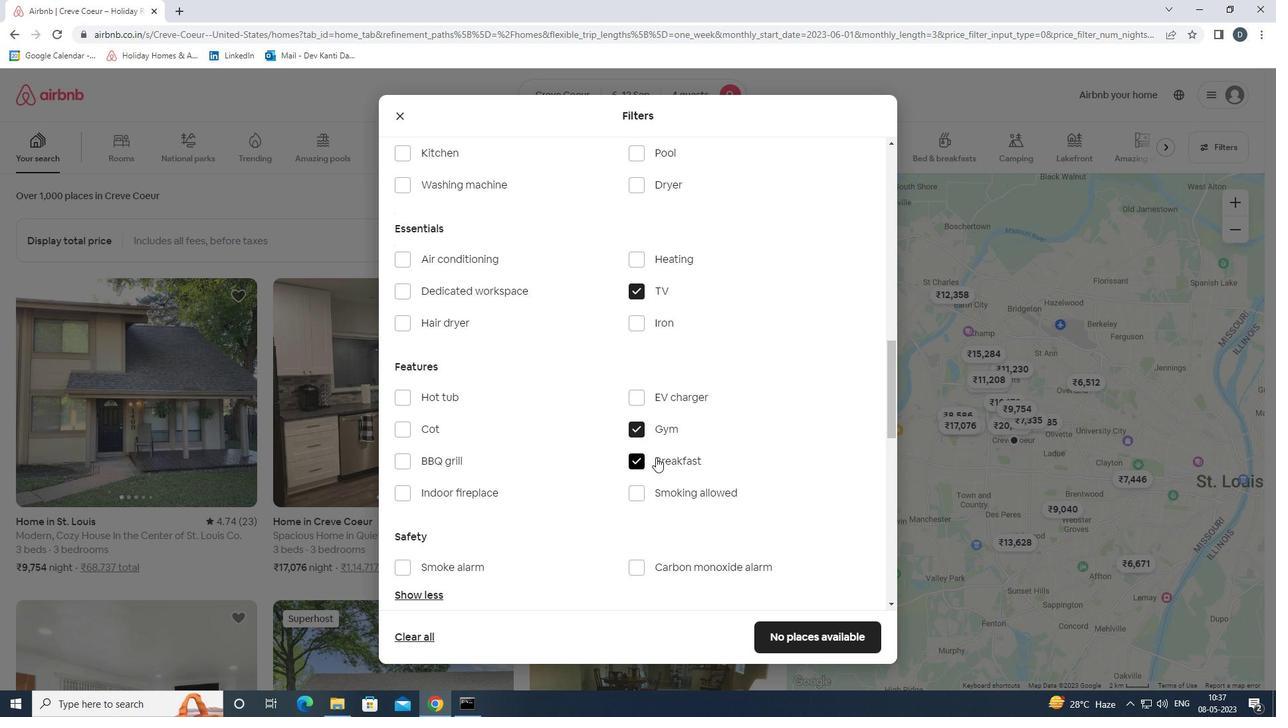 
Action: Mouse scrolled (656, 457) with delta (0, 0)
Screenshot: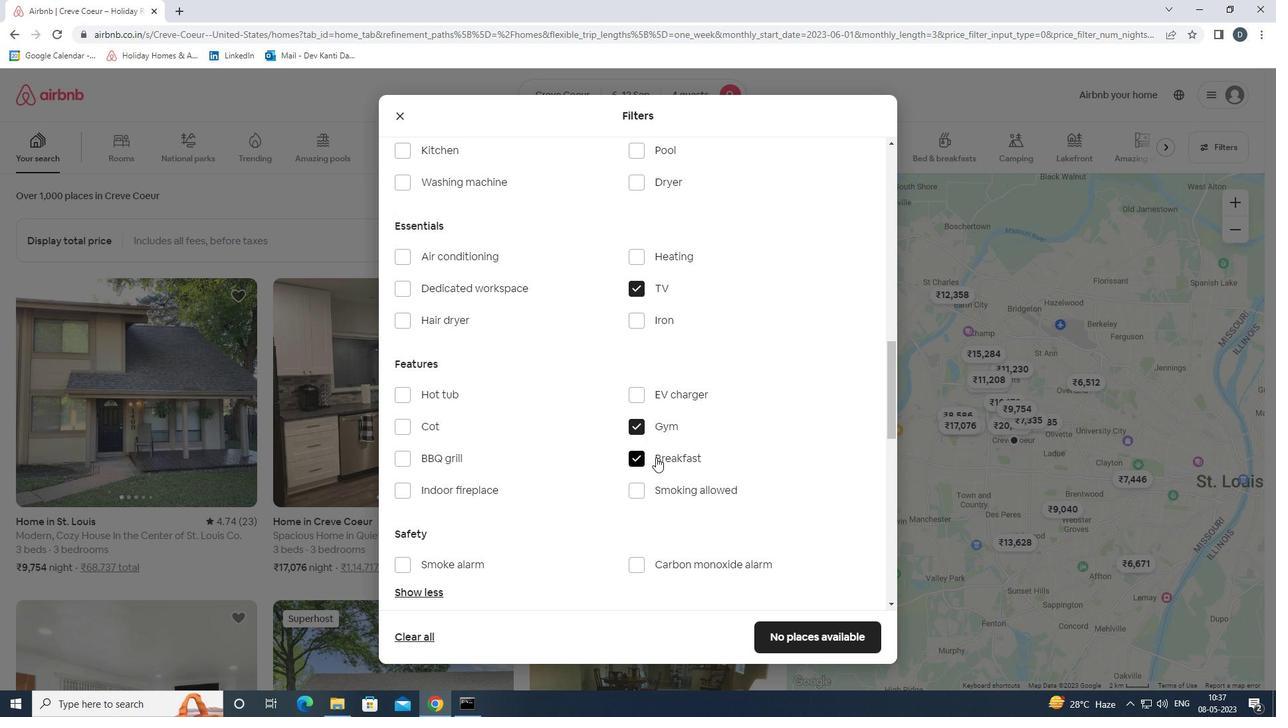 
Action: Mouse scrolled (656, 457) with delta (0, 0)
Screenshot: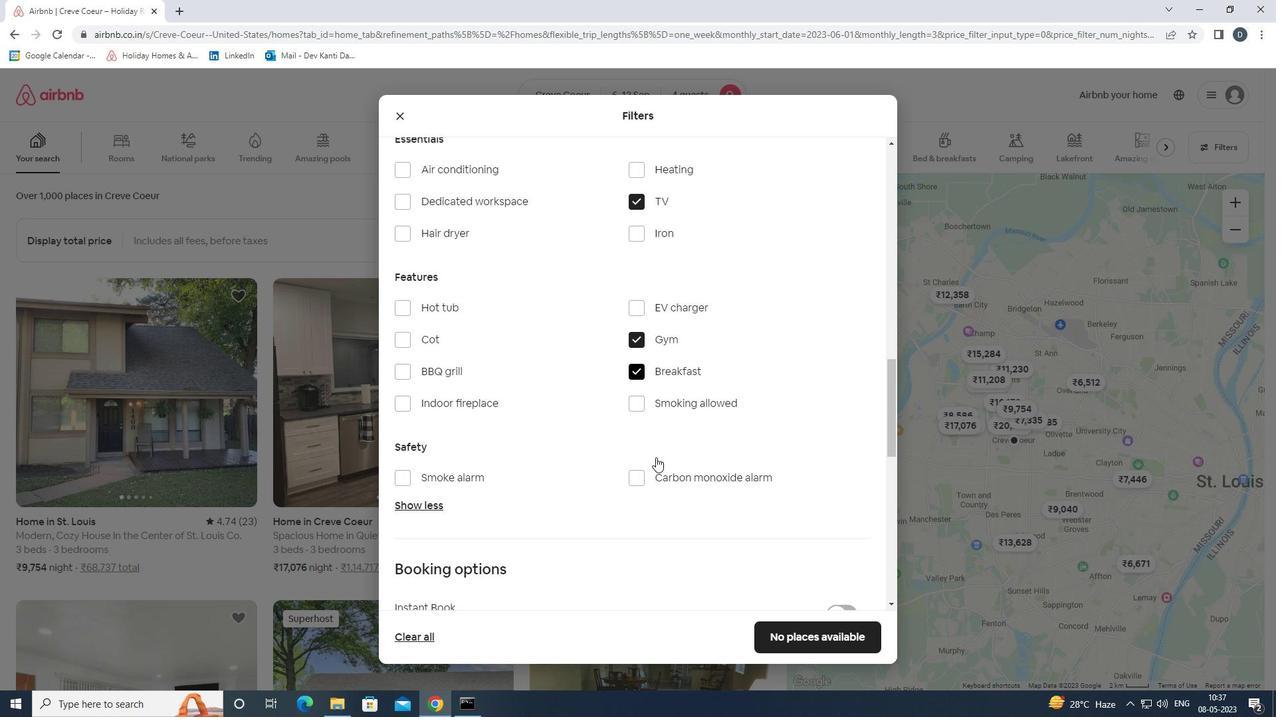 
Action: Mouse scrolled (656, 457) with delta (0, 0)
Screenshot: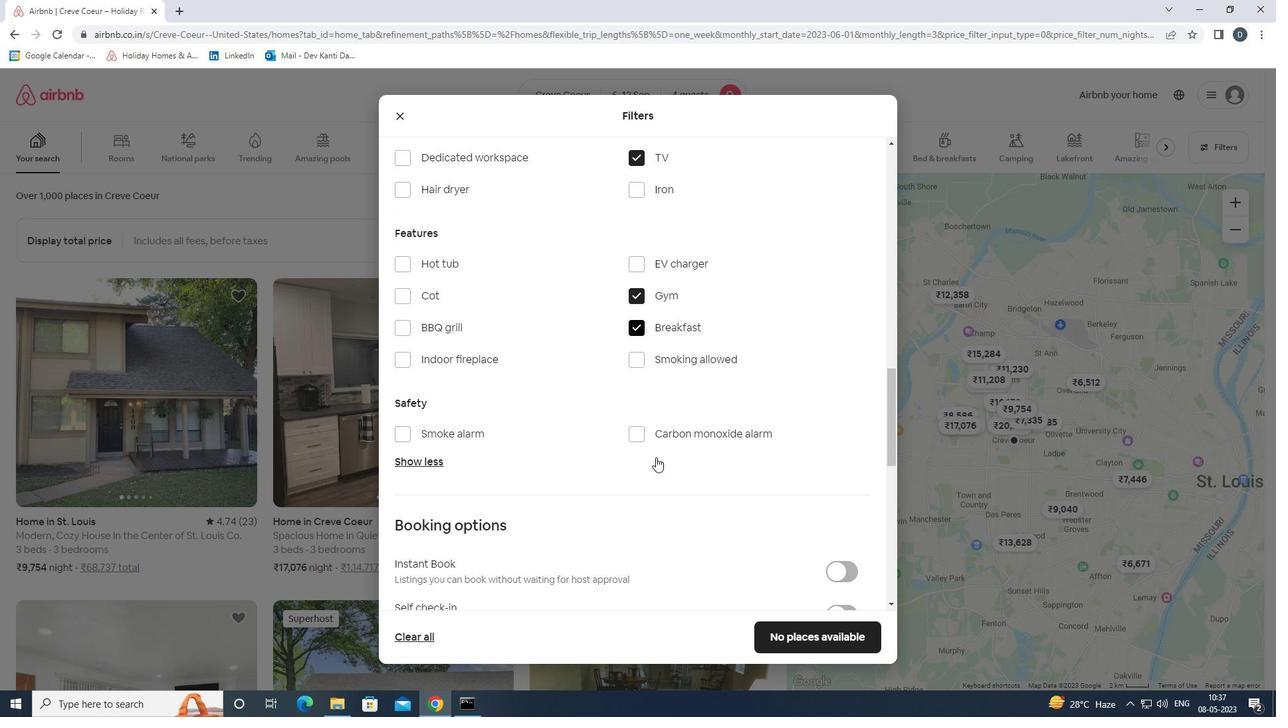 
Action: Mouse scrolled (656, 457) with delta (0, 0)
Screenshot: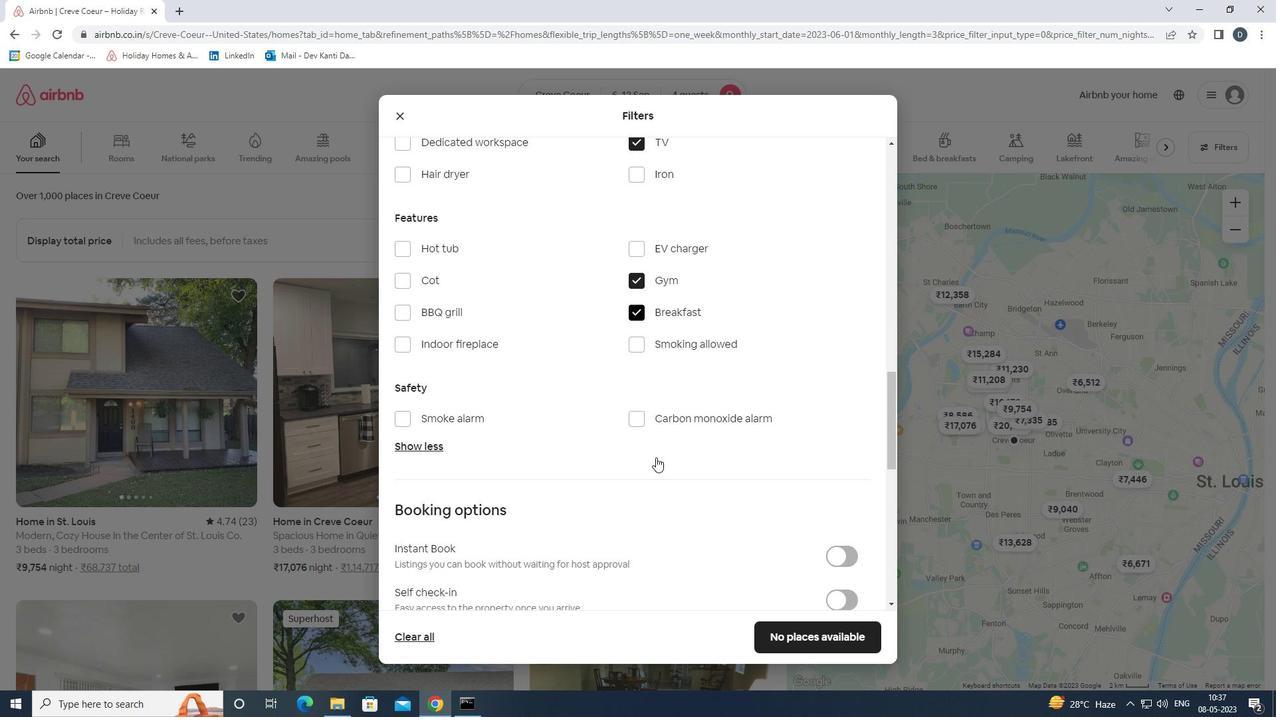 
Action: Mouse moved to (838, 420)
Screenshot: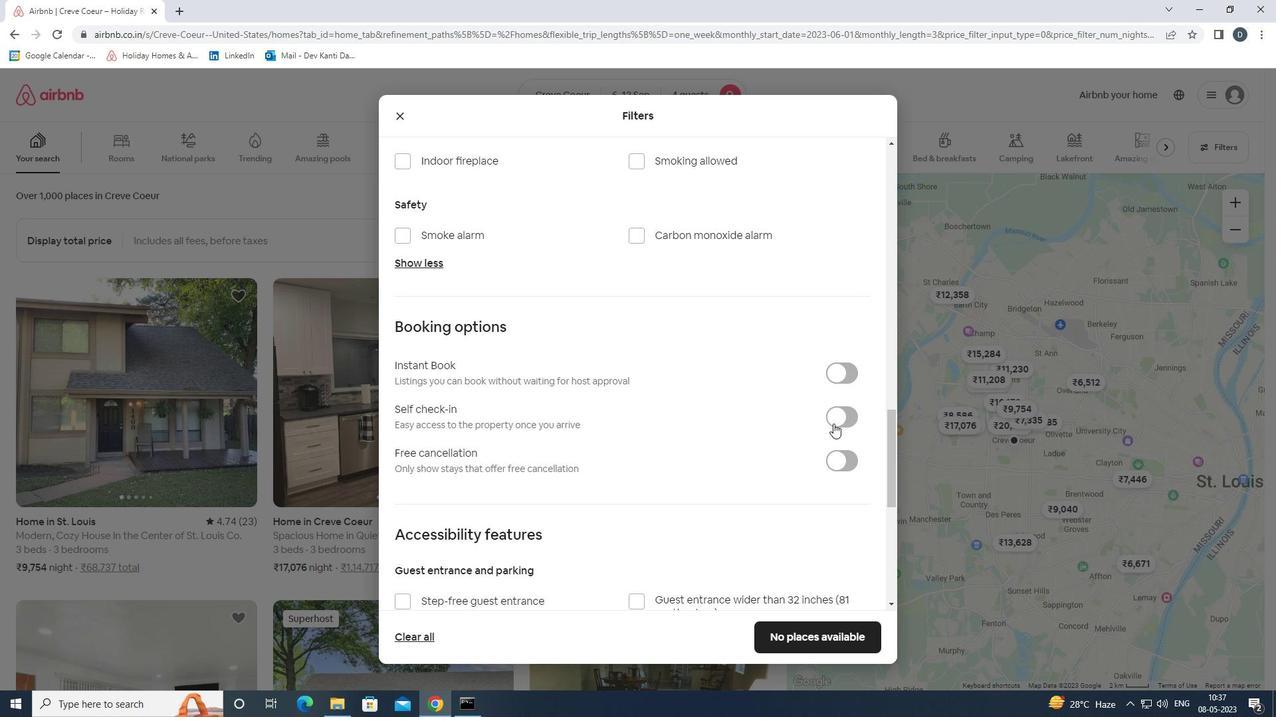 
Action: Mouse pressed left at (838, 420)
Screenshot: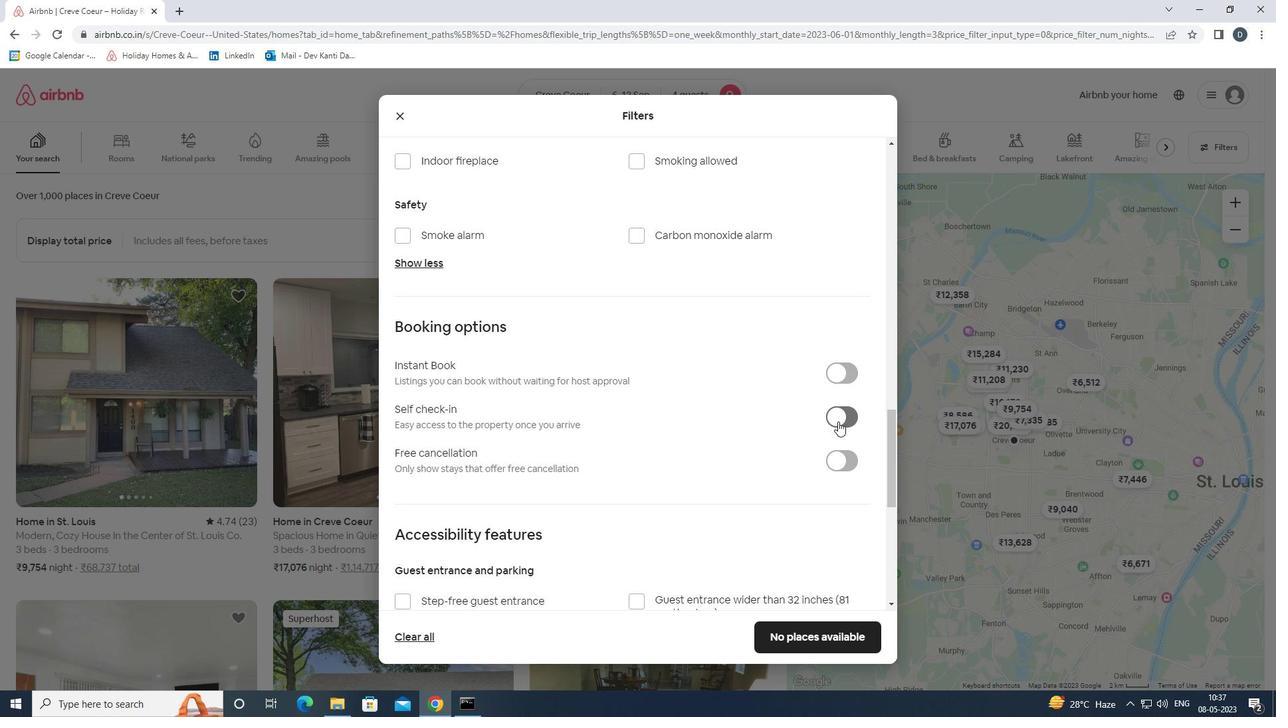 
Action: Mouse scrolled (838, 419) with delta (0, 0)
Screenshot: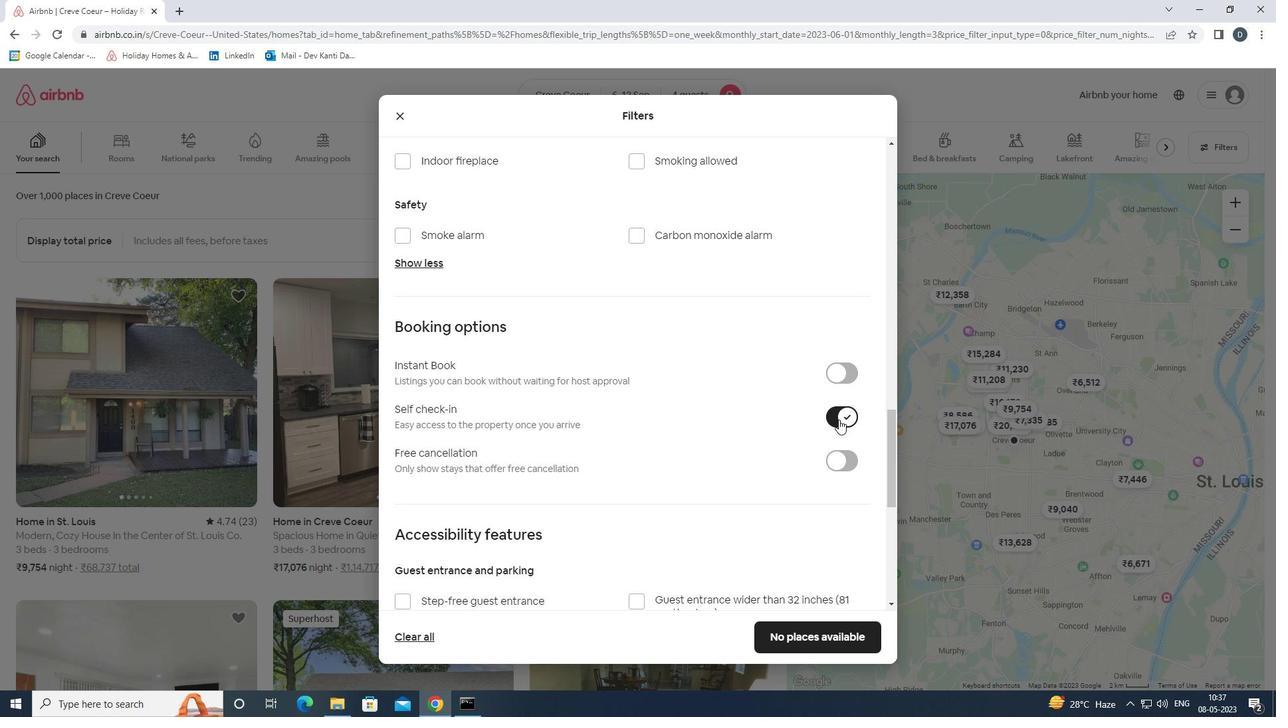 
Action: Mouse scrolled (838, 419) with delta (0, 0)
Screenshot: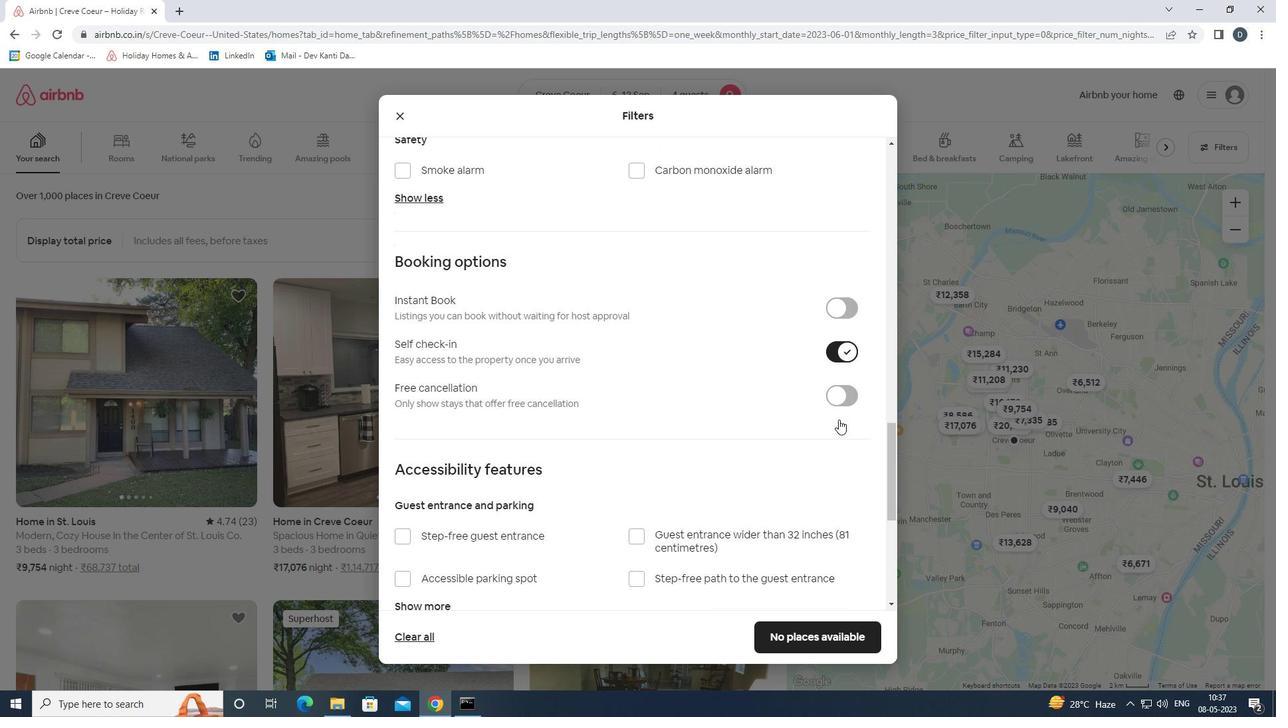 
Action: Mouse scrolled (838, 419) with delta (0, 0)
Screenshot: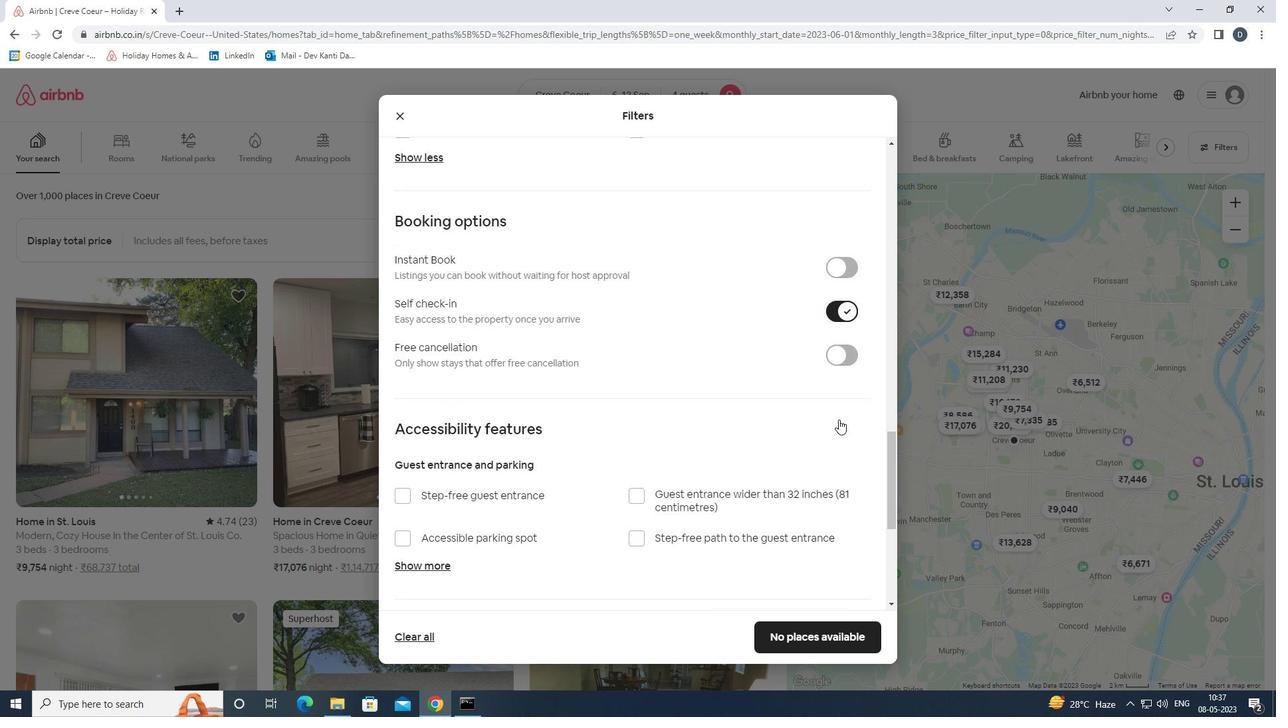 
Action: Mouse scrolled (838, 419) with delta (0, 0)
Screenshot: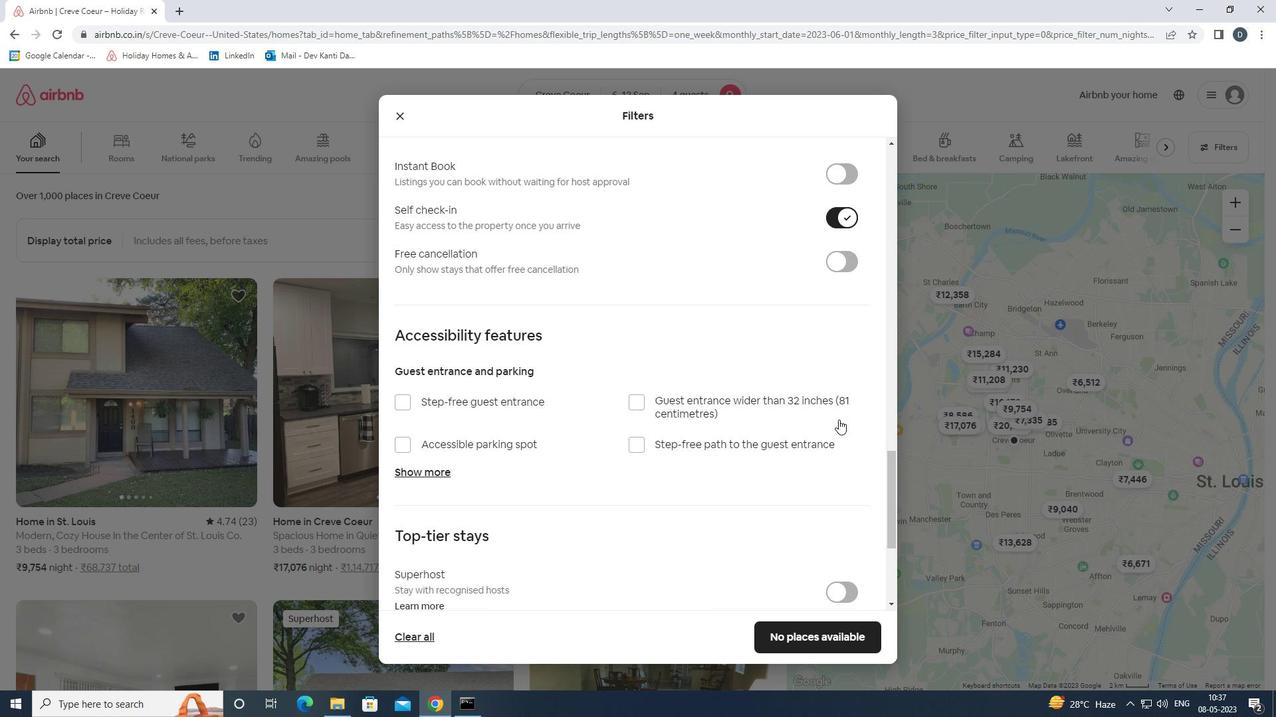 
Action: Mouse scrolled (838, 419) with delta (0, 0)
Screenshot: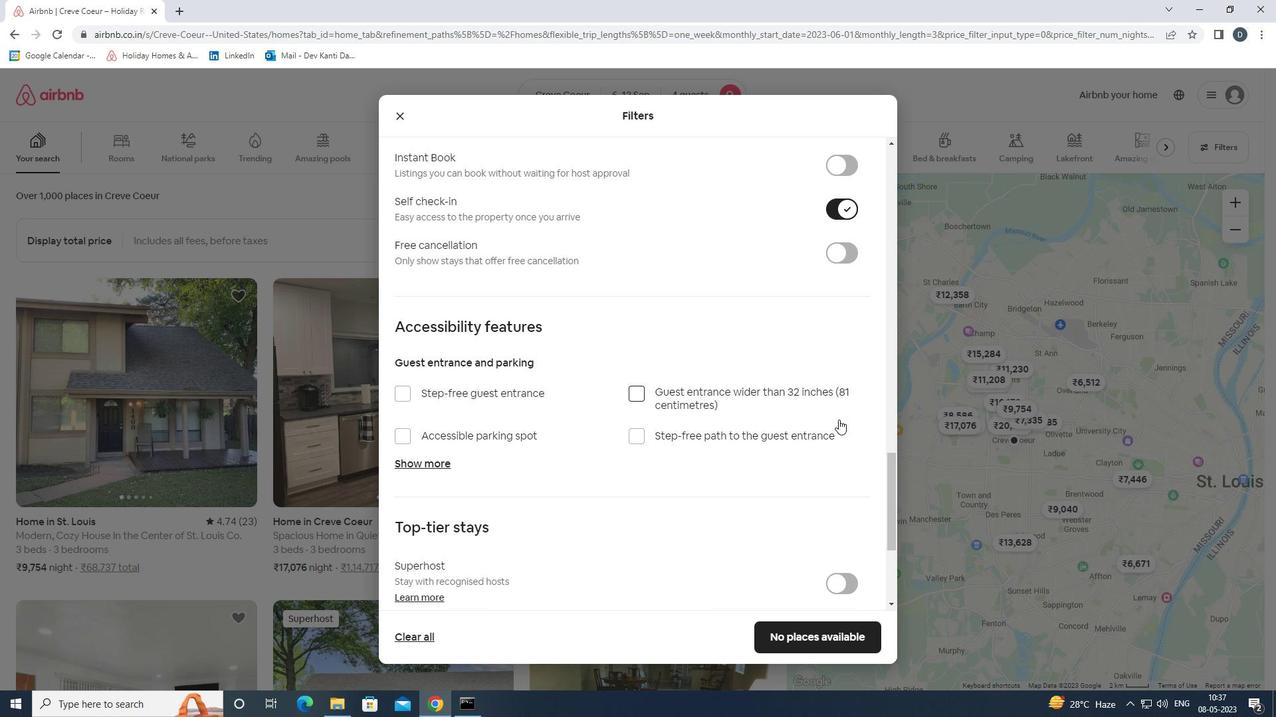 
Action: Mouse scrolled (838, 419) with delta (0, 0)
Screenshot: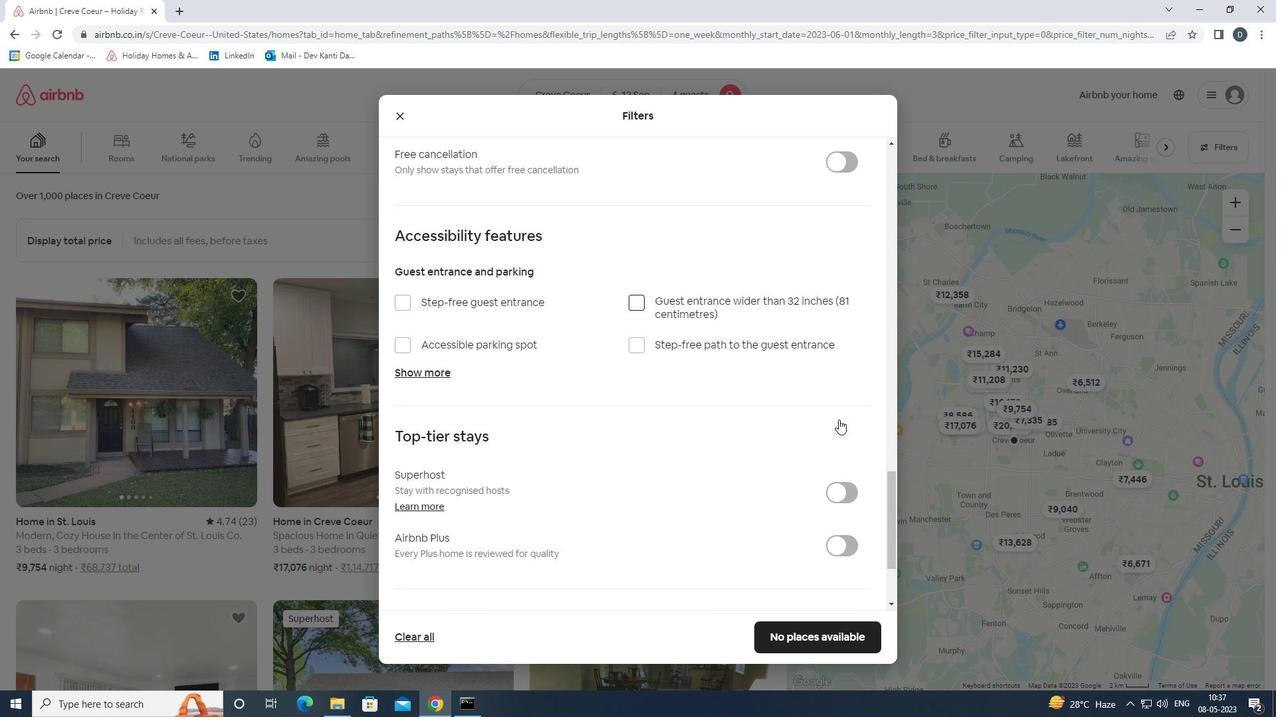 
Action: Mouse scrolled (838, 419) with delta (0, 0)
Screenshot: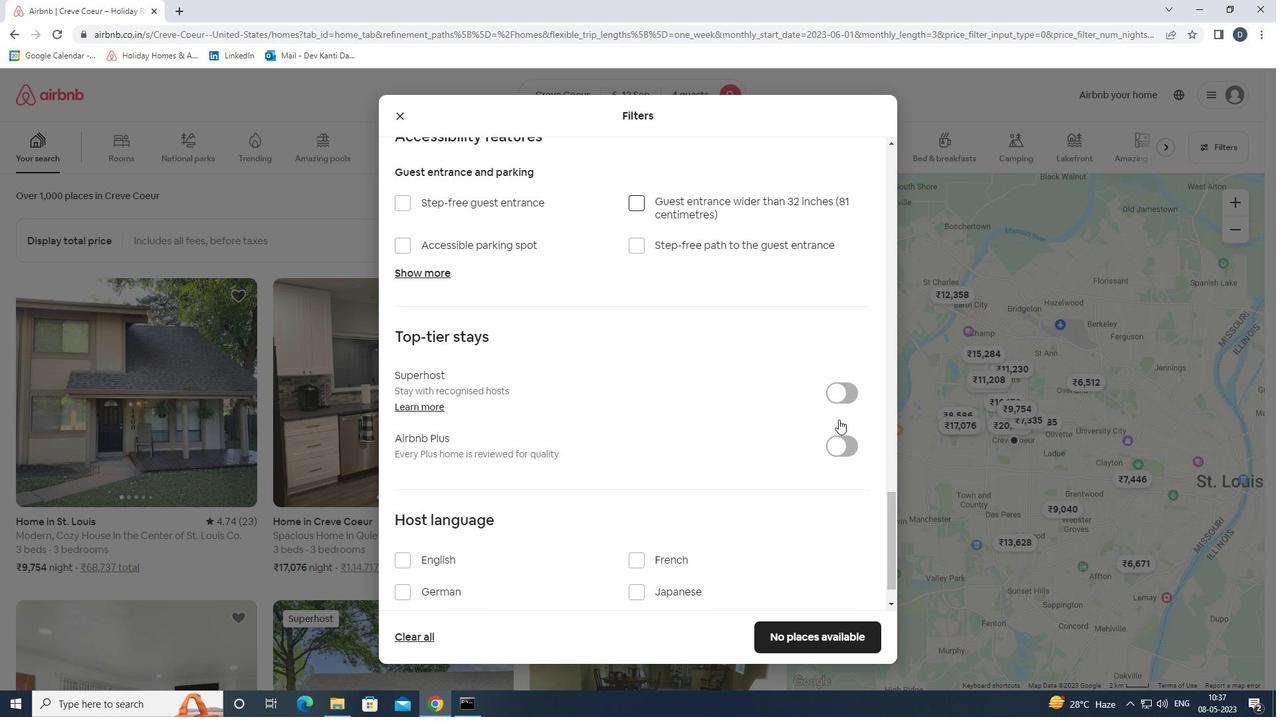 
Action: Mouse moved to (456, 519)
Screenshot: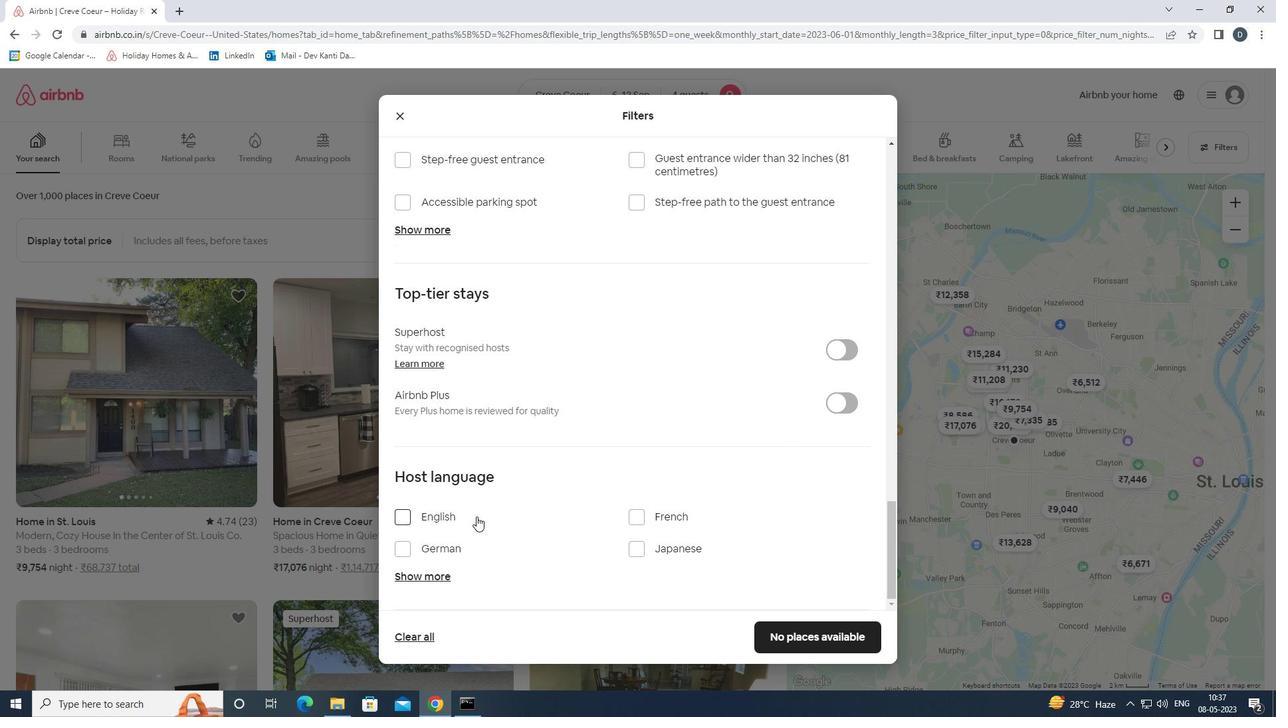 
Action: Mouse pressed left at (456, 519)
Screenshot: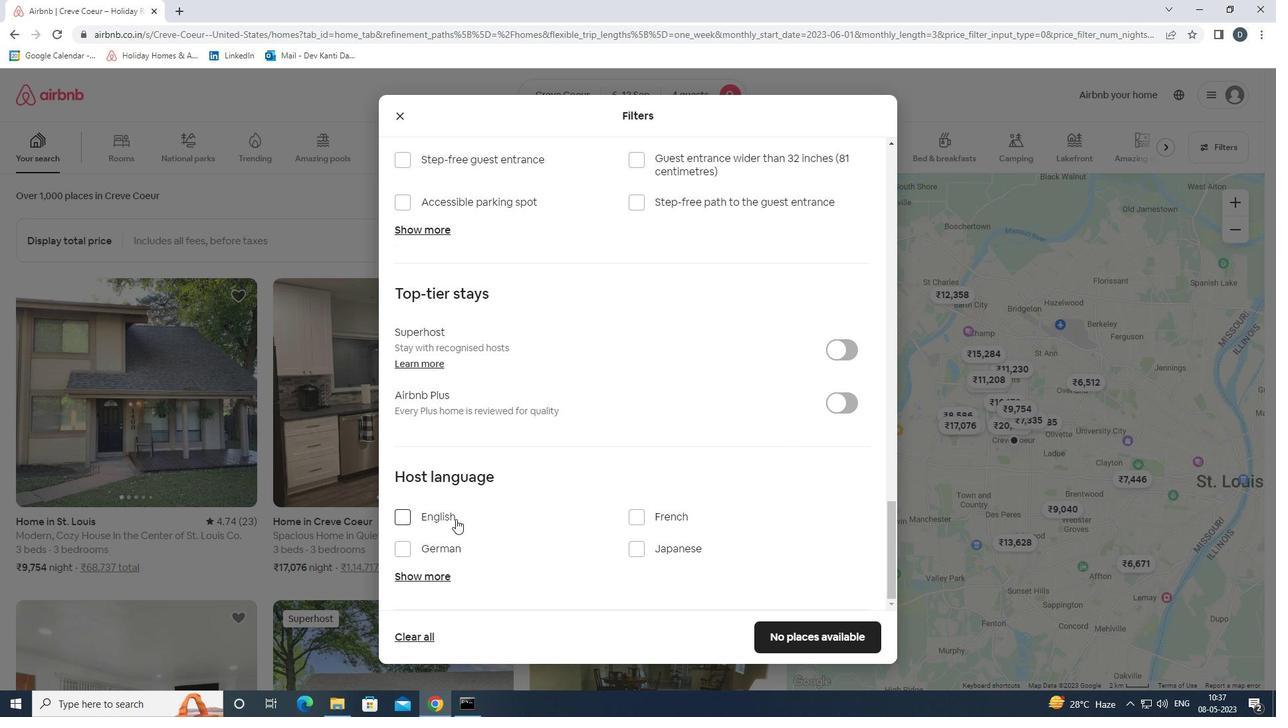 
Action: Mouse moved to (801, 629)
Screenshot: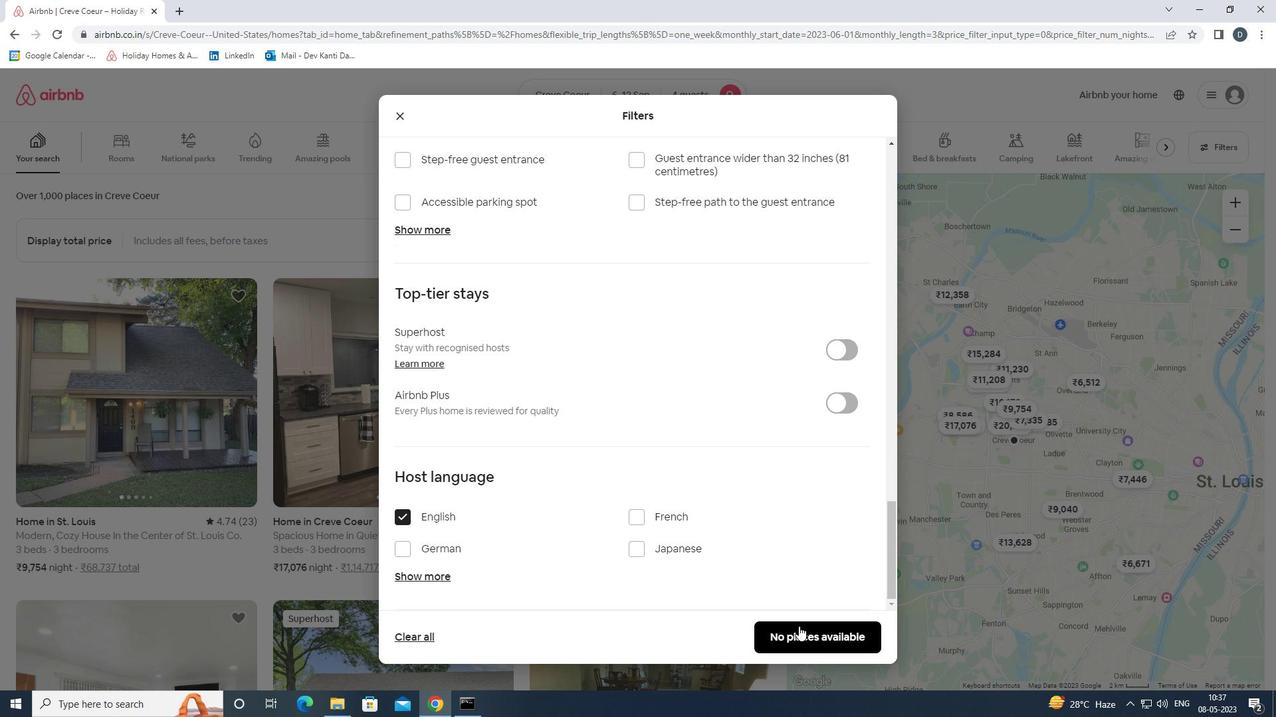 
Action: Mouse pressed left at (801, 629)
Screenshot: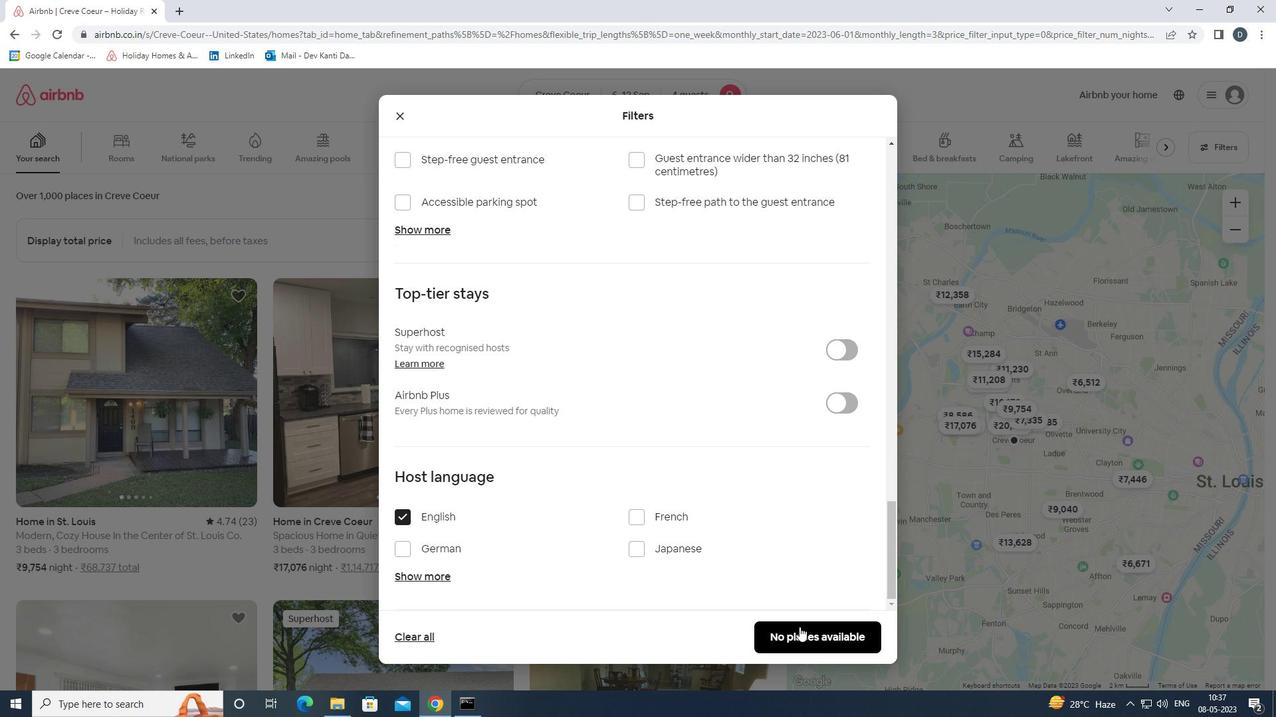 
Action: Mouse moved to (756, 522)
Screenshot: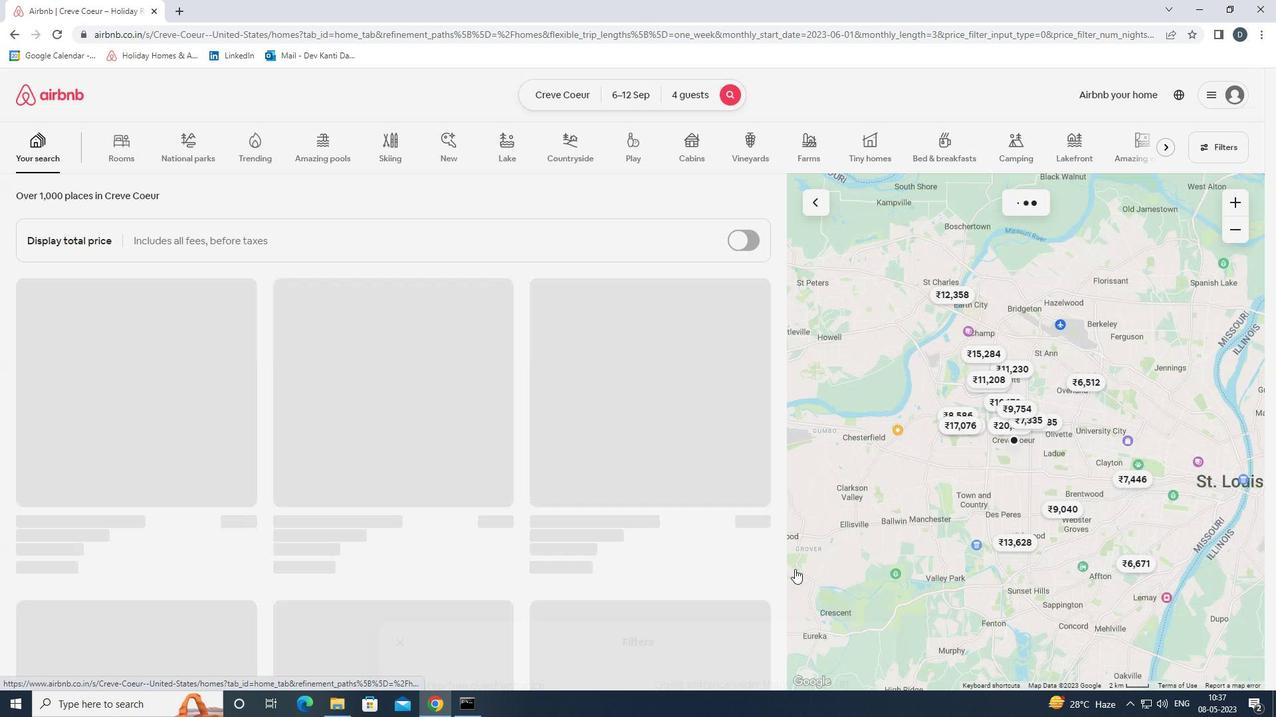 
